 Task: Find connections with filter location Forst with filter topic #startupwith filter profile language French with filter current company ICE with filter school The Technological Institute of Textiles & Sciences with filter industry Retail Office Equipment with filter service category Bankruptcy Law with filter keywords title Director of Inside Sales
Action: Mouse moved to (596, 80)
Screenshot: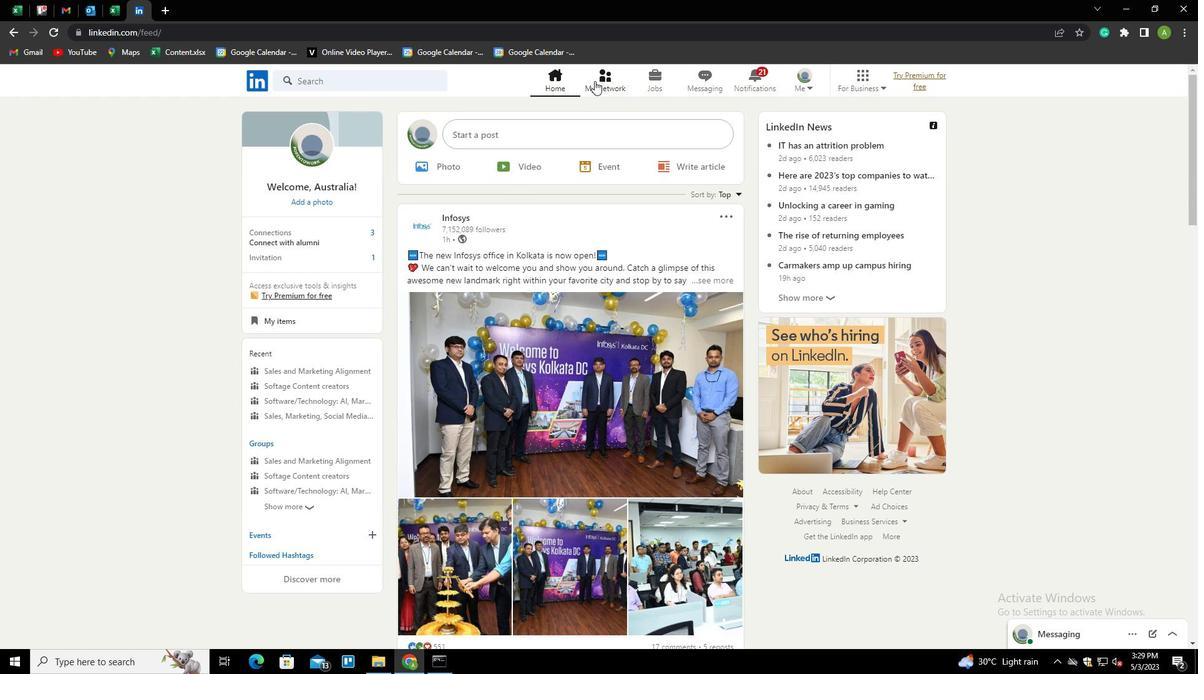
Action: Mouse pressed left at (596, 80)
Screenshot: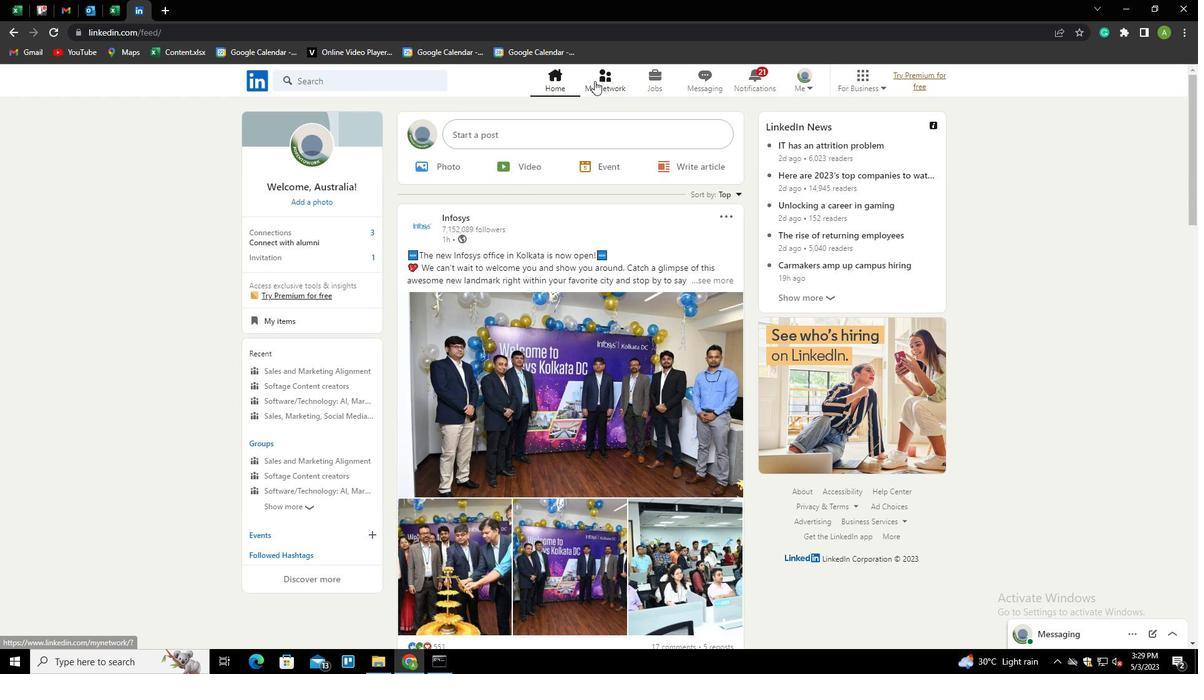
Action: Mouse moved to (332, 142)
Screenshot: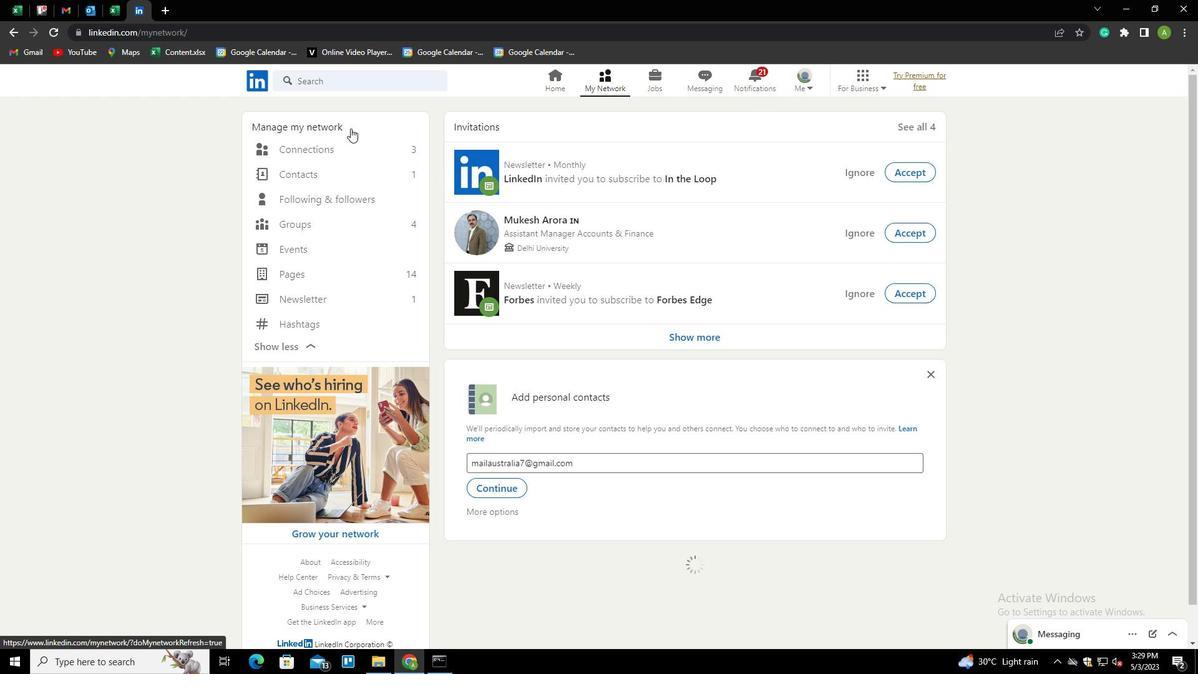 
Action: Mouse pressed left at (332, 142)
Screenshot: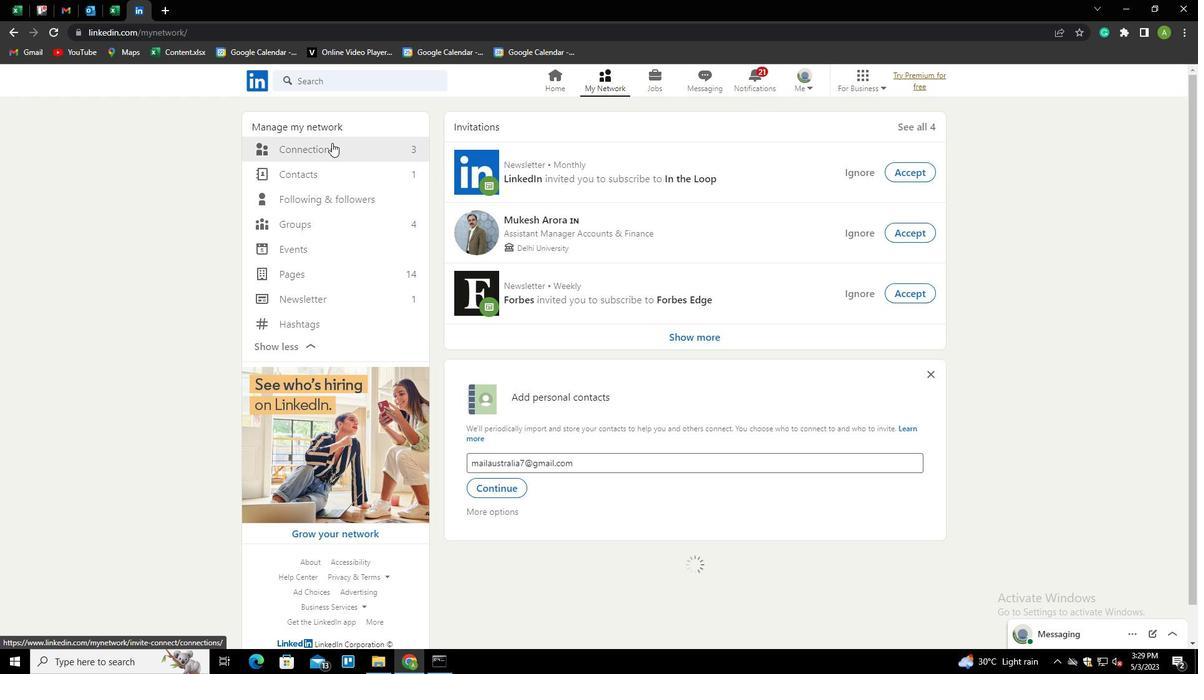 
Action: Mouse moved to (675, 150)
Screenshot: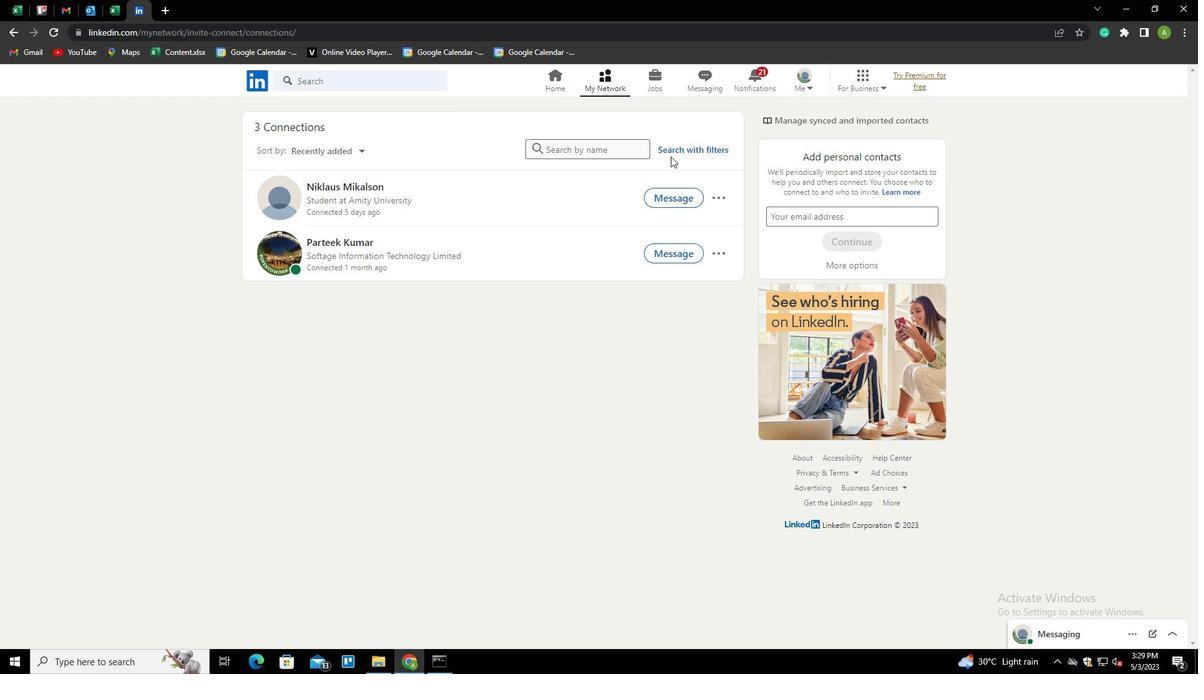 
Action: Mouse pressed left at (675, 150)
Screenshot: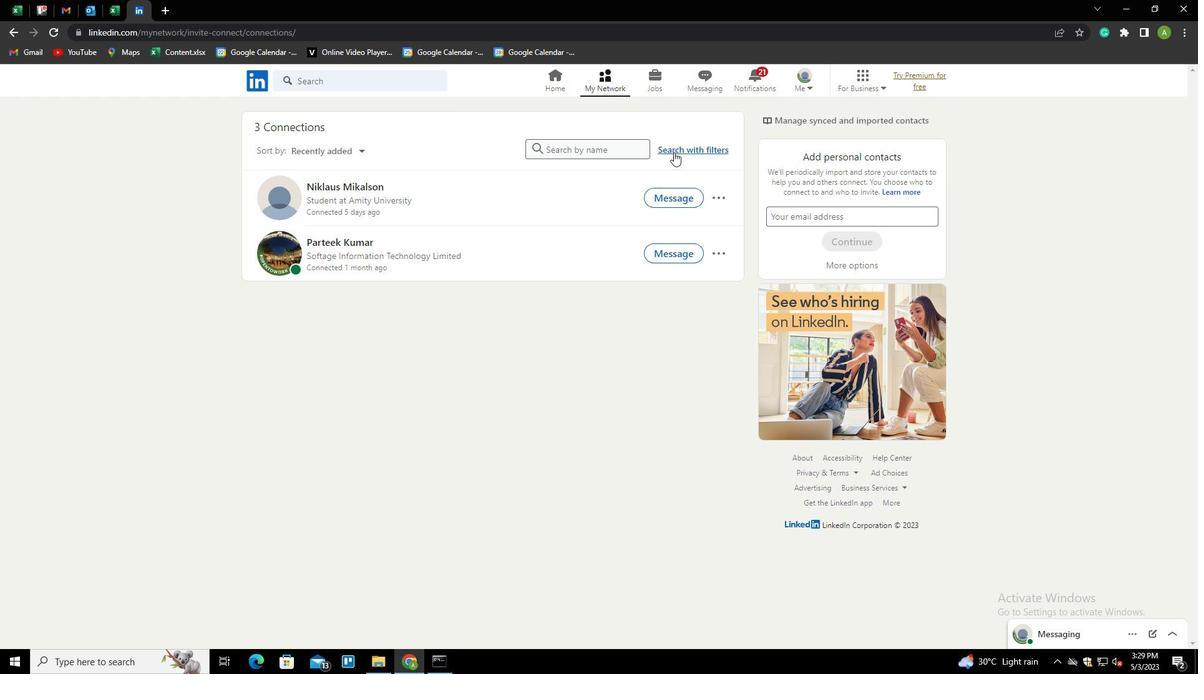 
Action: Mouse moved to (641, 113)
Screenshot: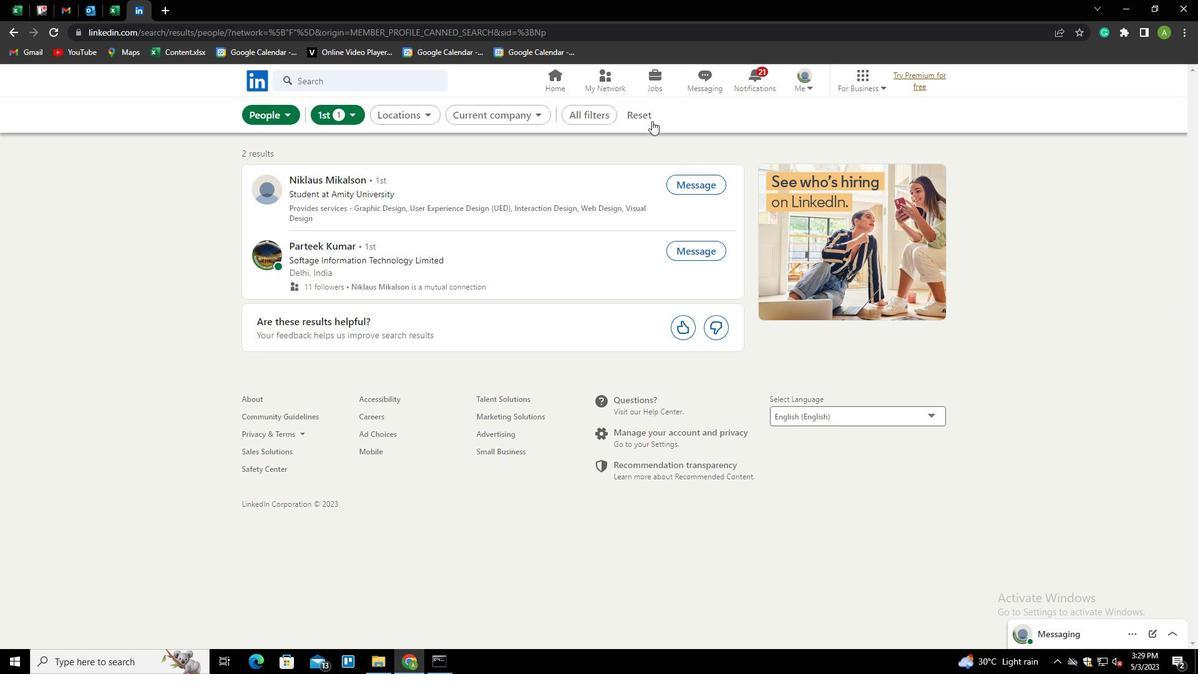 
Action: Mouse pressed left at (641, 113)
Screenshot: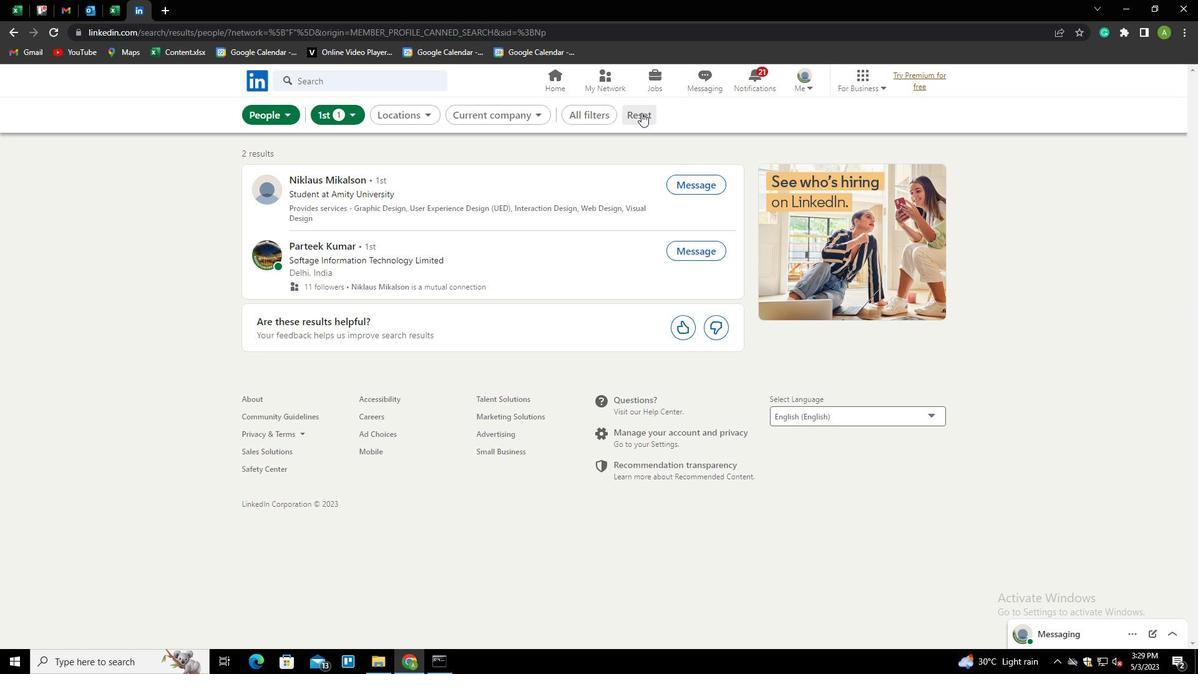 
Action: Mouse moved to (638, 114)
Screenshot: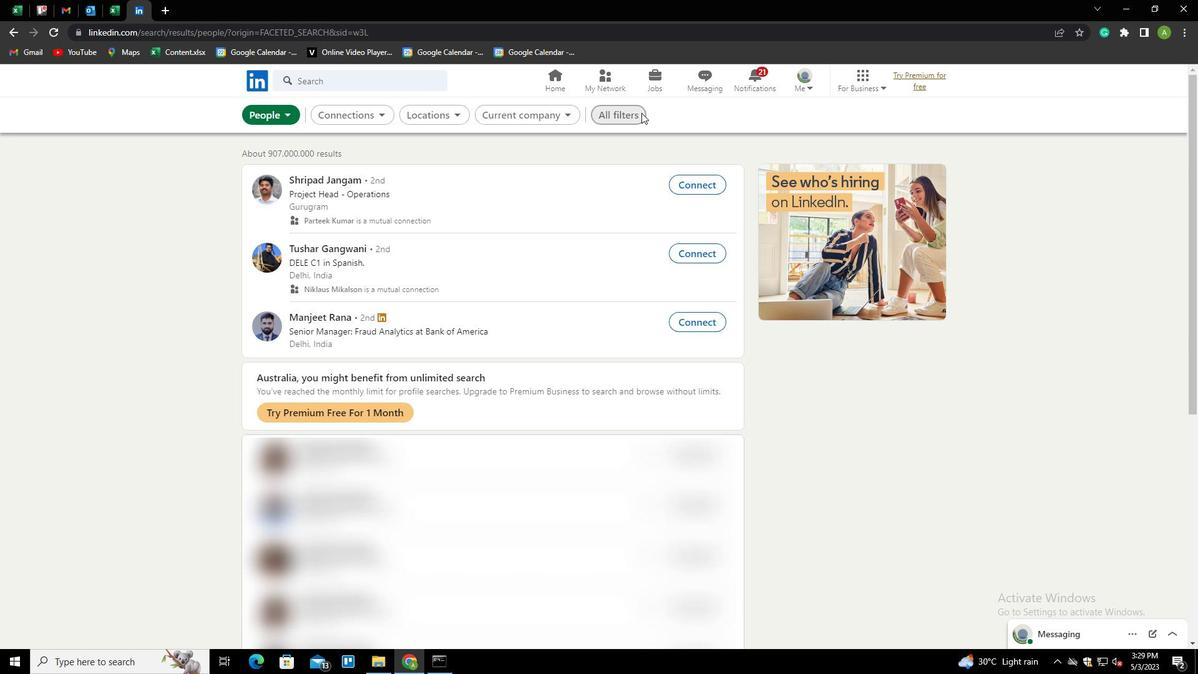 
Action: Mouse pressed left at (638, 114)
Screenshot: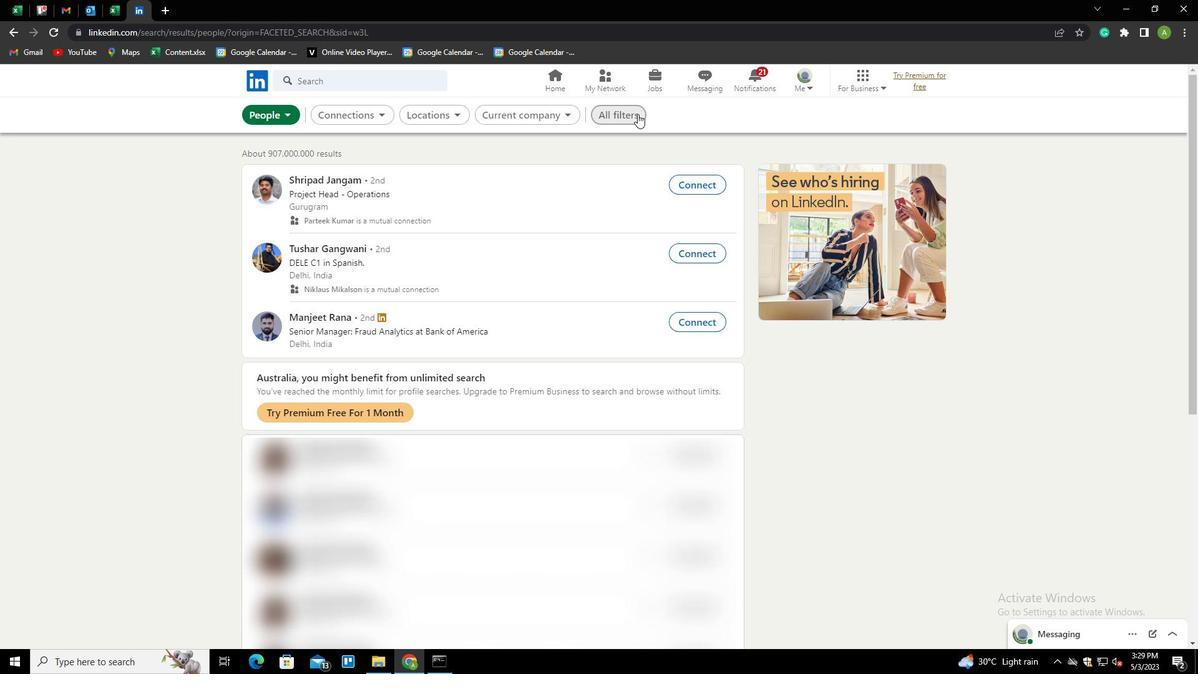 
Action: Mouse moved to (932, 295)
Screenshot: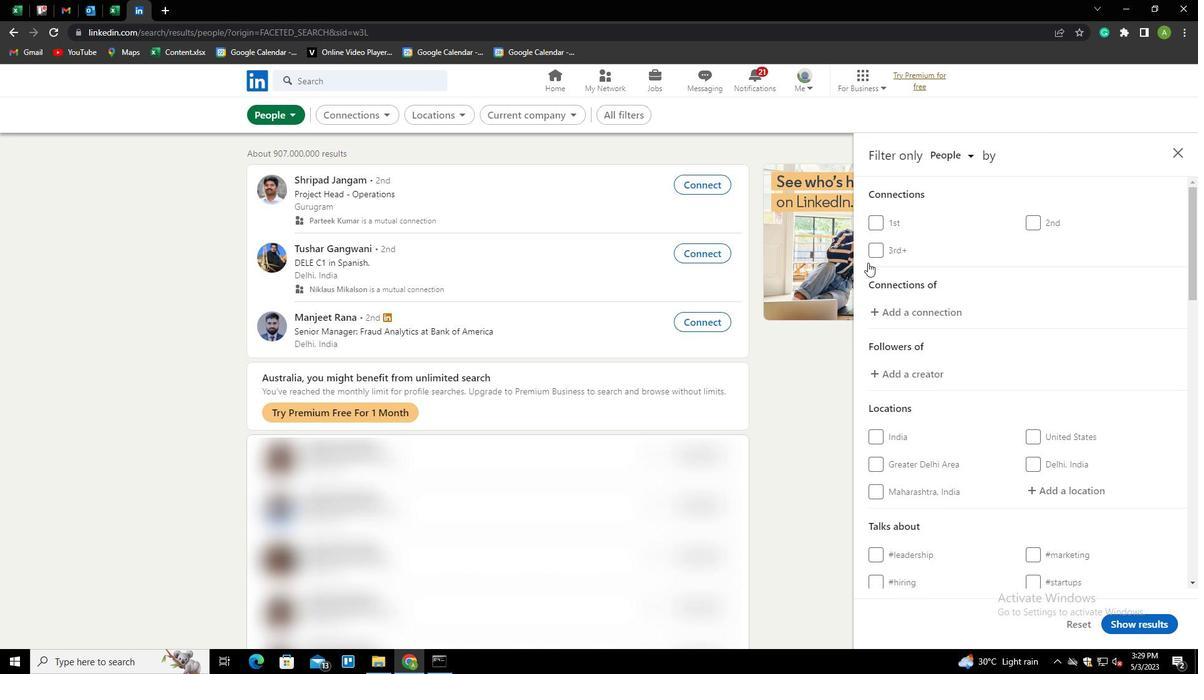 
Action: Mouse scrolled (932, 295) with delta (0, 0)
Screenshot: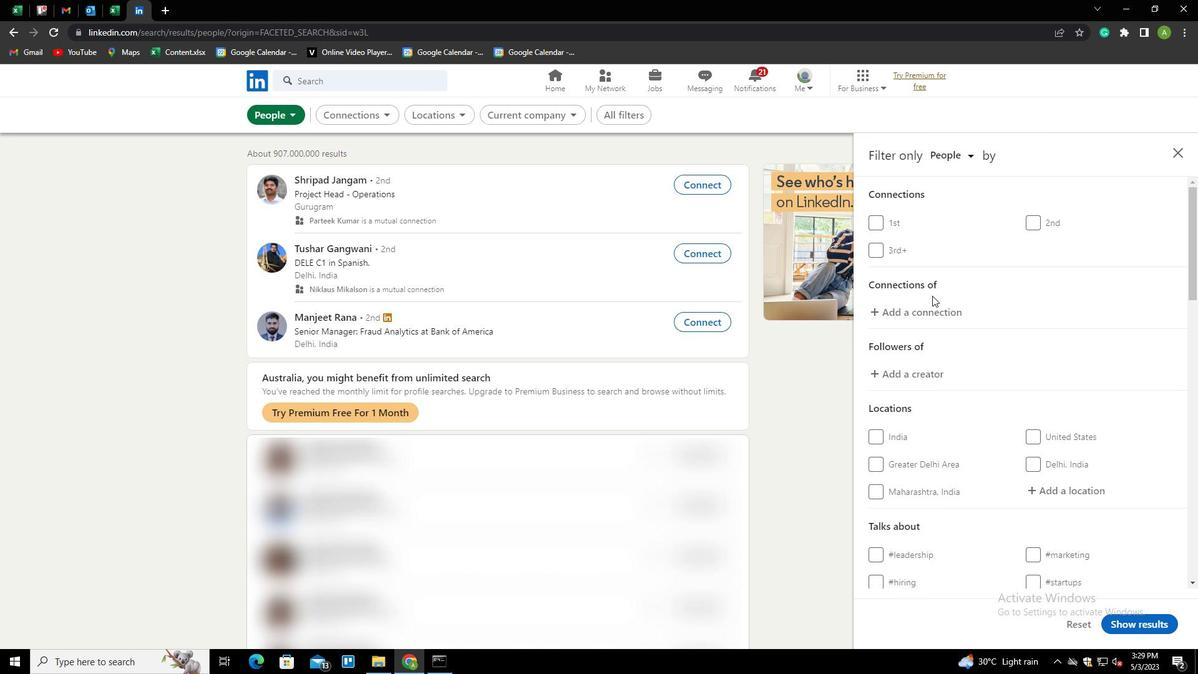 
Action: Mouse scrolled (932, 295) with delta (0, 0)
Screenshot: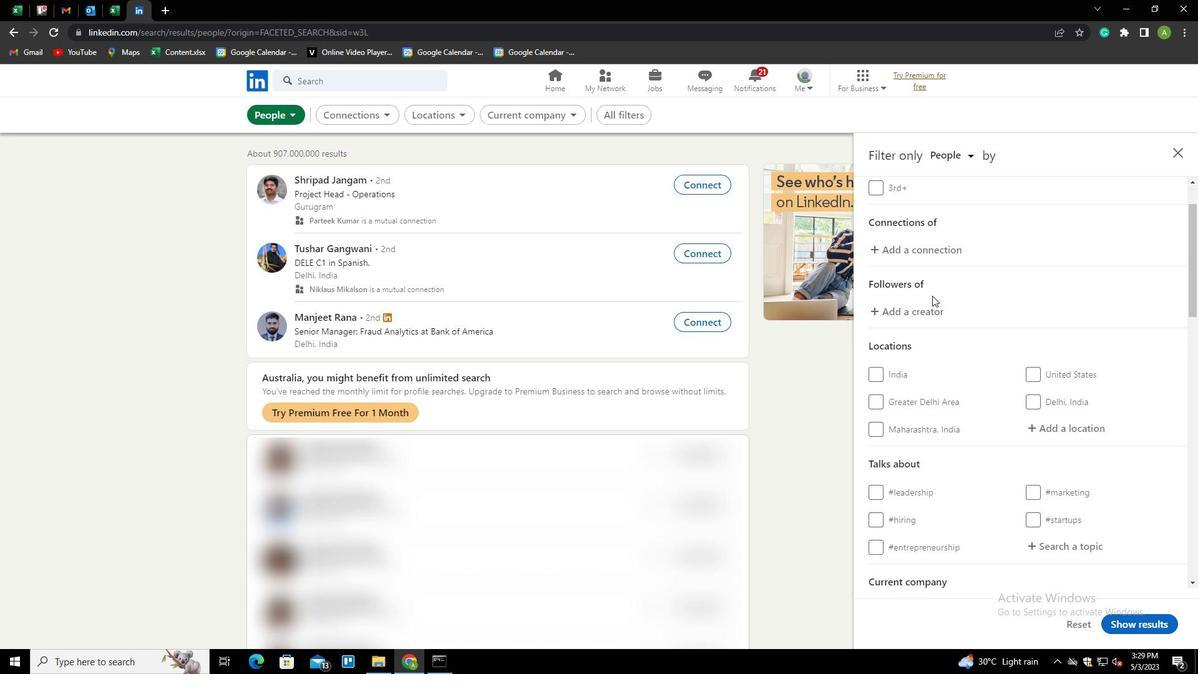
Action: Mouse scrolled (932, 295) with delta (0, 0)
Screenshot: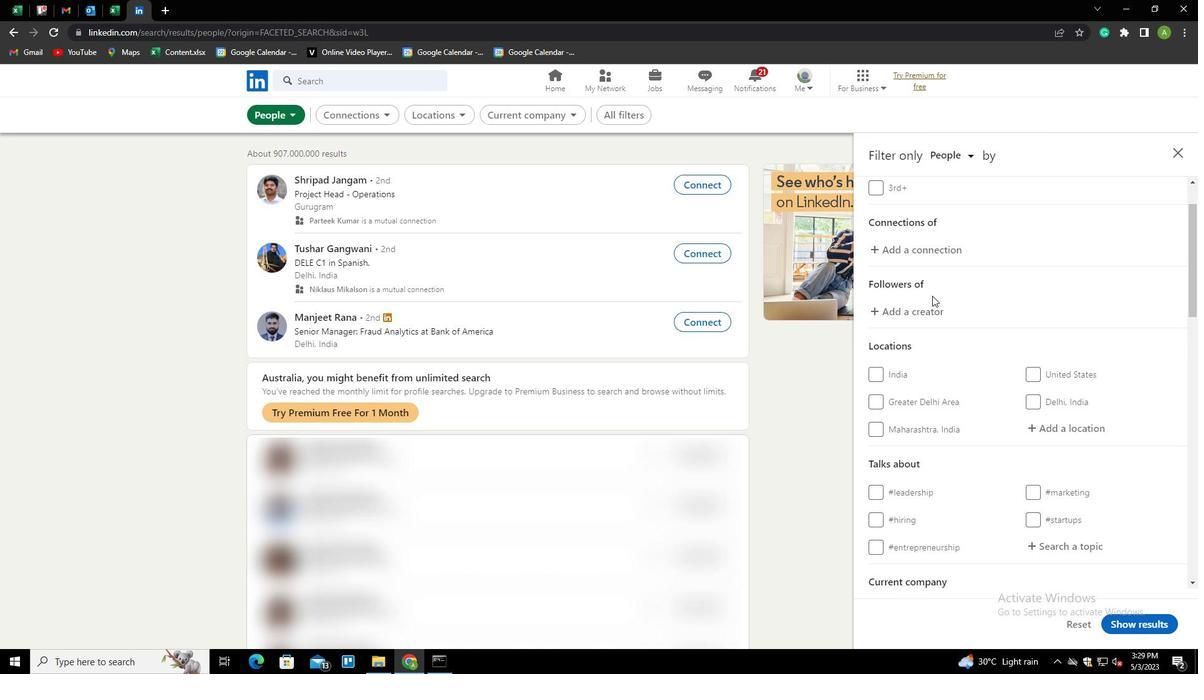 
Action: Mouse moved to (1035, 296)
Screenshot: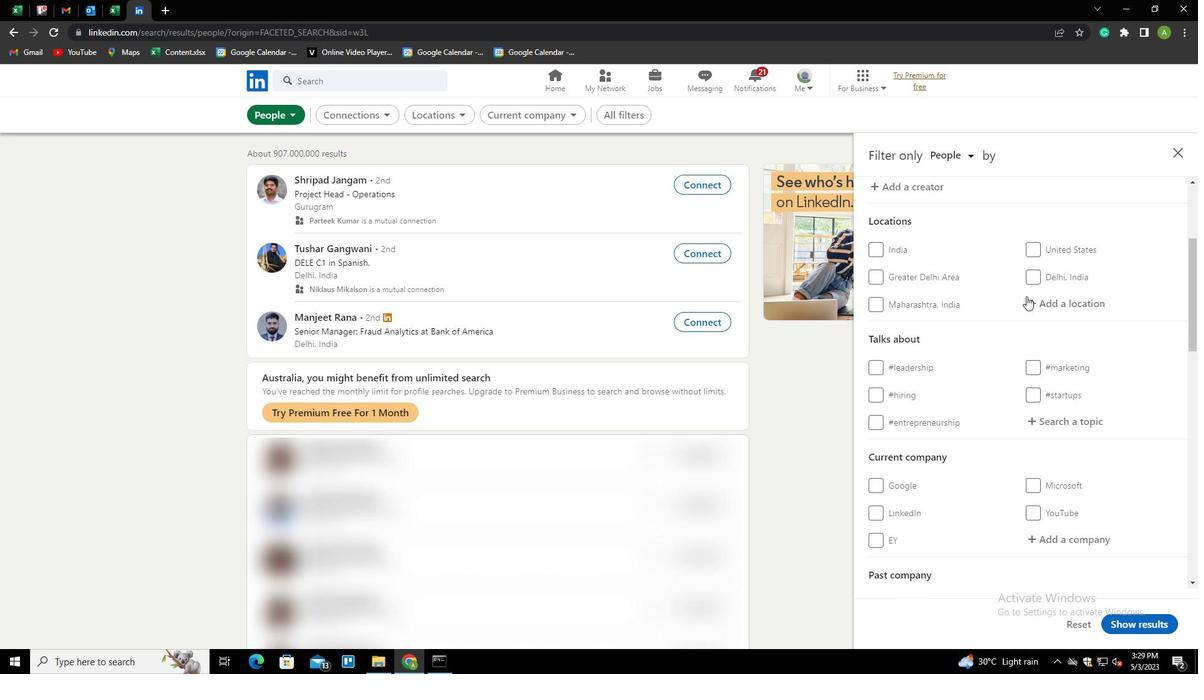 
Action: Mouse pressed left at (1035, 296)
Screenshot: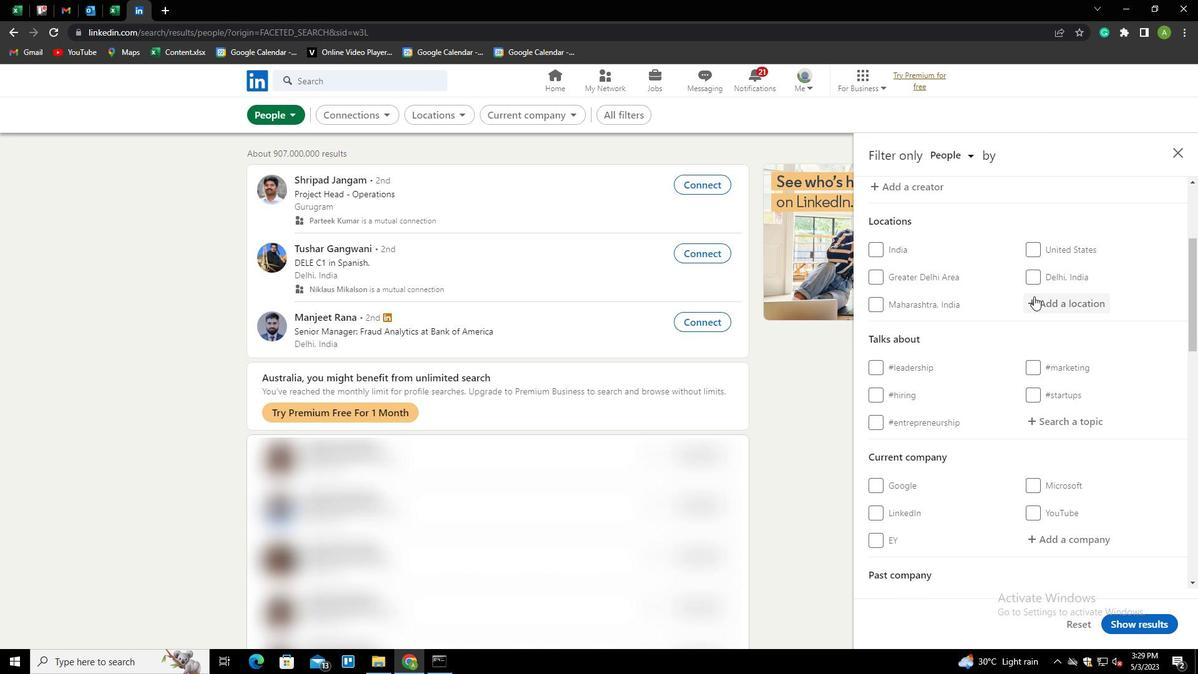 
Action: Key pressed <Key.shift>F
Screenshot: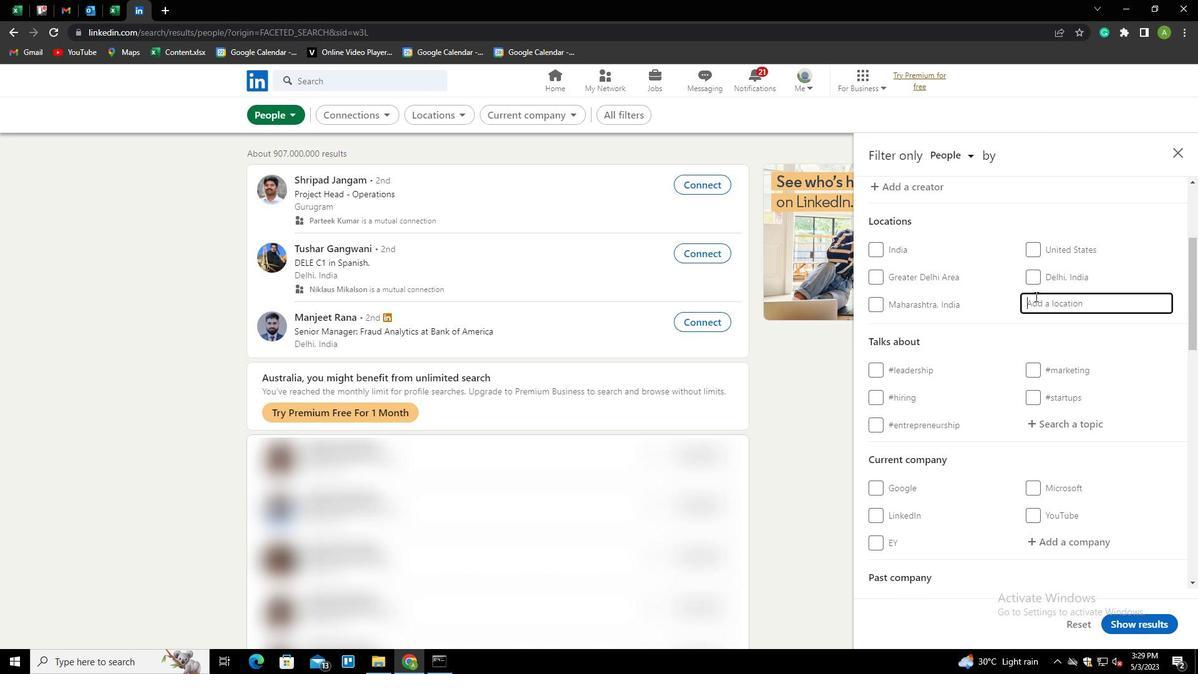 
Action: Mouse moved to (865, 187)
Screenshot: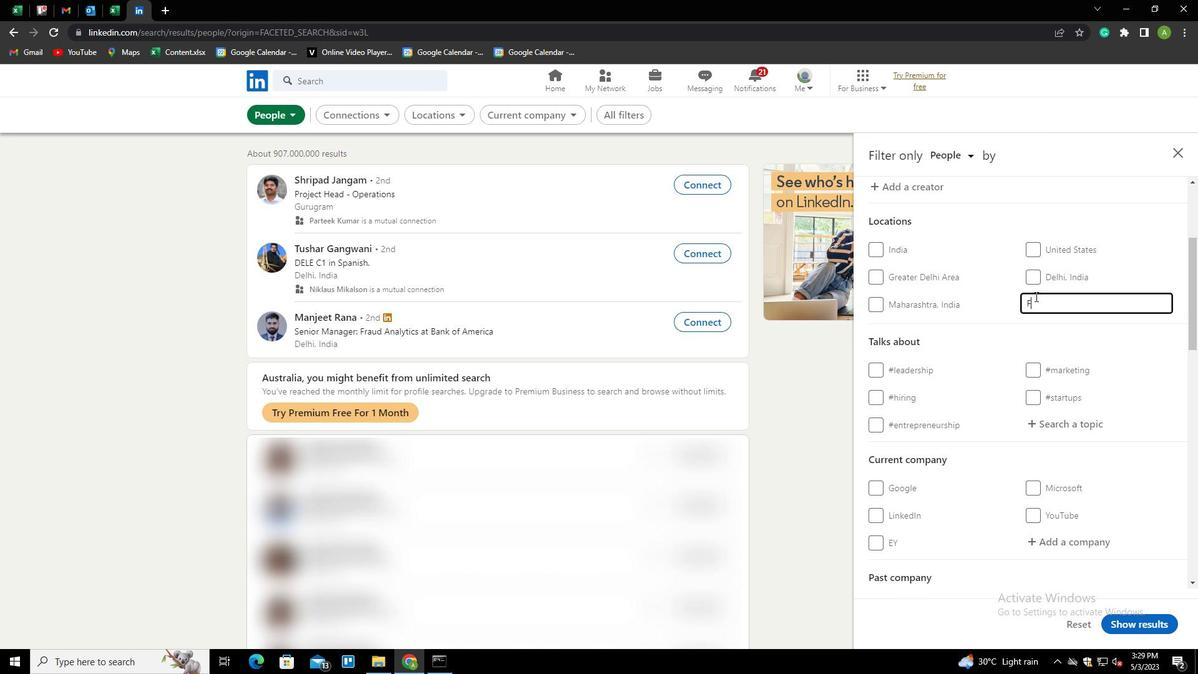 
Action: Key pressed ORST<Key.down><Key.down><Key.enter>
Screenshot: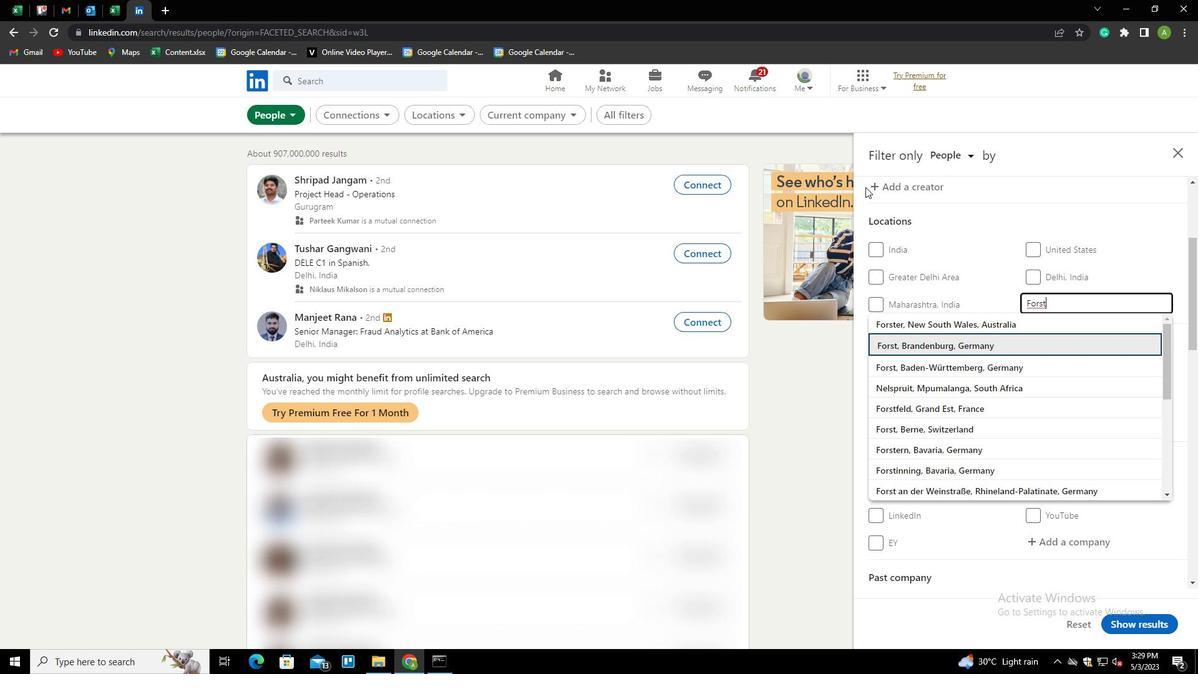
Action: Mouse moved to (1095, 305)
Screenshot: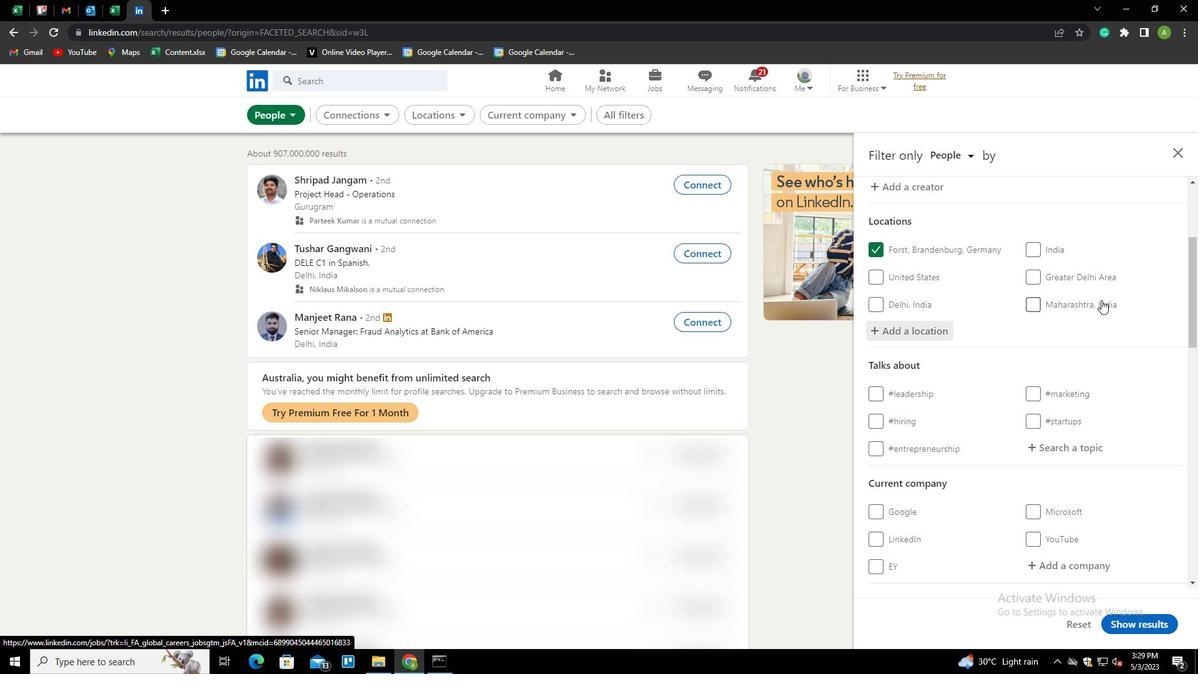 
Action: Mouse scrolled (1095, 304) with delta (0, 0)
Screenshot: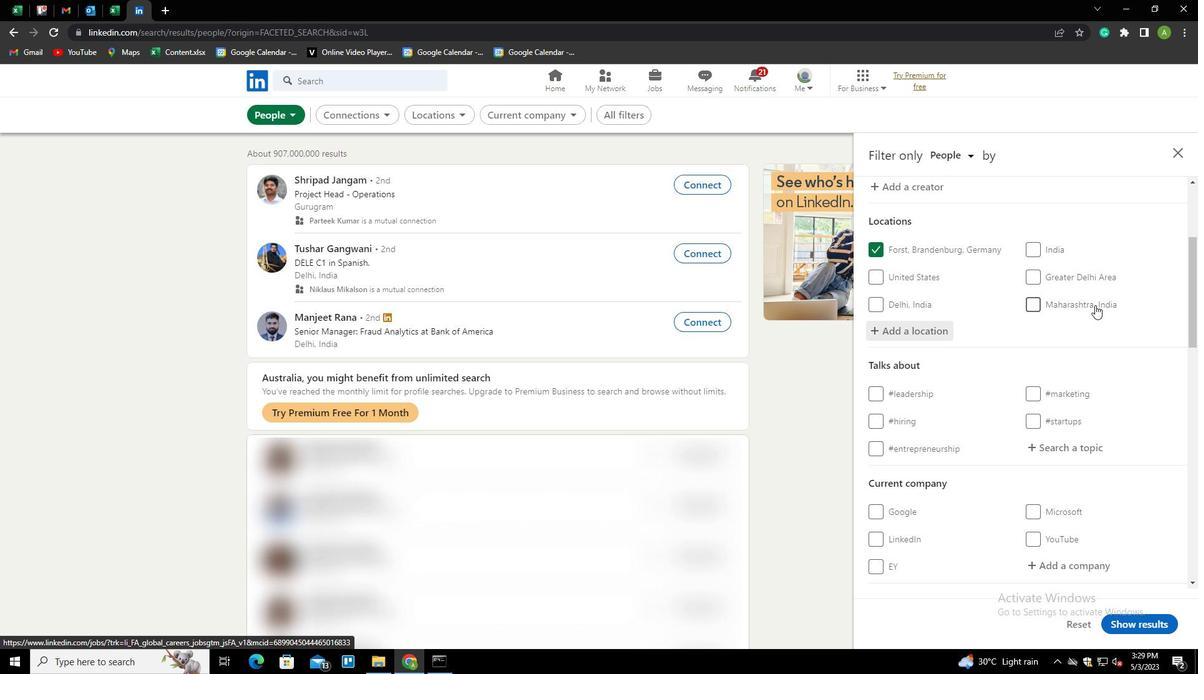 
Action: Mouse moved to (1061, 373)
Screenshot: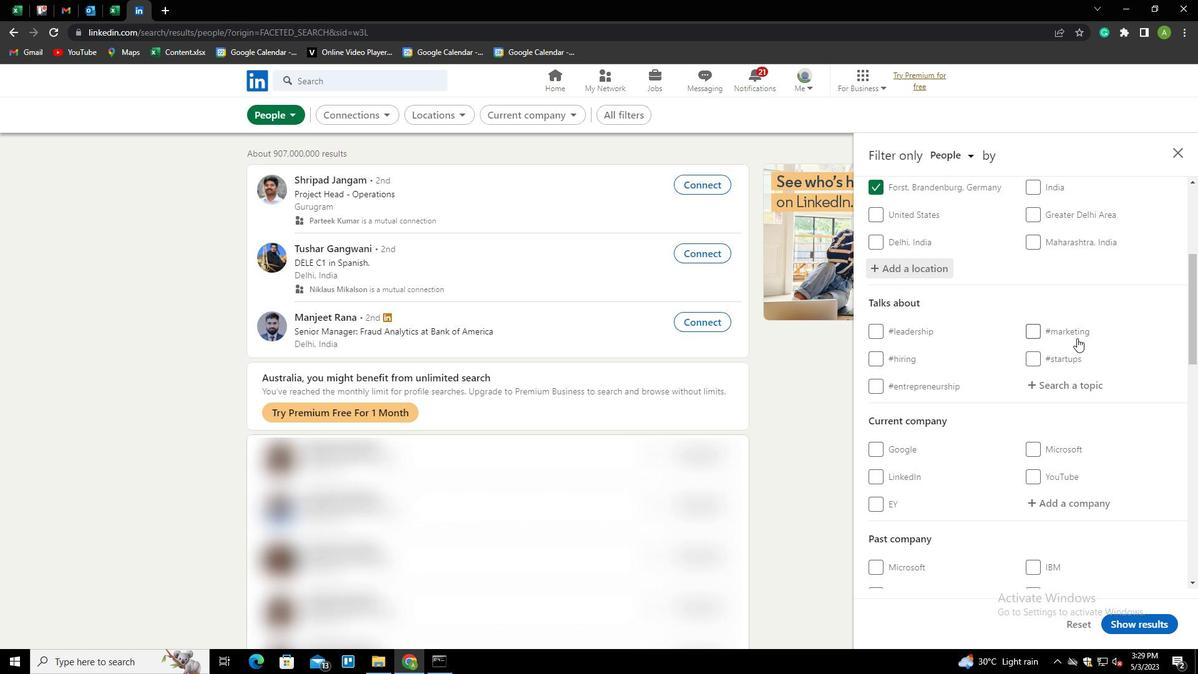 
Action: Mouse scrolled (1061, 373) with delta (0, 0)
Screenshot: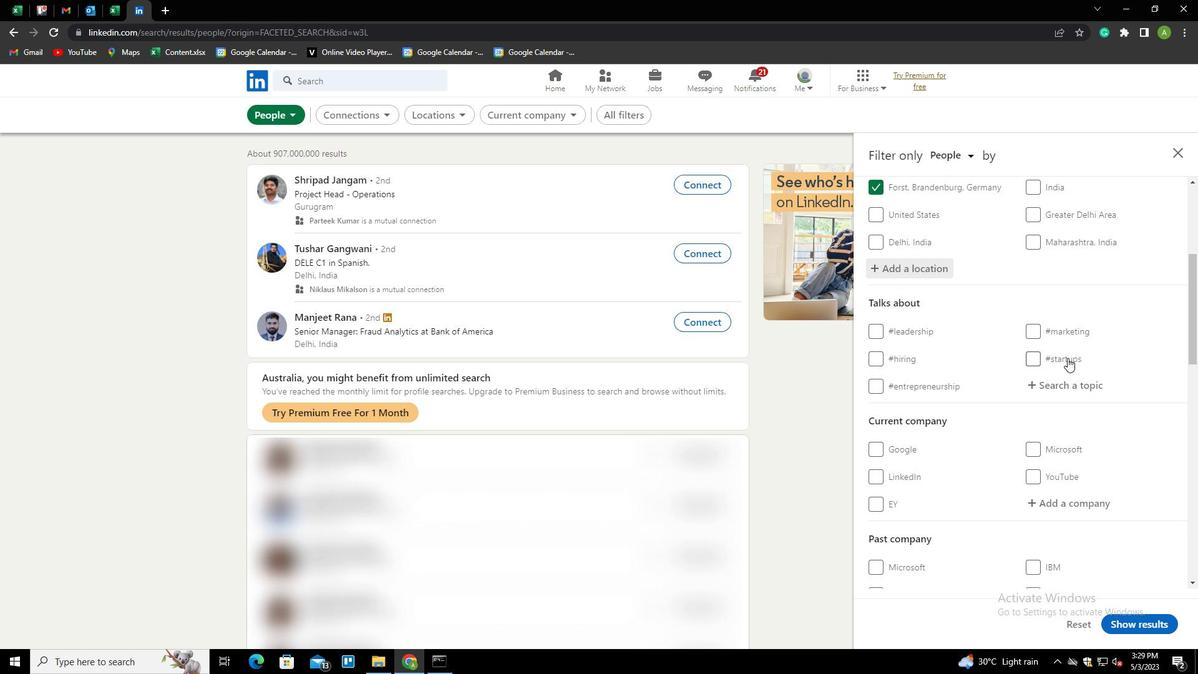 
Action: Mouse moved to (1070, 325)
Screenshot: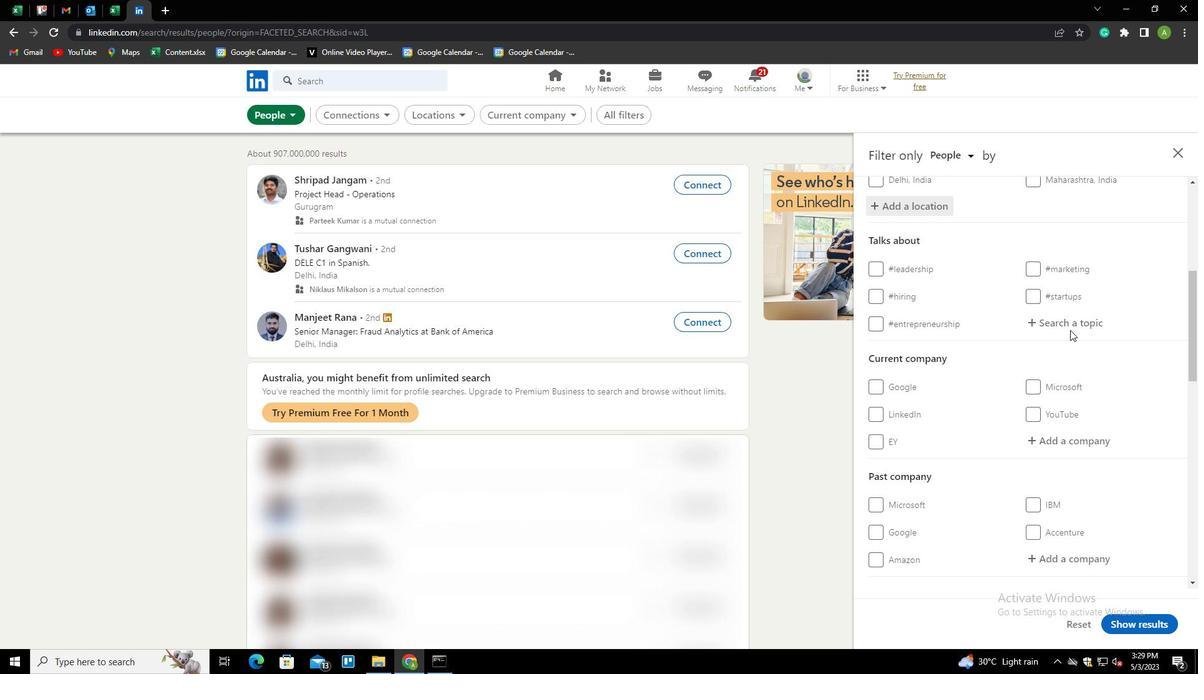 
Action: Mouse pressed left at (1070, 325)
Screenshot: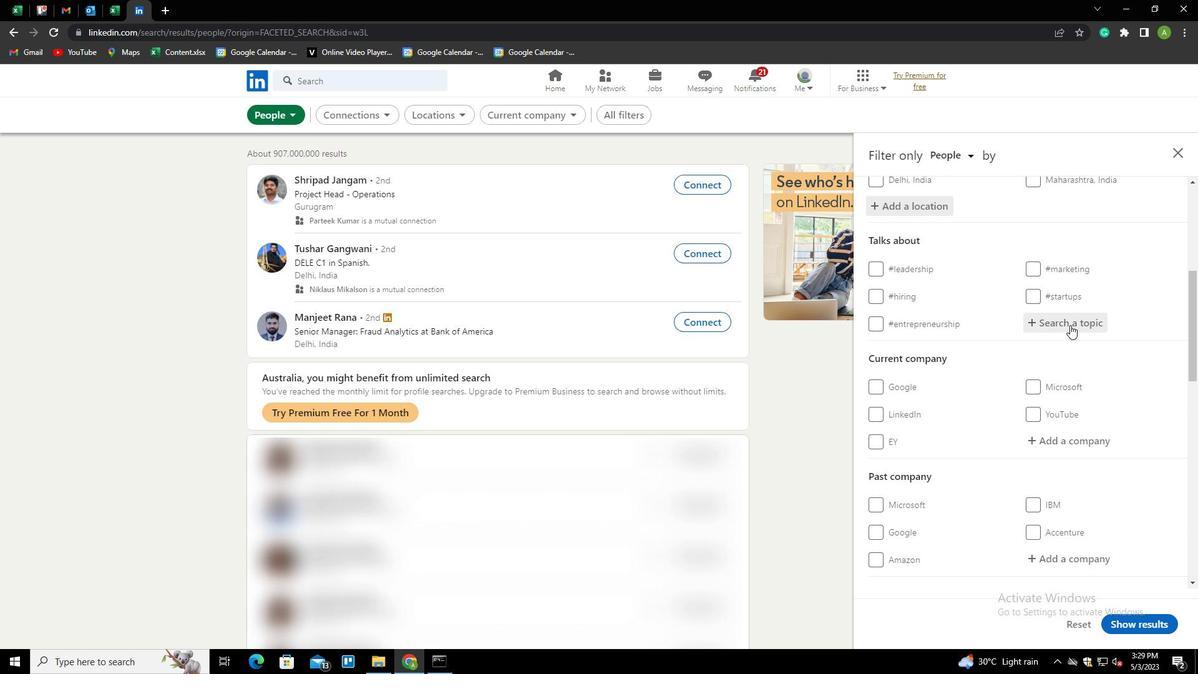 
Action: Mouse moved to (1070, 320)
Screenshot: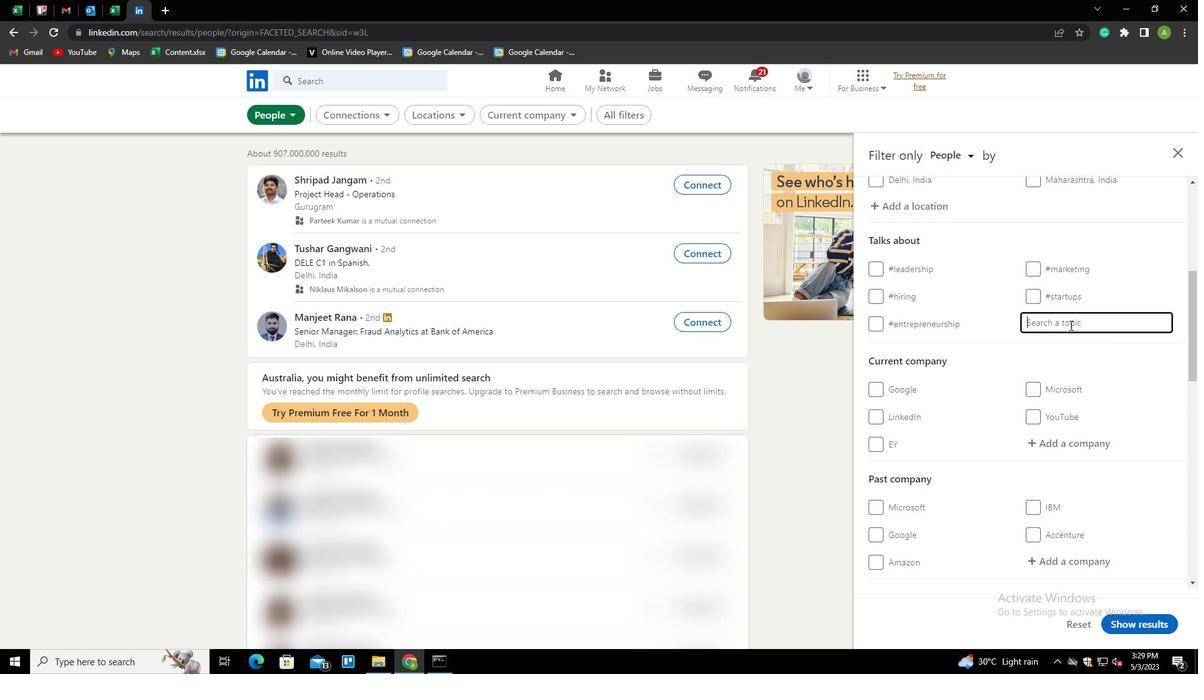 
Action: Mouse pressed left at (1070, 320)
Screenshot: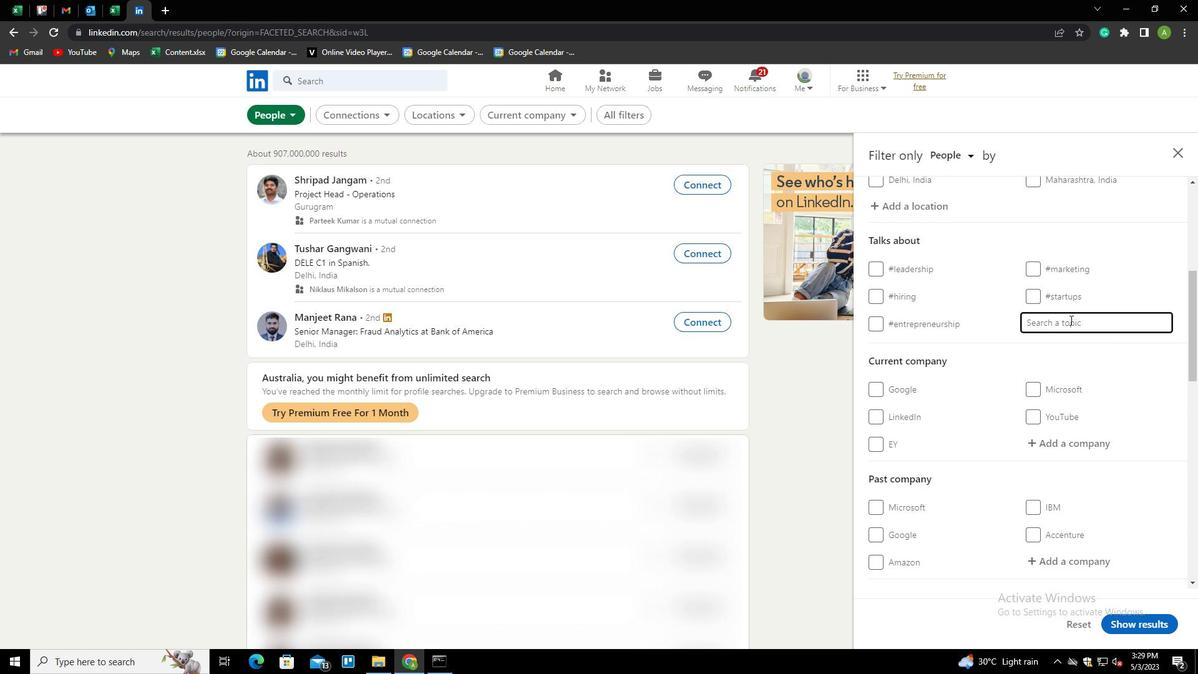 
Action: Key pressed <Key.shift><Key.shift><Key.shift><Key.shift>F<Key.backspace>STARTUP<Key.down><Key.enter>
Screenshot: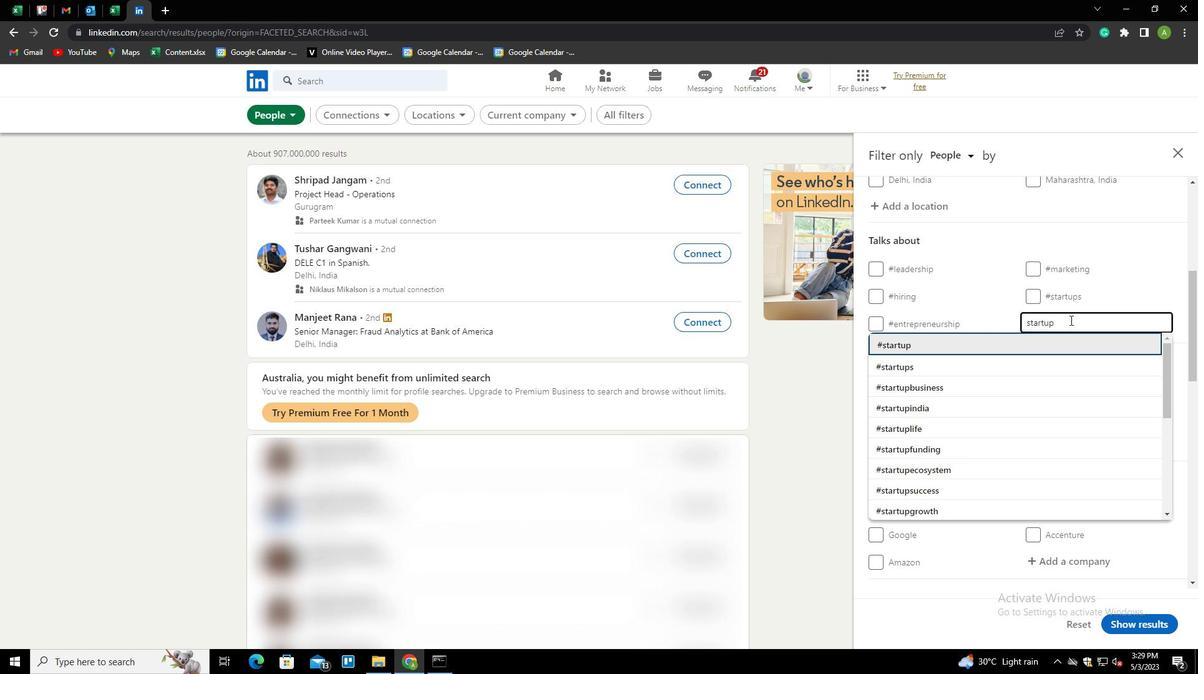 
Action: Mouse scrolled (1070, 319) with delta (0, 0)
Screenshot: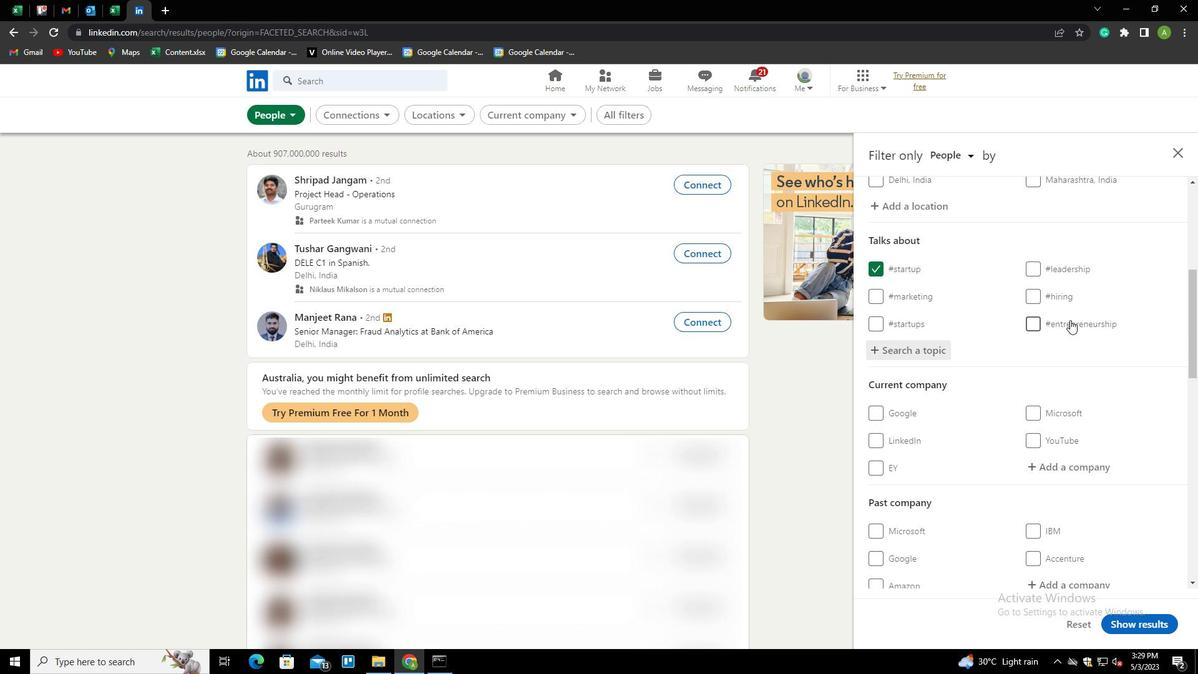 
Action: Mouse scrolled (1070, 319) with delta (0, 0)
Screenshot: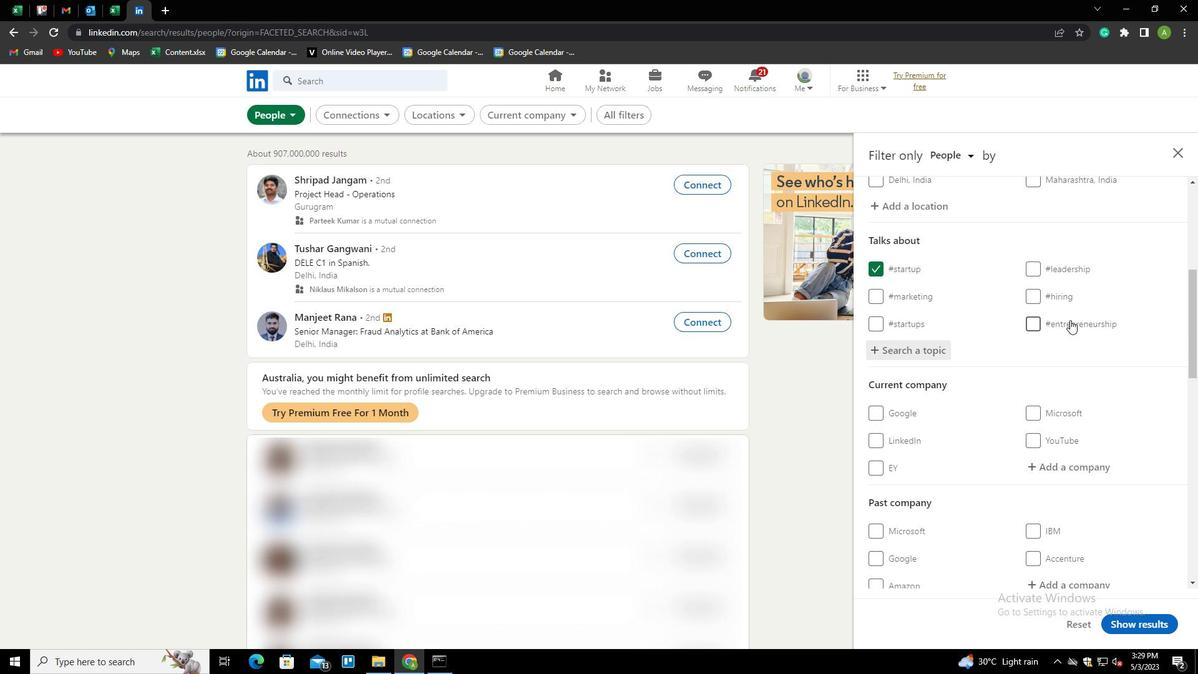 
Action: Mouse scrolled (1070, 319) with delta (0, 0)
Screenshot: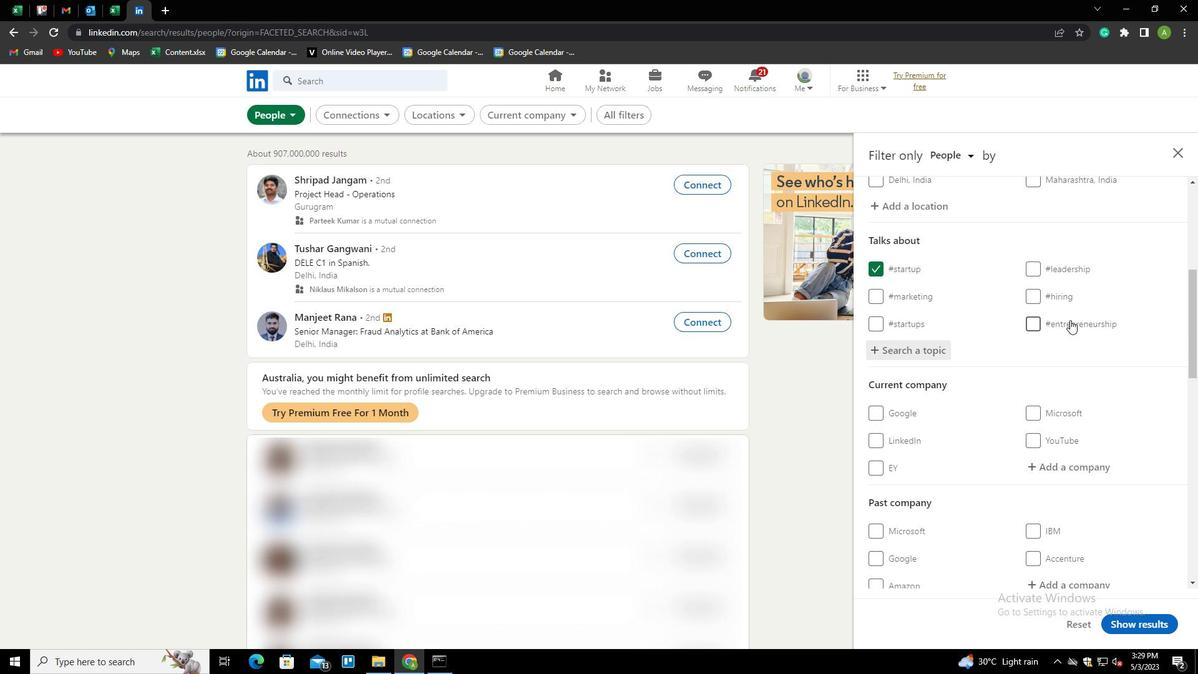 
Action: Mouse scrolled (1070, 319) with delta (0, 0)
Screenshot: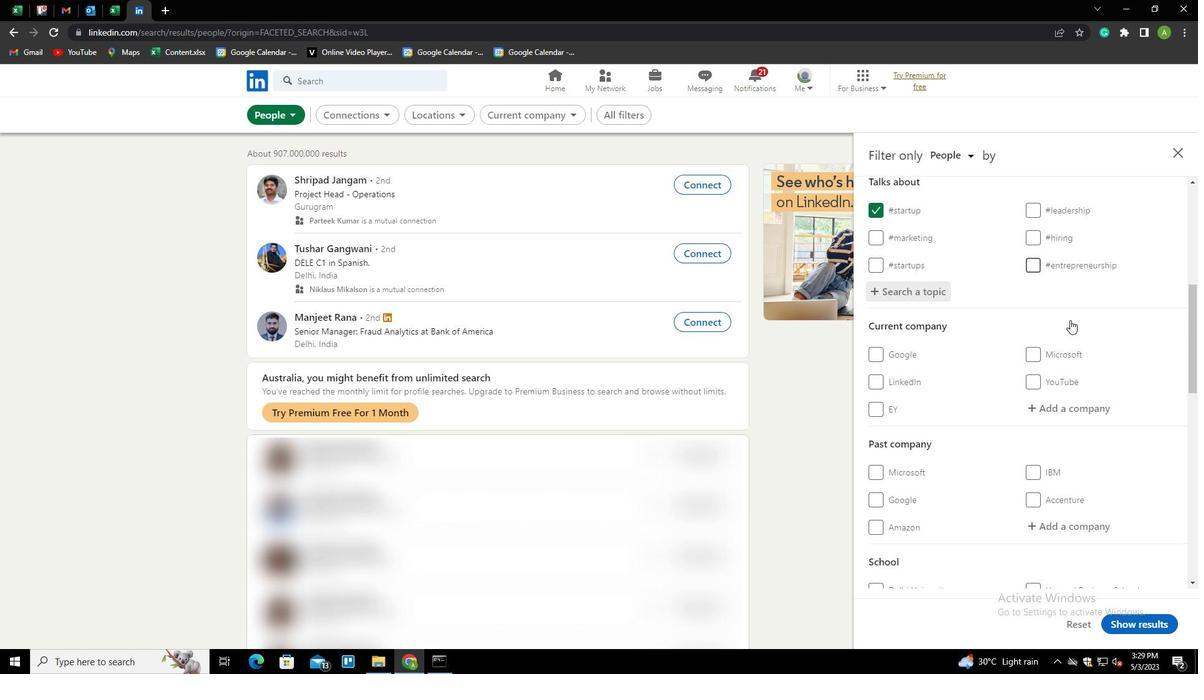 
Action: Mouse scrolled (1070, 319) with delta (0, 0)
Screenshot: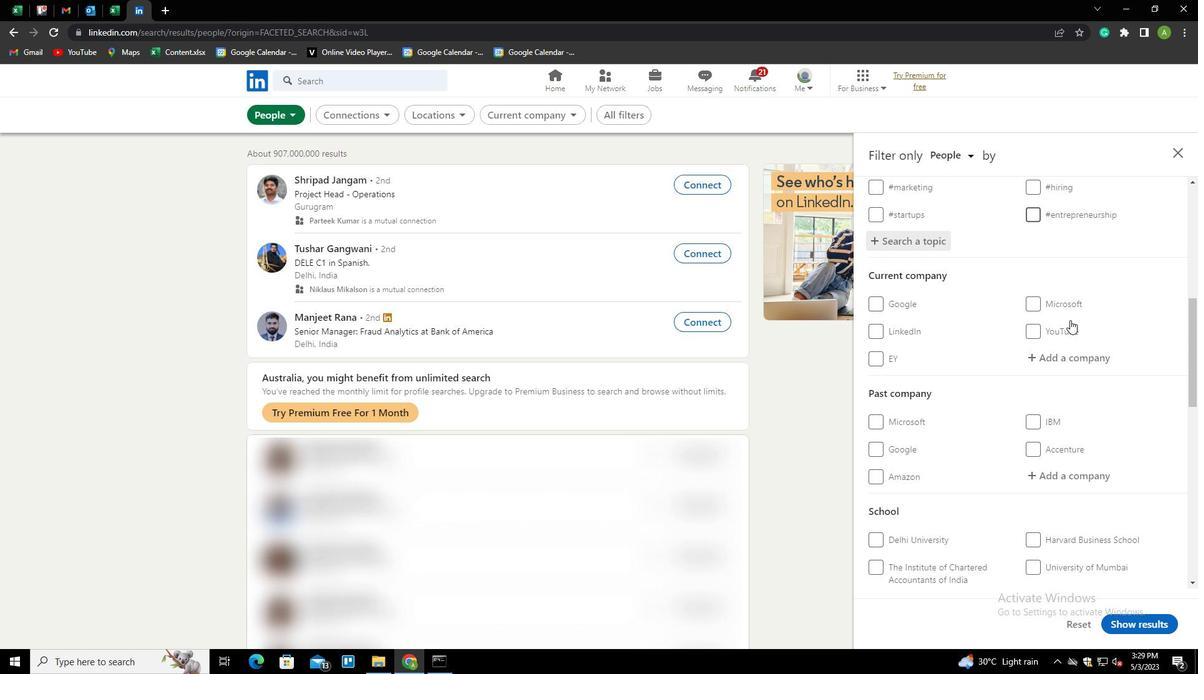 
Action: Mouse scrolled (1070, 319) with delta (0, 0)
Screenshot: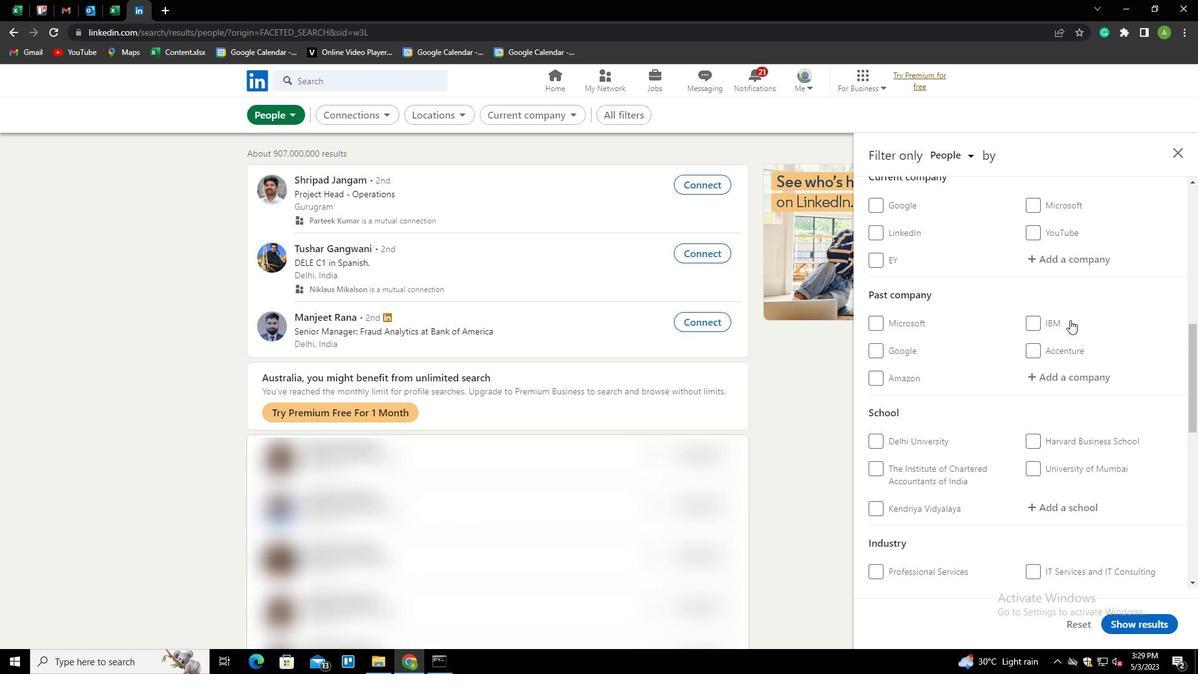 
Action: Mouse scrolled (1070, 319) with delta (0, 0)
Screenshot: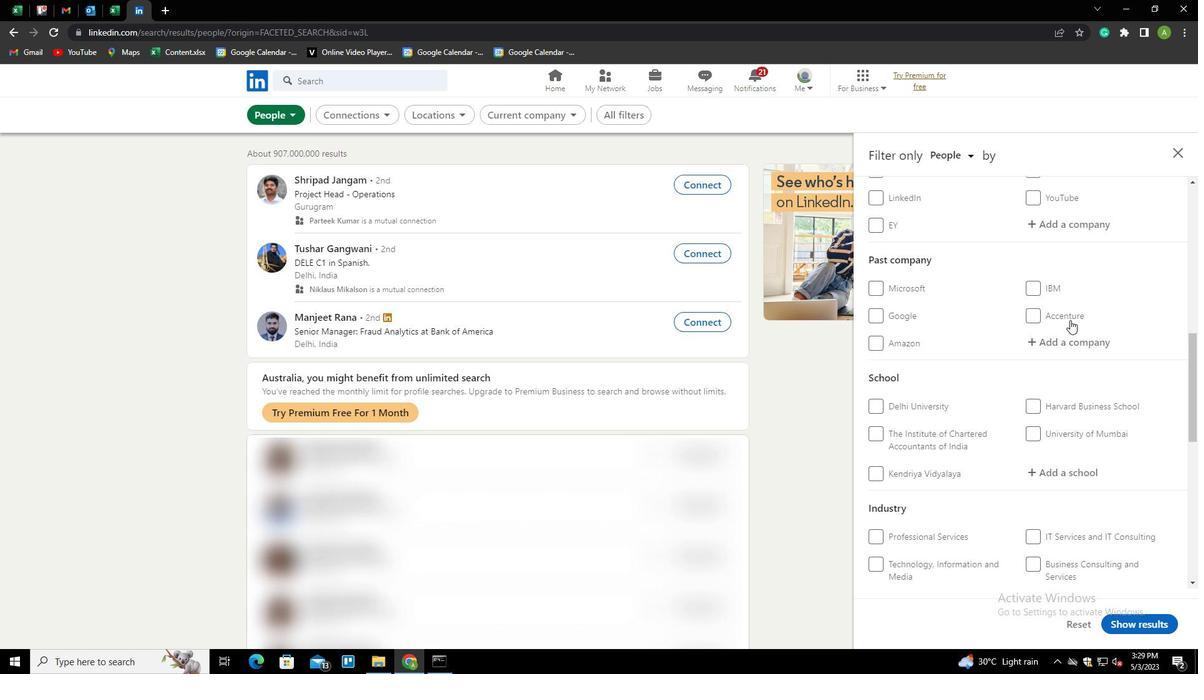 
Action: Mouse scrolled (1070, 319) with delta (0, 0)
Screenshot: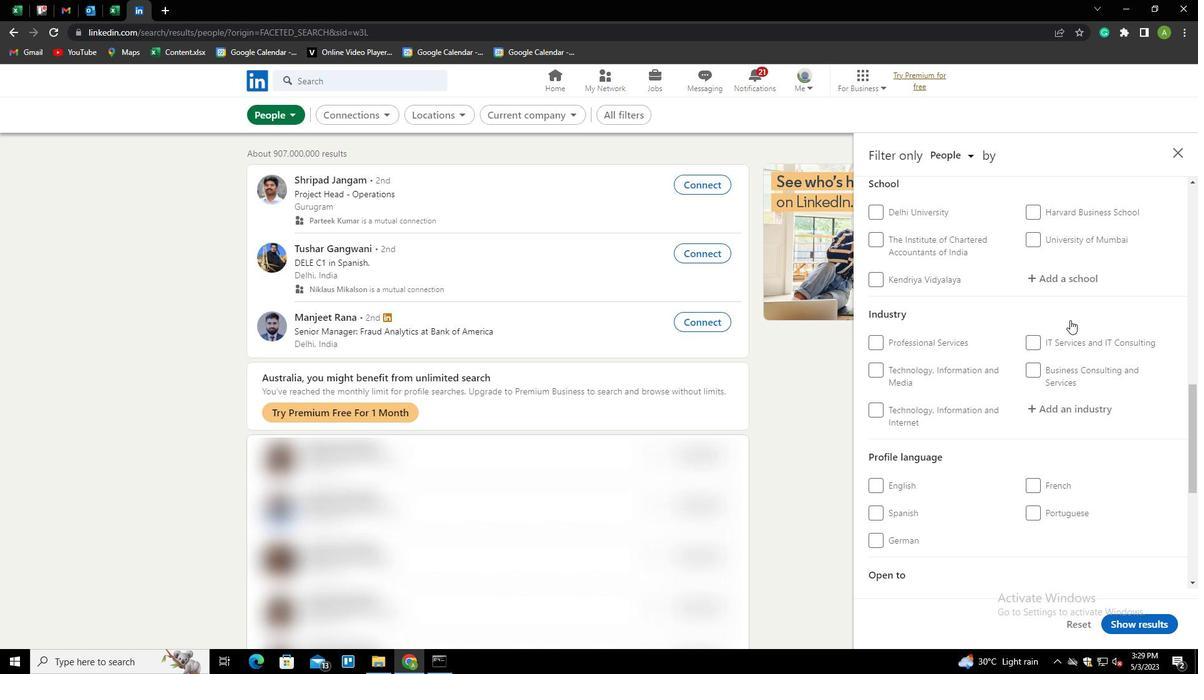 
Action: Mouse scrolled (1070, 319) with delta (0, 0)
Screenshot: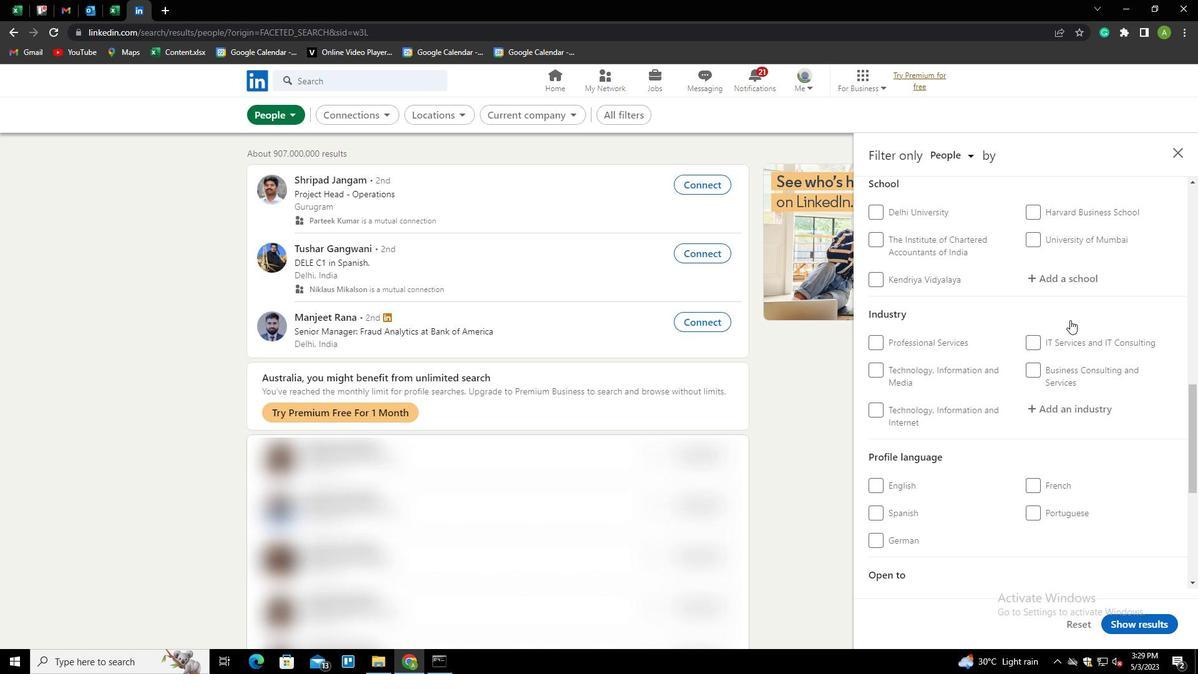 
Action: Mouse moved to (1037, 359)
Screenshot: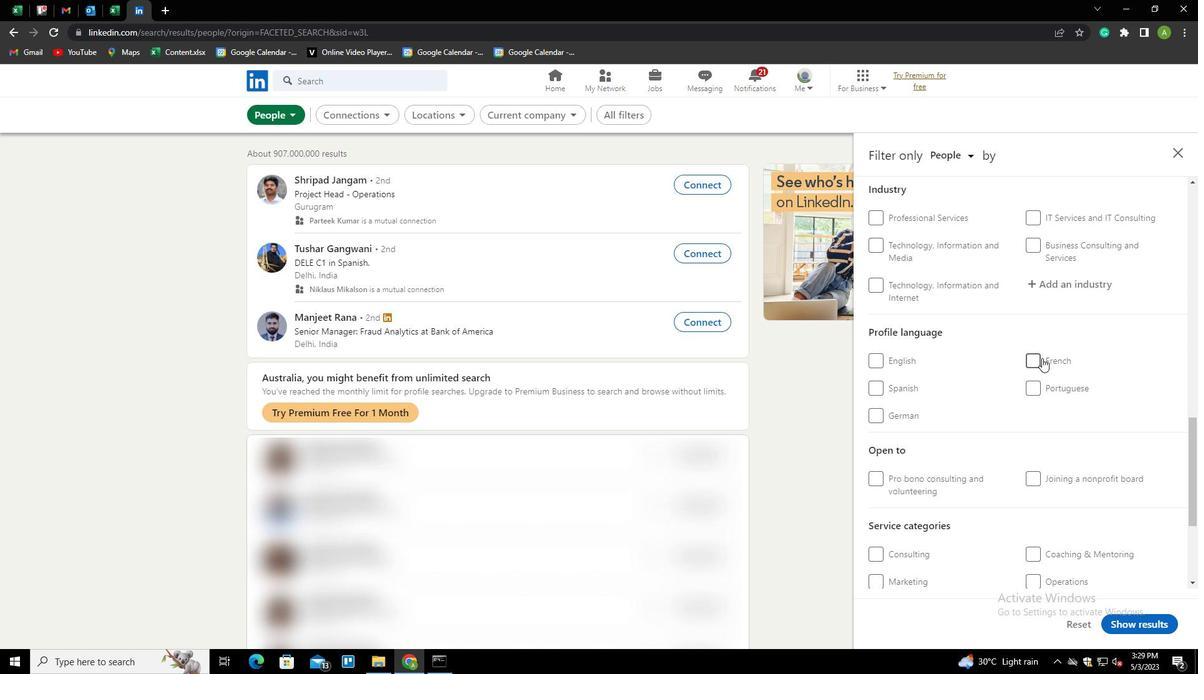 
Action: Mouse pressed left at (1037, 359)
Screenshot: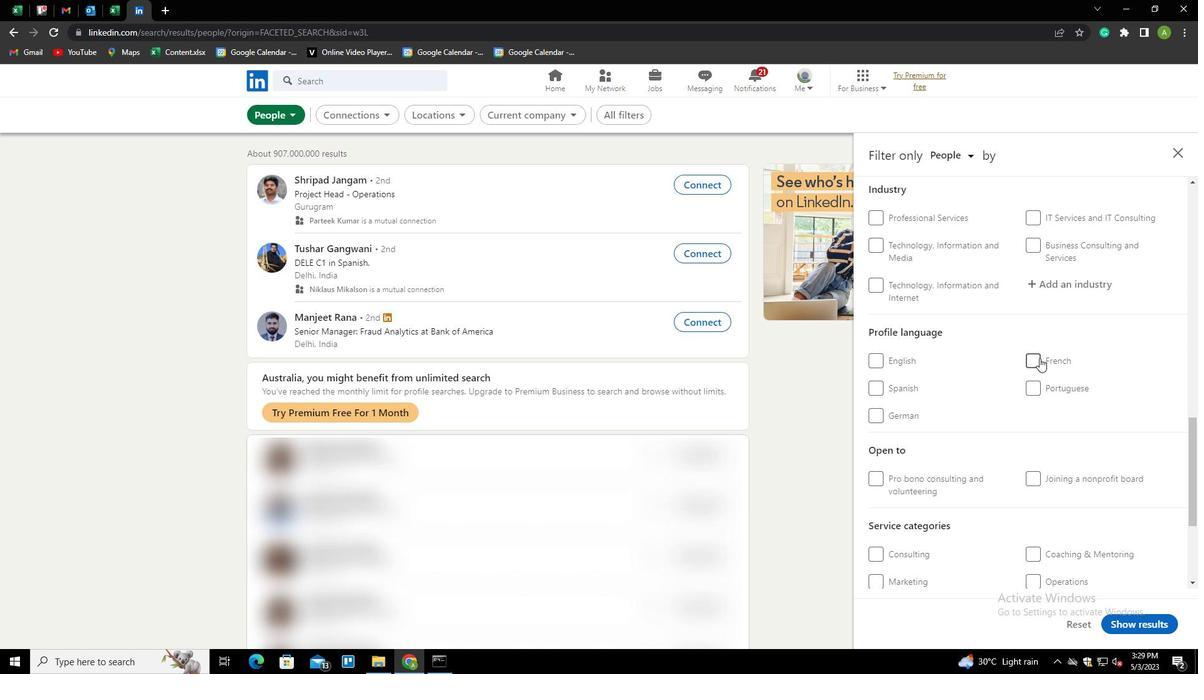 
Action: Mouse moved to (1073, 342)
Screenshot: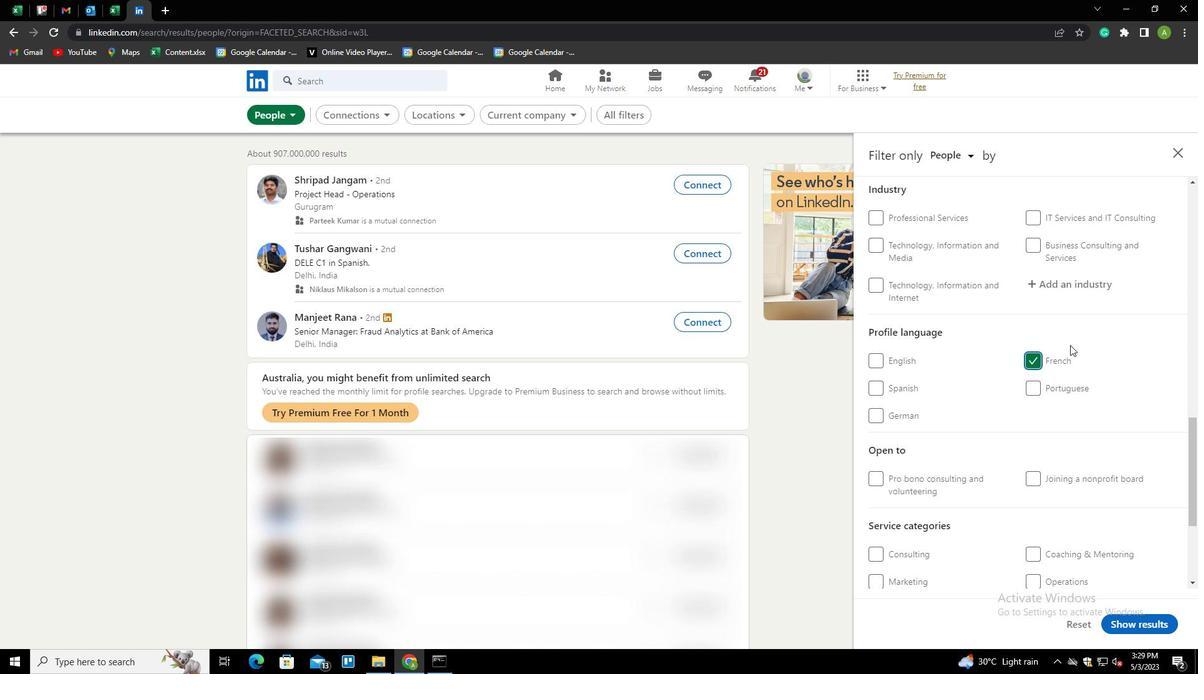 
Action: Mouse scrolled (1073, 343) with delta (0, 0)
Screenshot: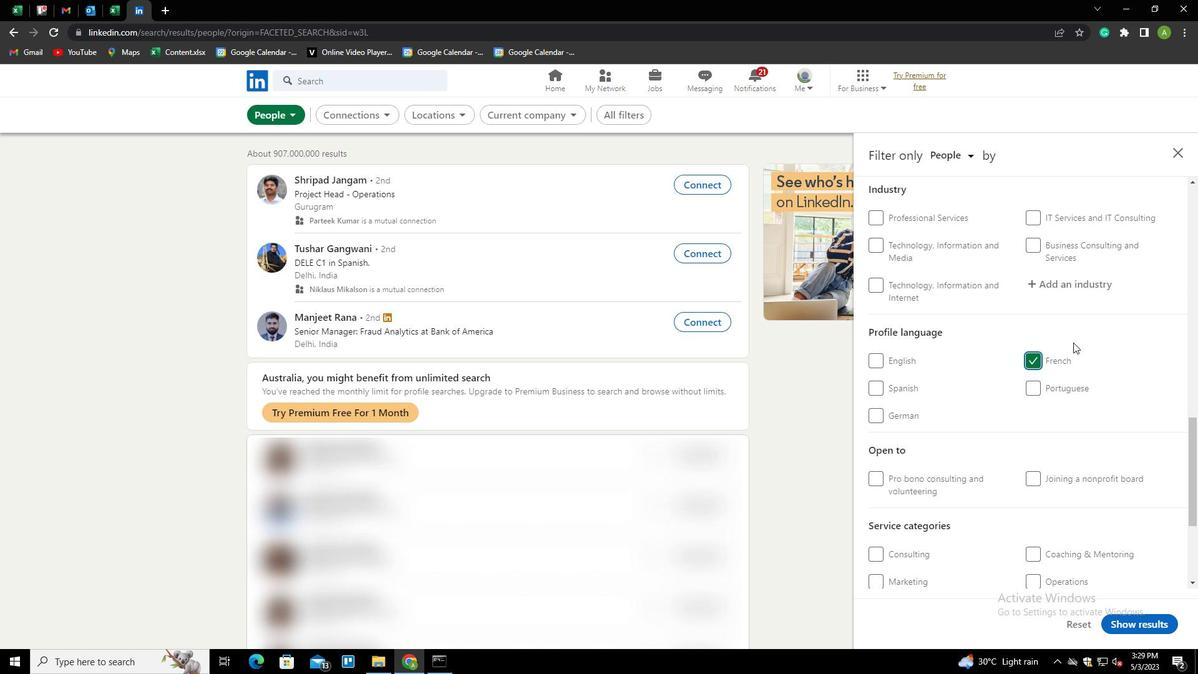 
Action: Mouse scrolled (1073, 343) with delta (0, 0)
Screenshot: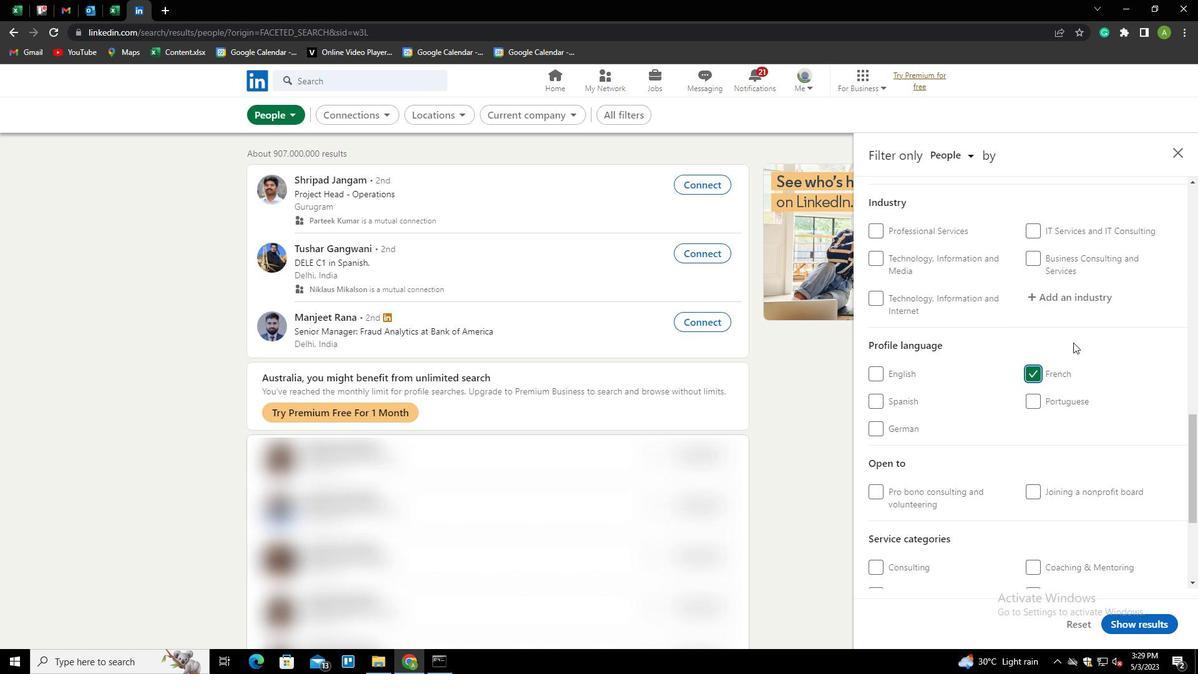 
Action: Mouse scrolled (1073, 343) with delta (0, 0)
Screenshot: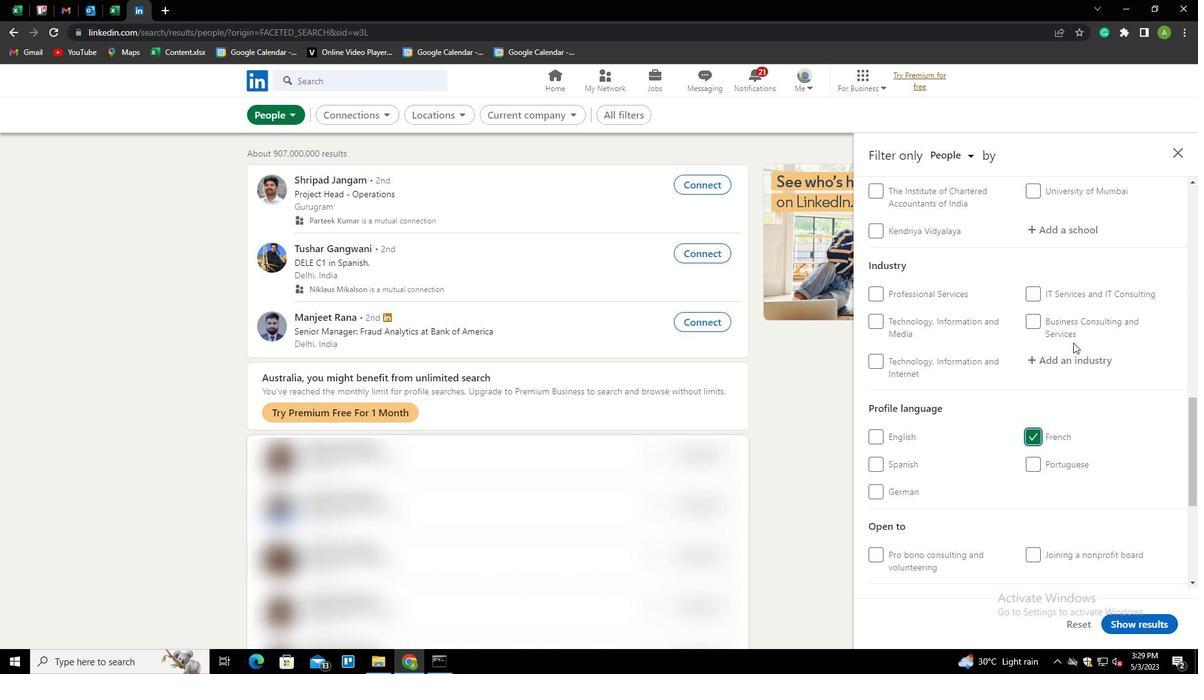
Action: Mouse scrolled (1073, 343) with delta (0, 0)
Screenshot: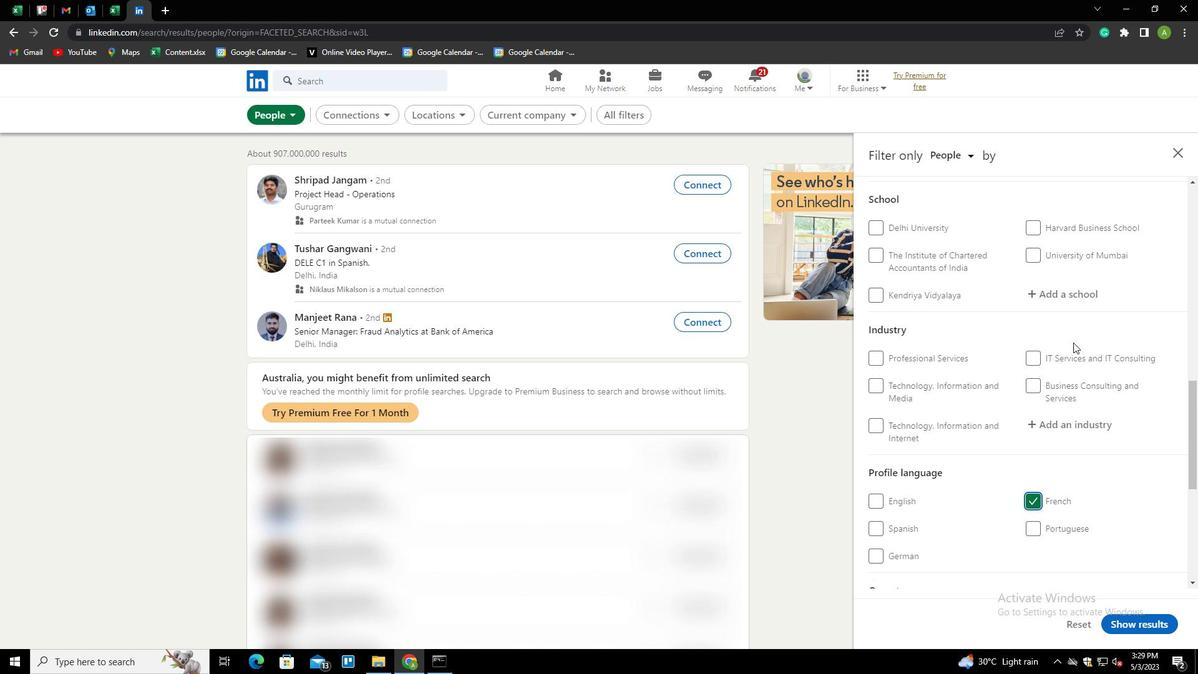 
Action: Mouse scrolled (1073, 343) with delta (0, 0)
Screenshot: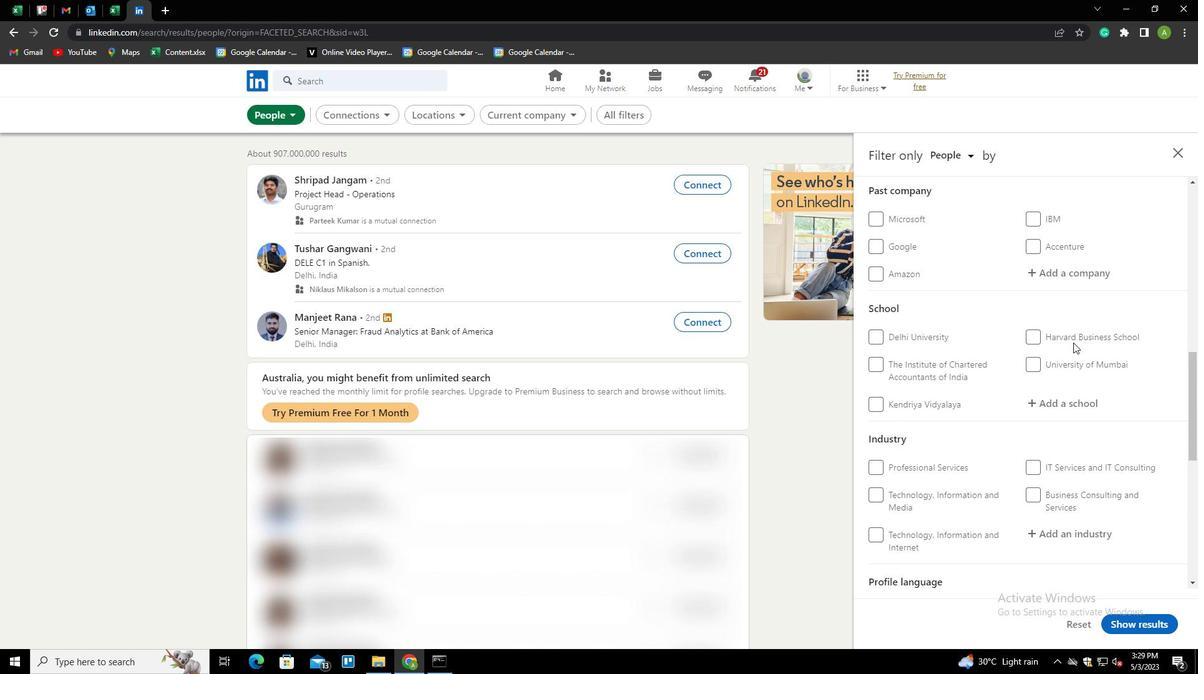 
Action: Mouse scrolled (1073, 343) with delta (0, 0)
Screenshot: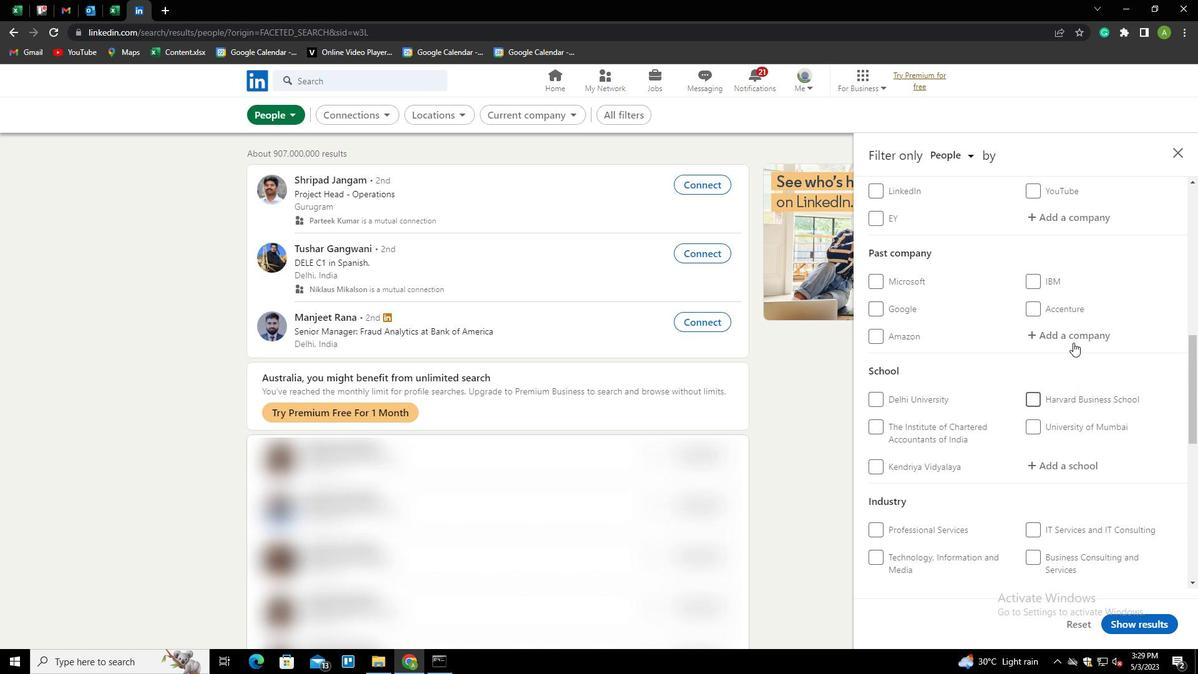 
Action: Mouse scrolled (1073, 343) with delta (0, 0)
Screenshot: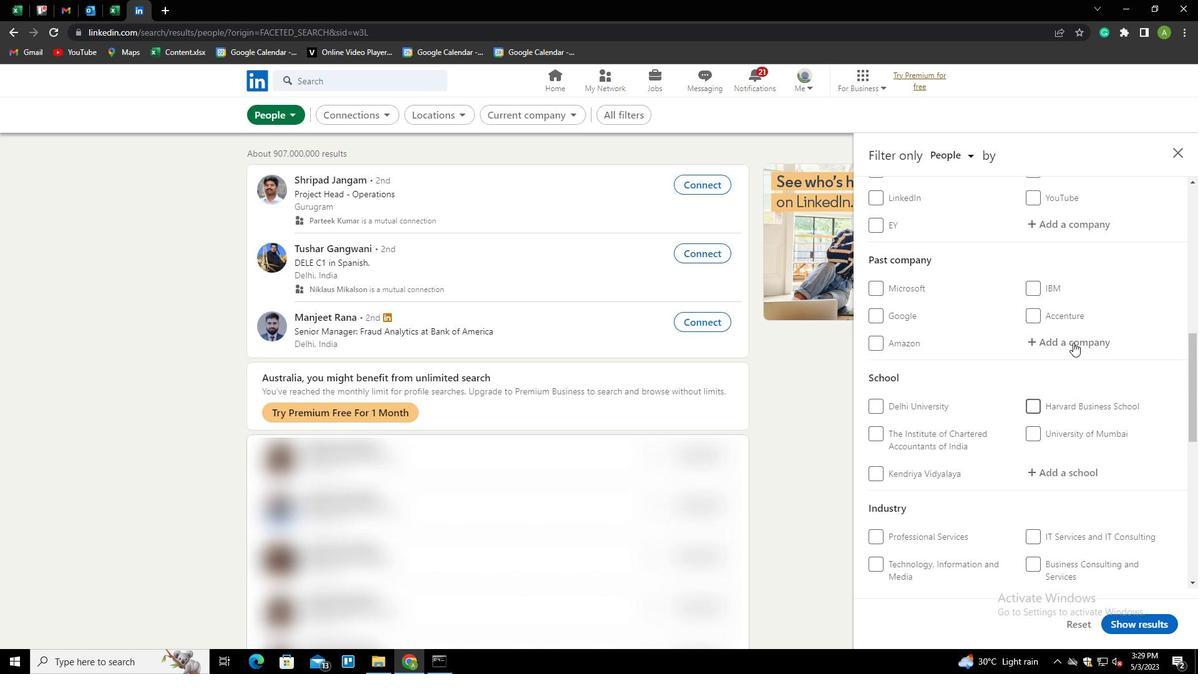 
Action: Mouse moved to (1073, 339)
Screenshot: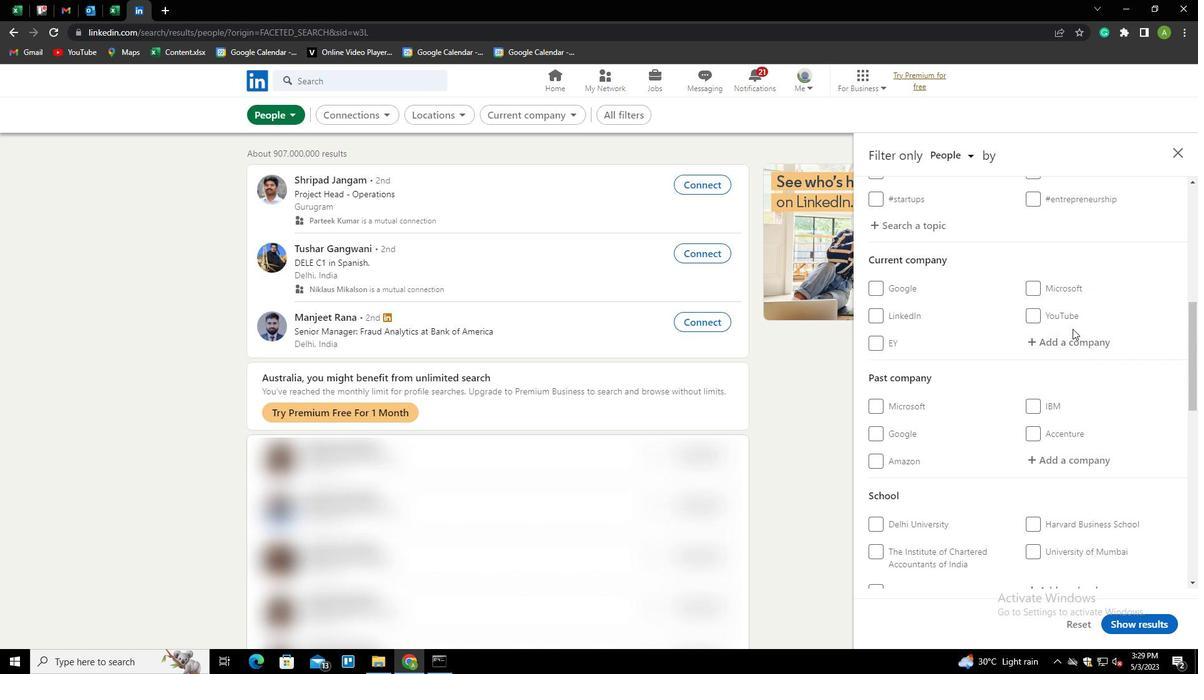 
Action: Mouse pressed left at (1073, 339)
Screenshot: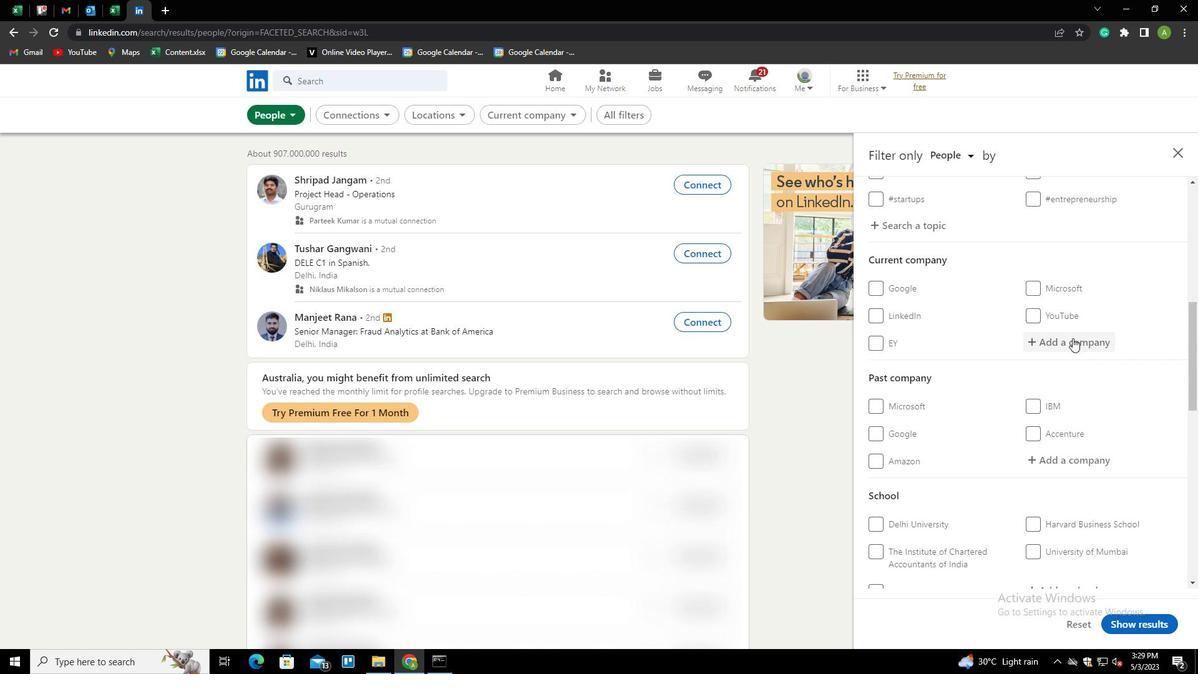 
Action: Key pressed <Key.shift>ICE<Key.space><Key.down><Key.enter>
Screenshot: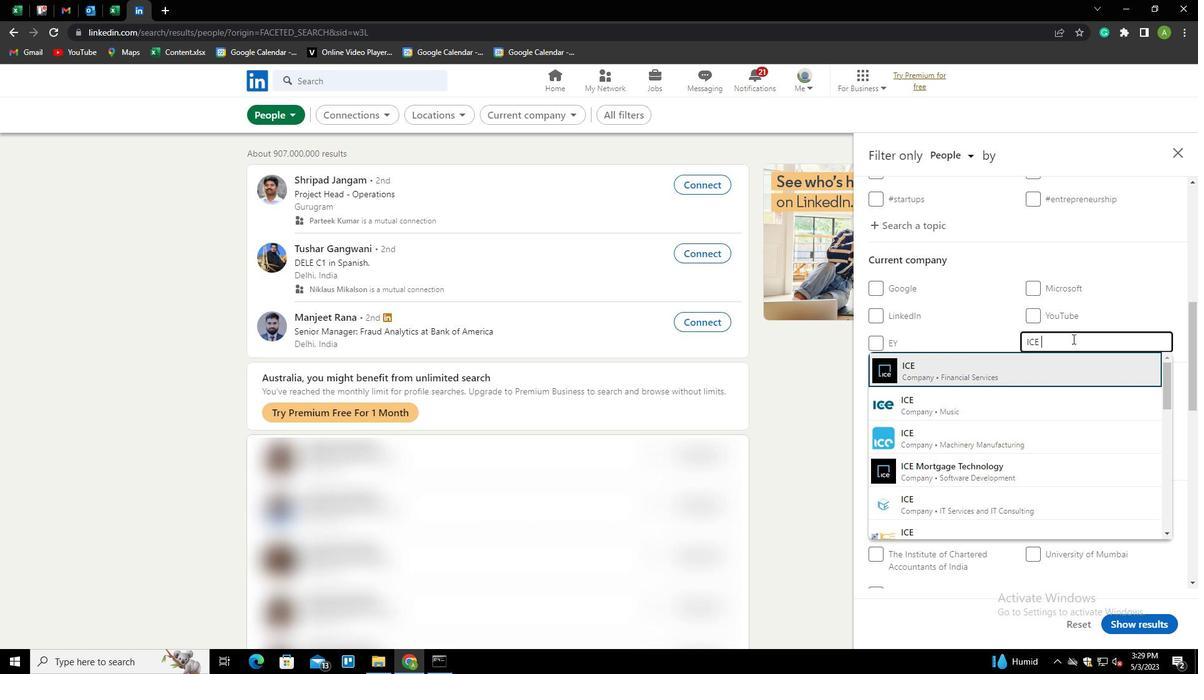 
Action: Mouse scrolled (1073, 338) with delta (0, 0)
Screenshot: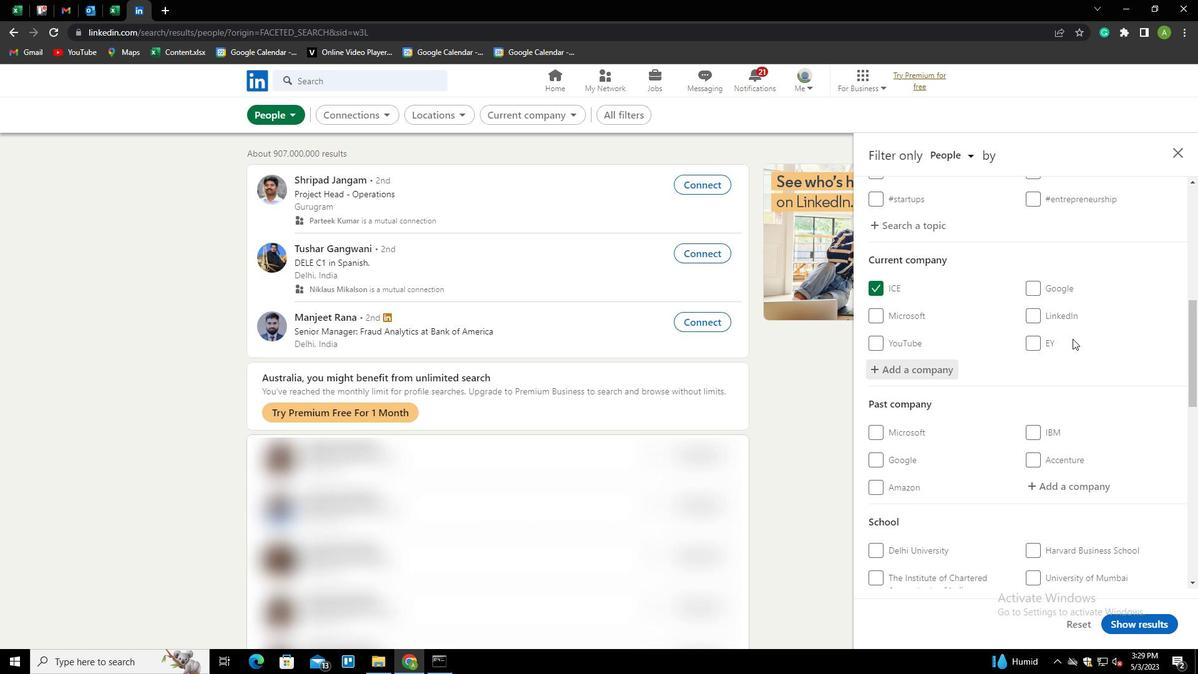 
Action: Mouse scrolled (1073, 338) with delta (0, 0)
Screenshot: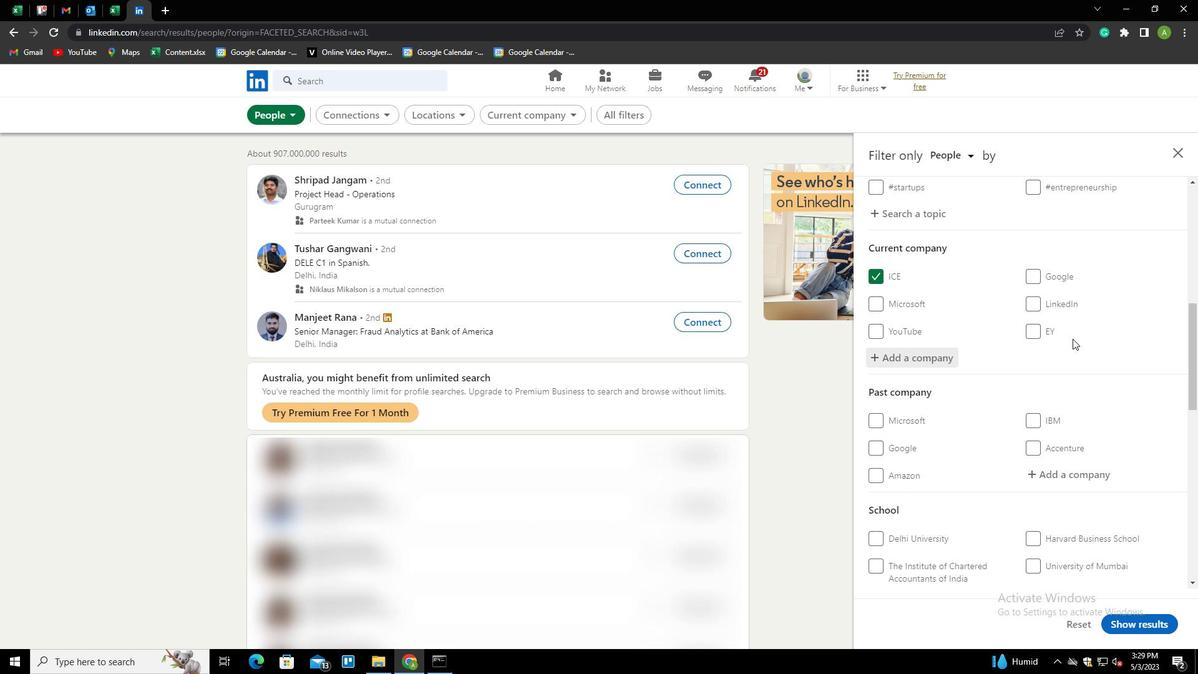 
Action: Mouse scrolled (1073, 338) with delta (0, 0)
Screenshot: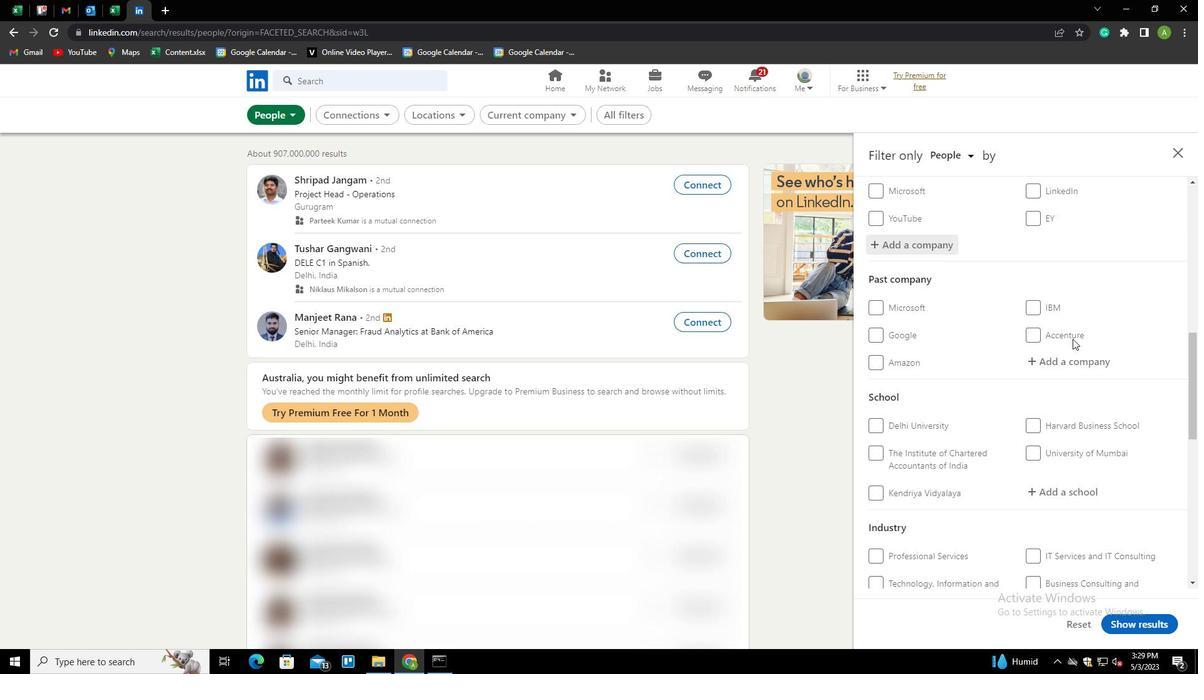 
Action: Mouse scrolled (1073, 338) with delta (0, 0)
Screenshot: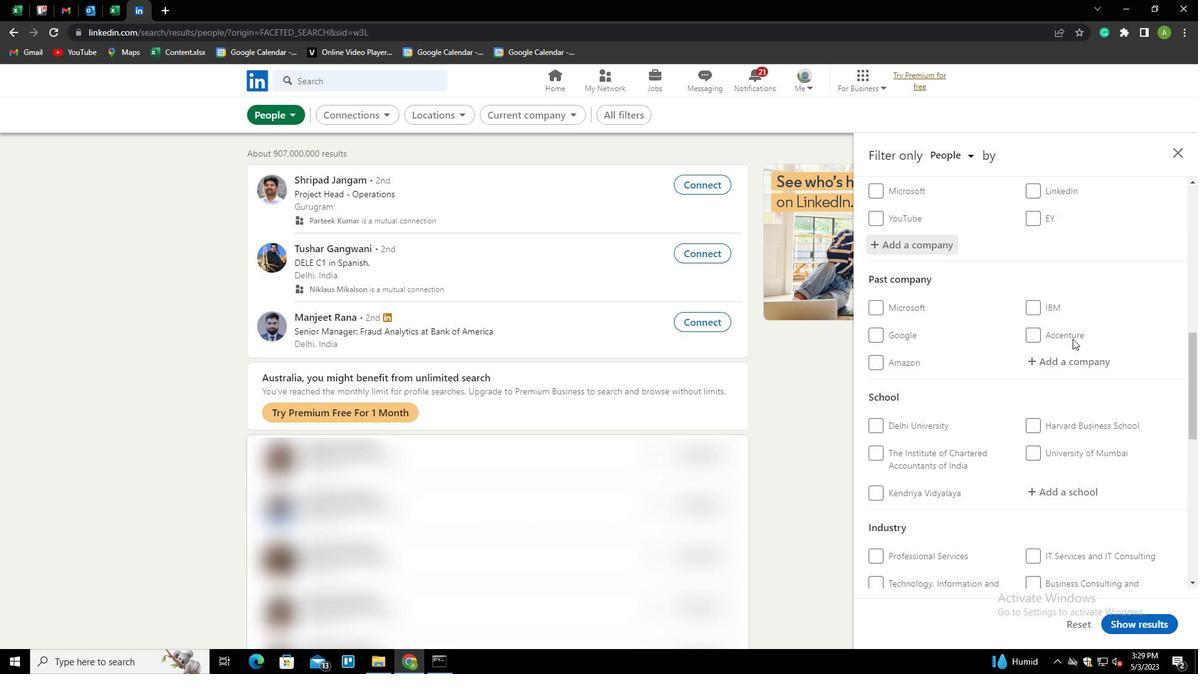 
Action: Mouse scrolled (1073, 338) with delta (0, 0)
Screenshot: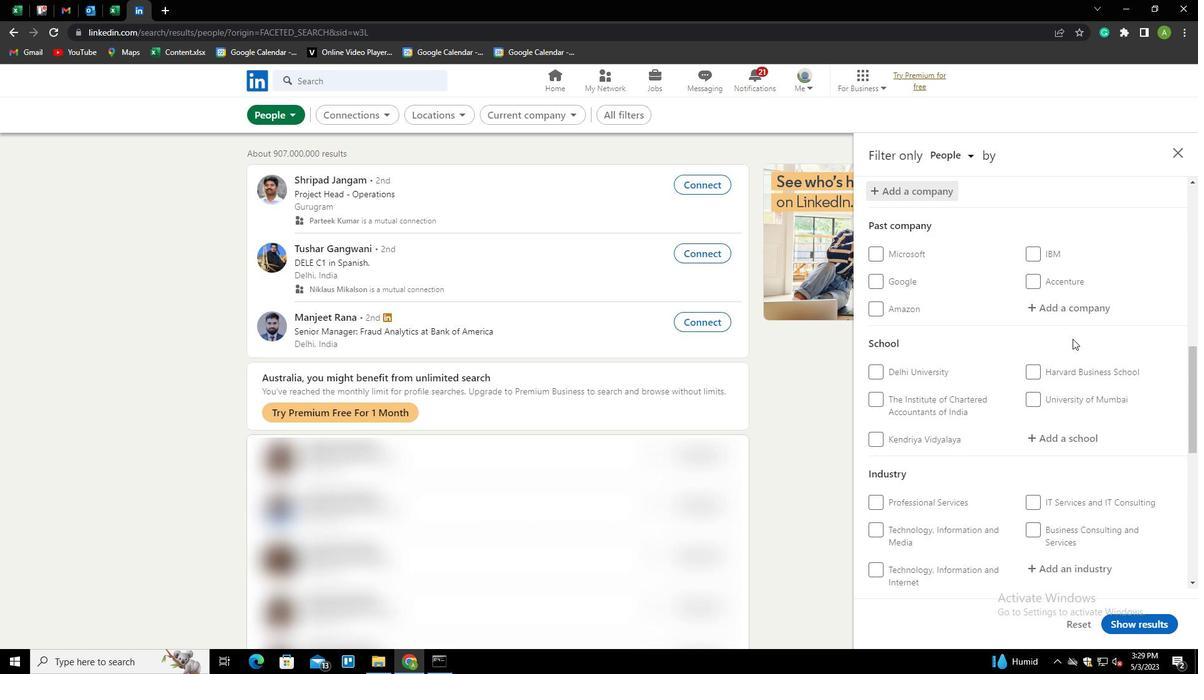 
Action: Mouse moved to (1060, 309)
Screenshot: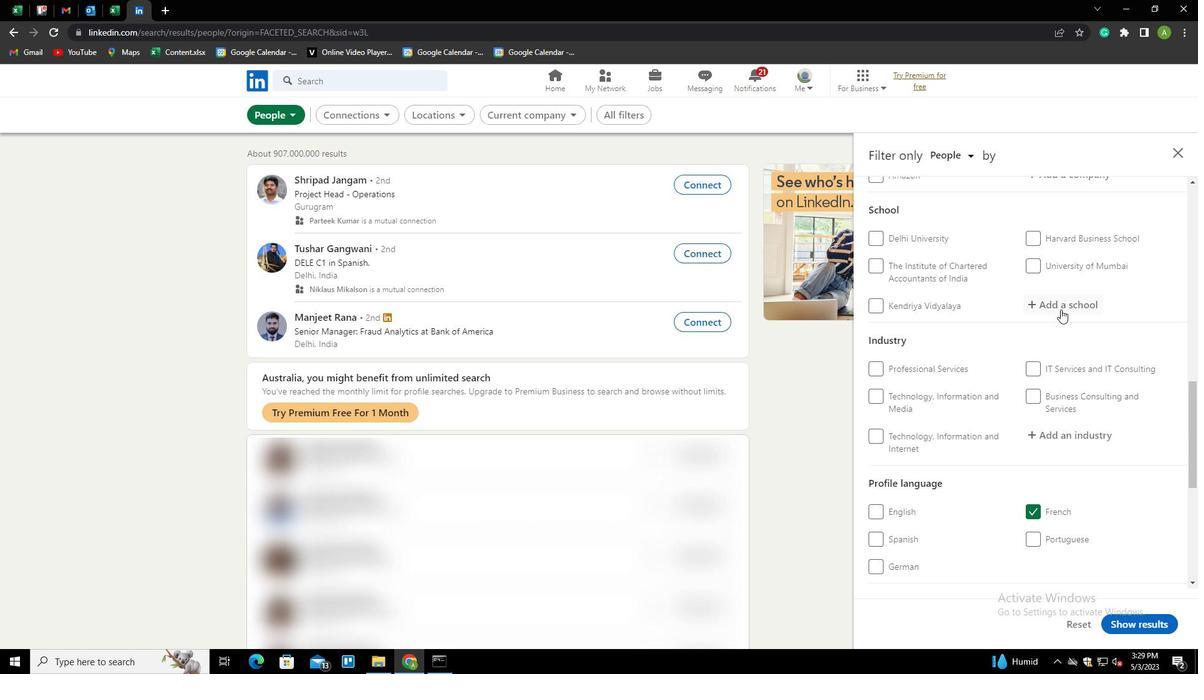 
Action: Mouse pressed left at (1060, 309)
Screenshot: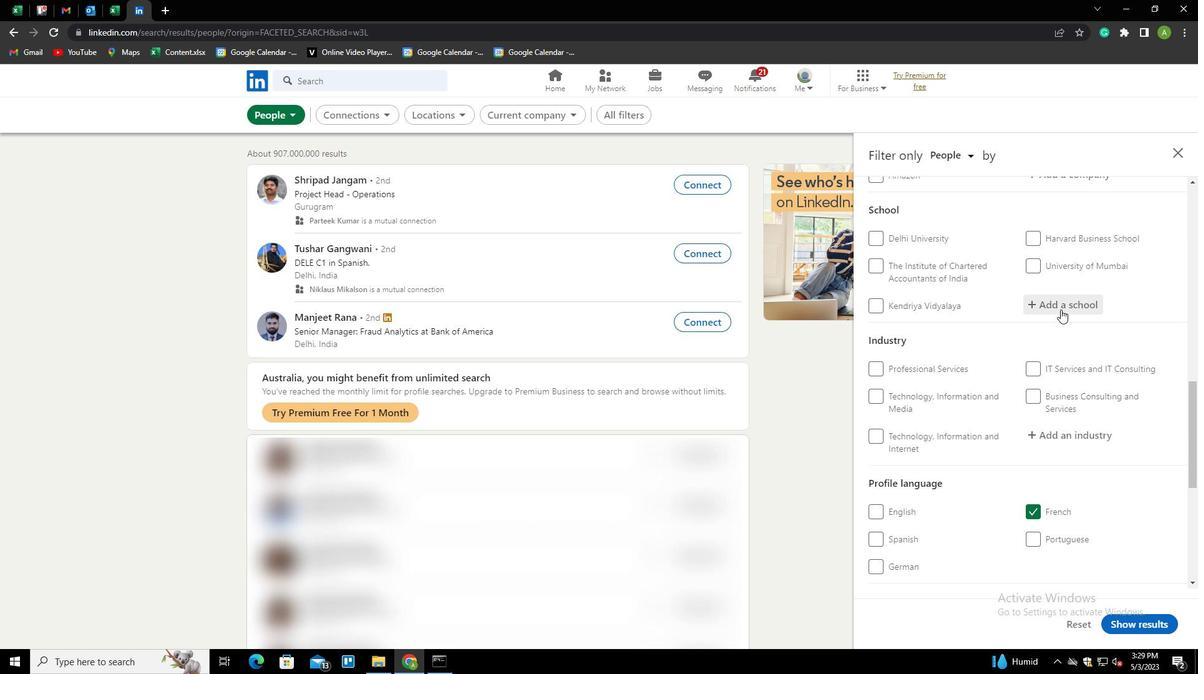 
Action: Key pressed <Key.shift>
Screenshot: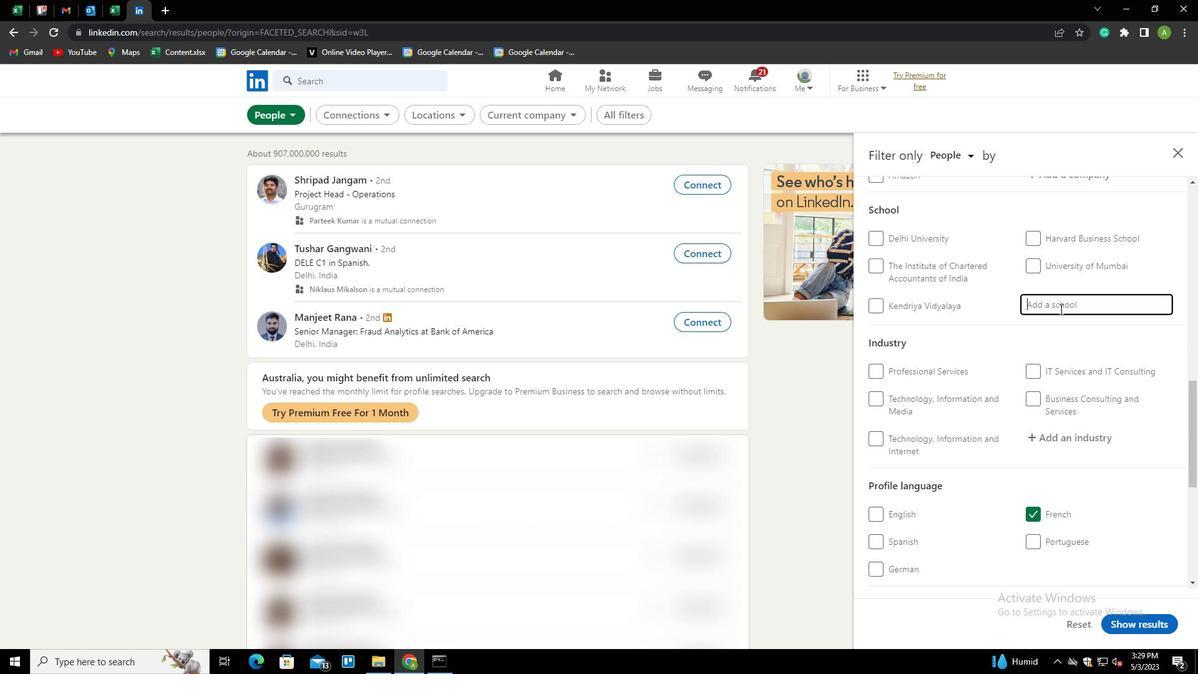 
Action: Mouse moved to (1058, 309)
Screenshot: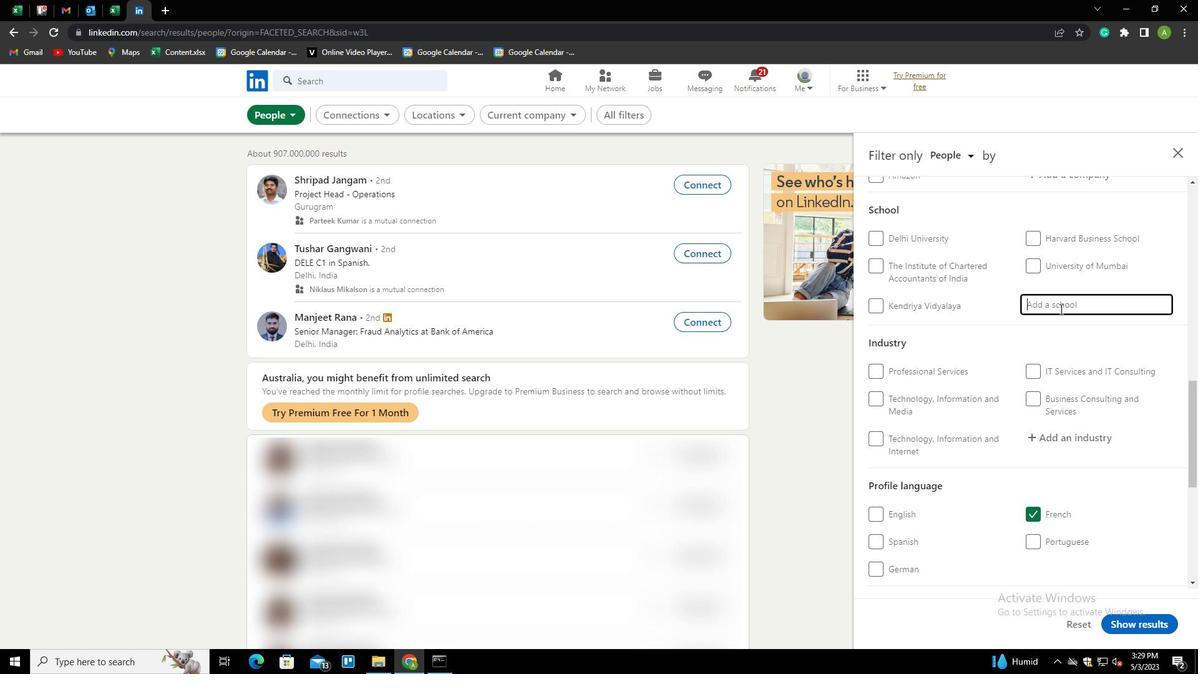 
Action: Key pressed THE<Key.space><Key.shift>TECHNOLOGICAL<Key.space><Key.shift>INSTITUTE<Key.space>OF<Key.space><Key.shift>TEXTILE<Key.down><Key.enter>
Screenshot: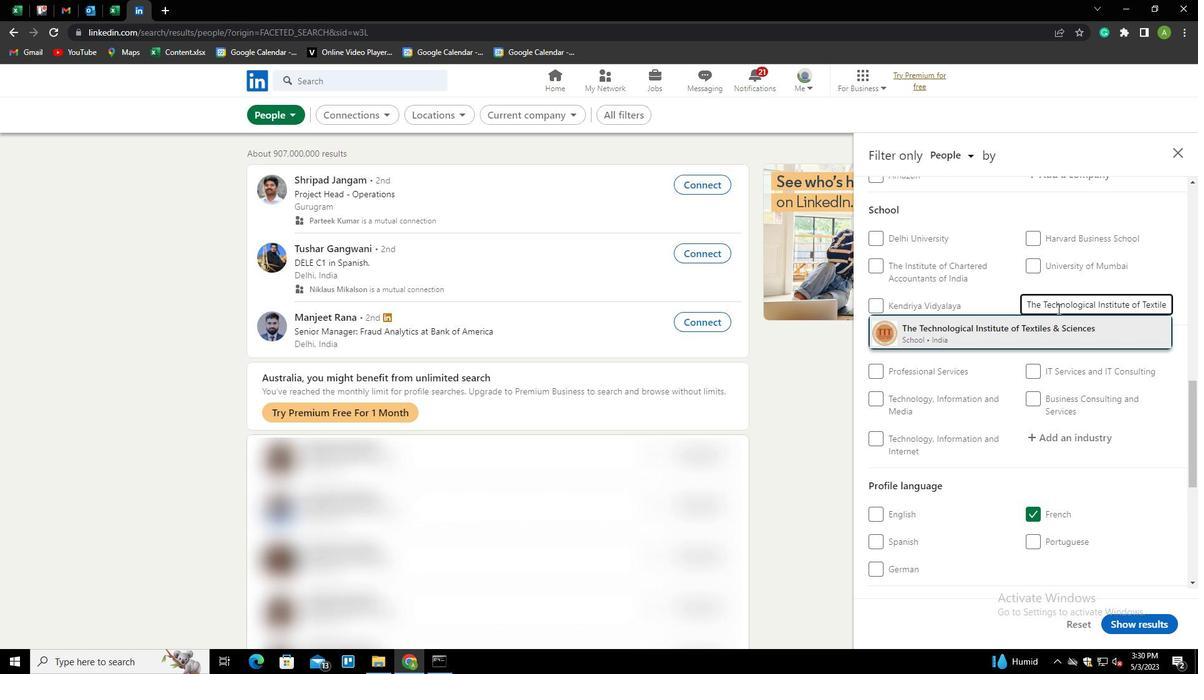 
Action: Mouse scrolled (1058, 308) with delta (0, 0)
Screenshot: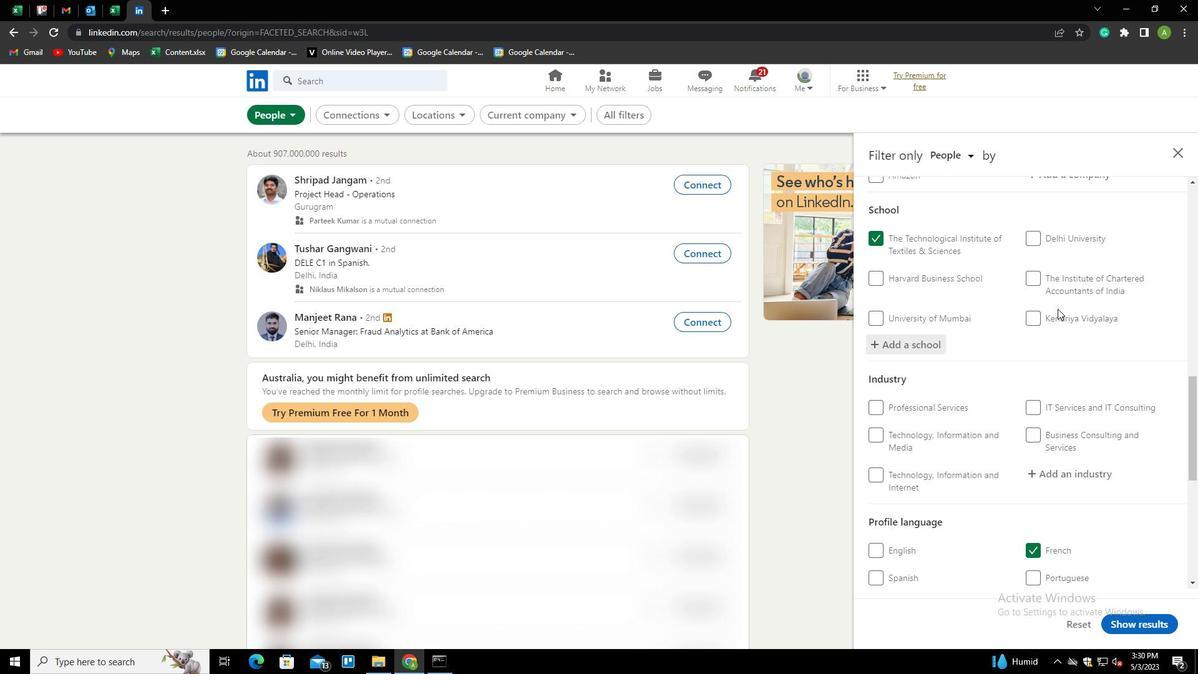 
Action: Mouse scrolled (1058, 308) with delta (0, 0)
Screenshot: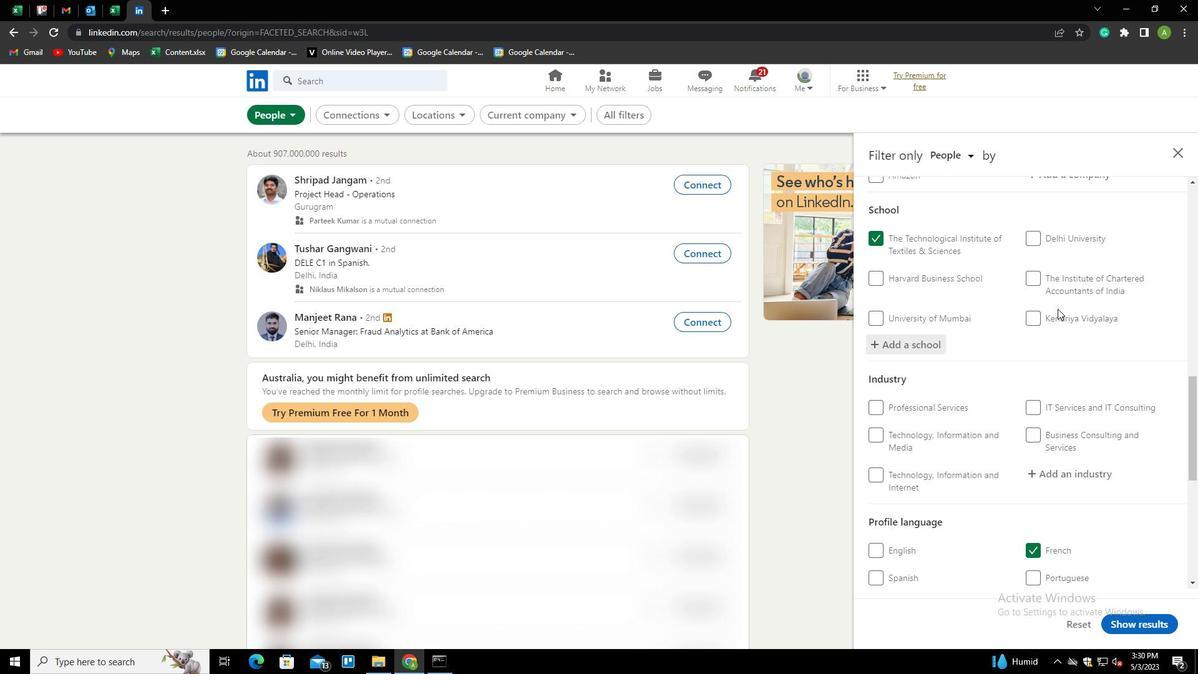 
Action: Mouse scrolled (1058, 308) with delta (0, 0)
Screenshot: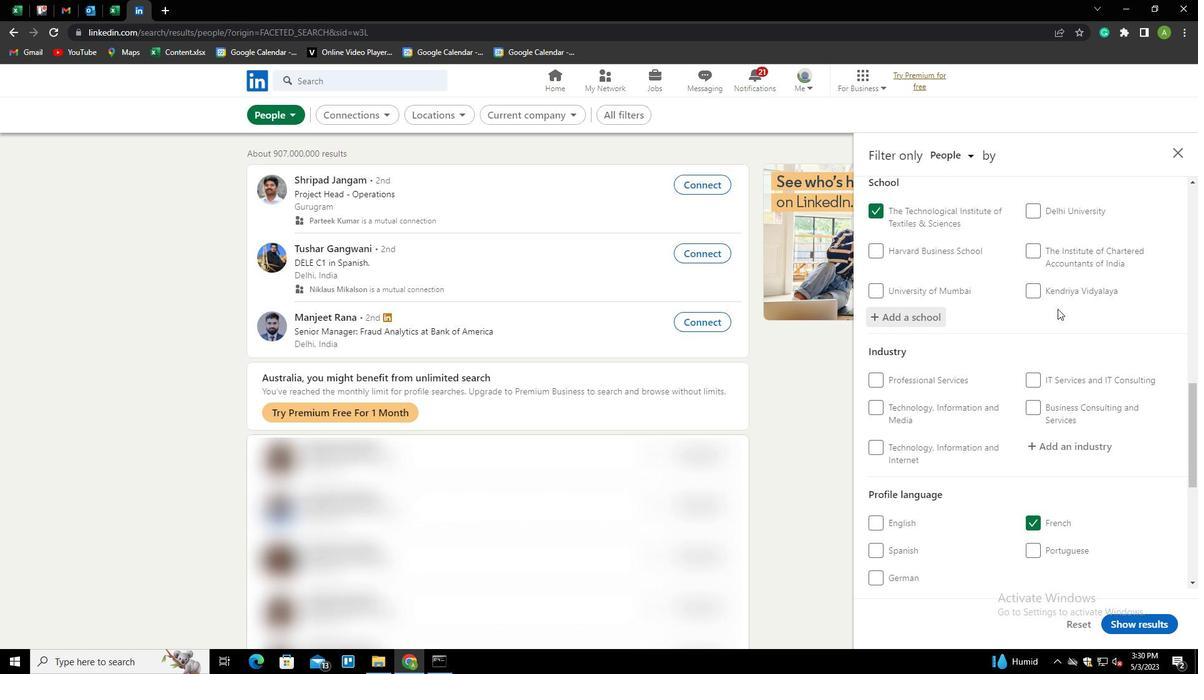 
Action: Mouse moved to (1057, 282)
Screenshot: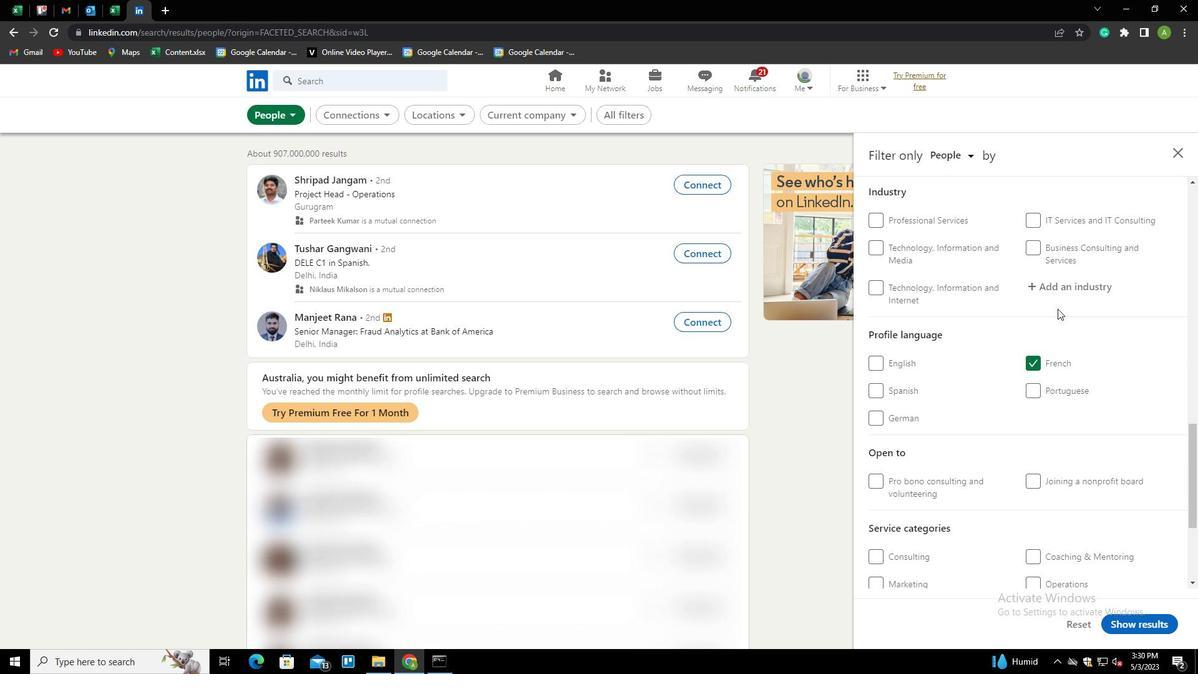 
Action: Mouse pressed left at (1057, 282)
Screenshot: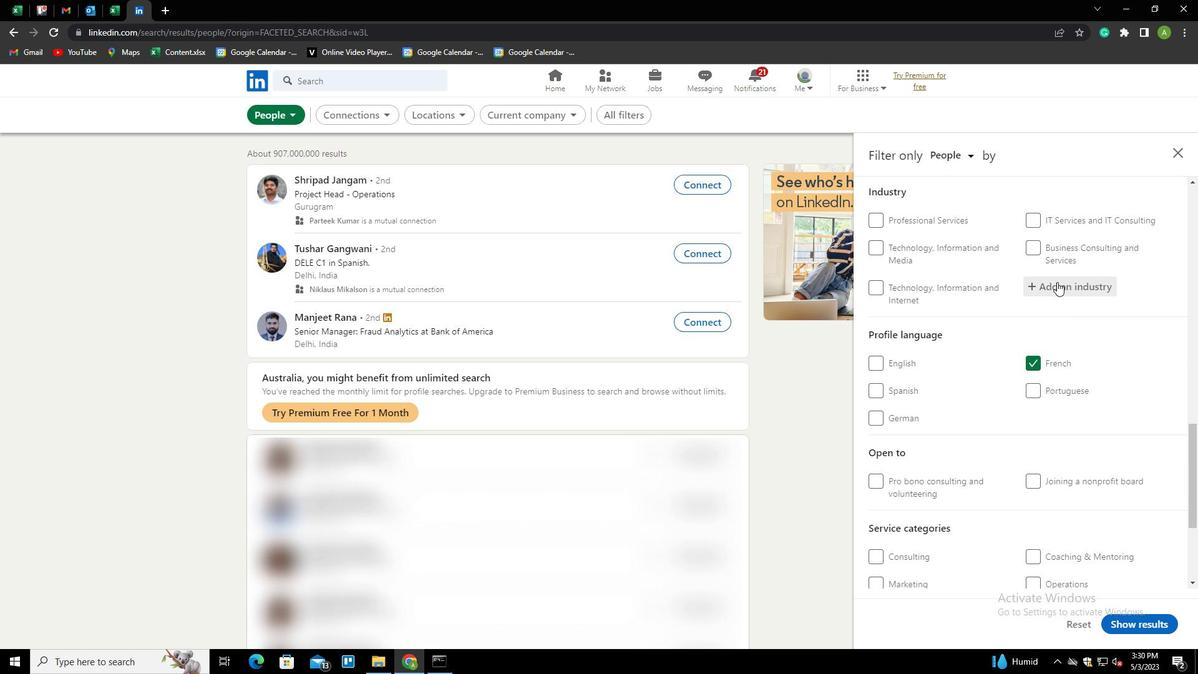 
Action: Mouse moved to (1058, 283)
Screenshot: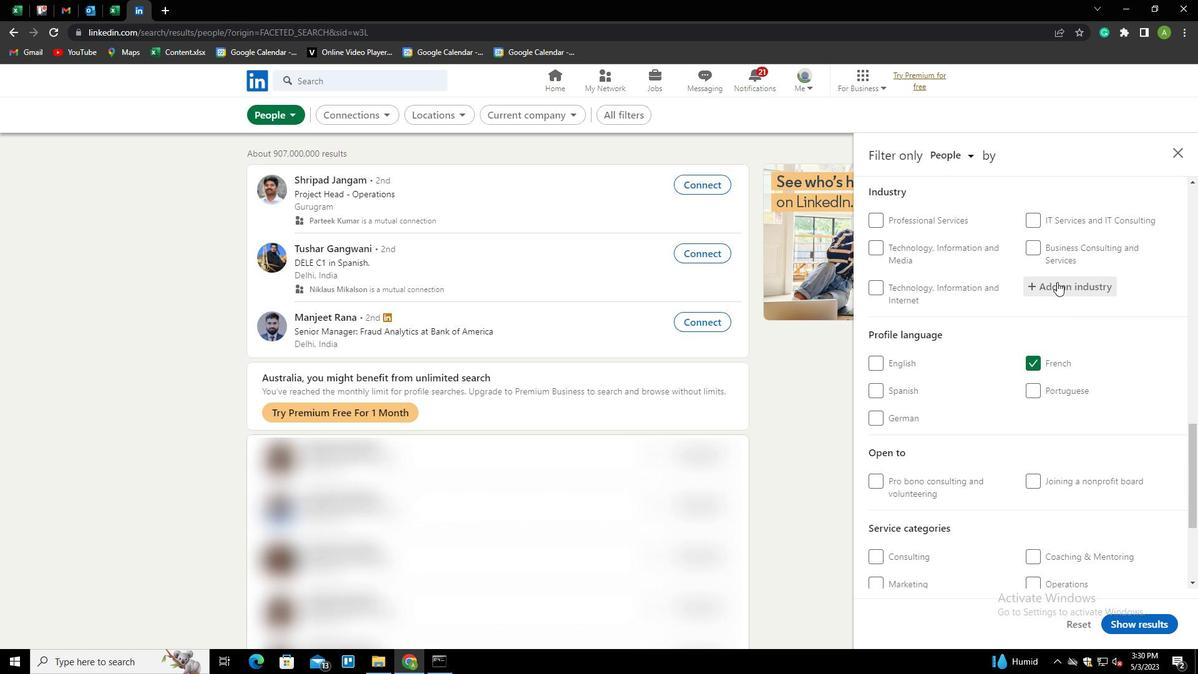 
Action: Mouse pressed left at (1058, 283)
Screenshot: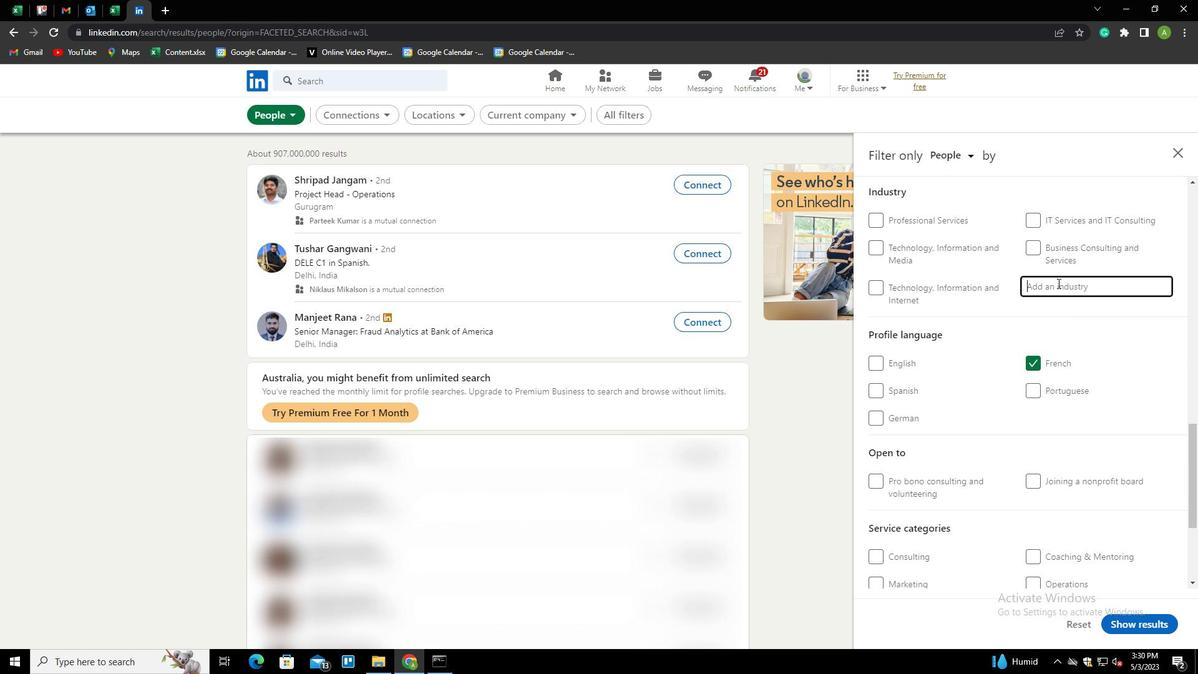 
Action: Key pressed <Key.shift><Key.shift><Key.shift><Key.shift><Key.shift><Key.shift><Key.shift><Key.shift><Key.shift><Key.shift><Key.shift><Key.shift><Key.shift><Key.shift><Key.shift><Key.shift><Key.shift><Key.shift><Key.shift><Key.shift>RETAIL
Screenshot: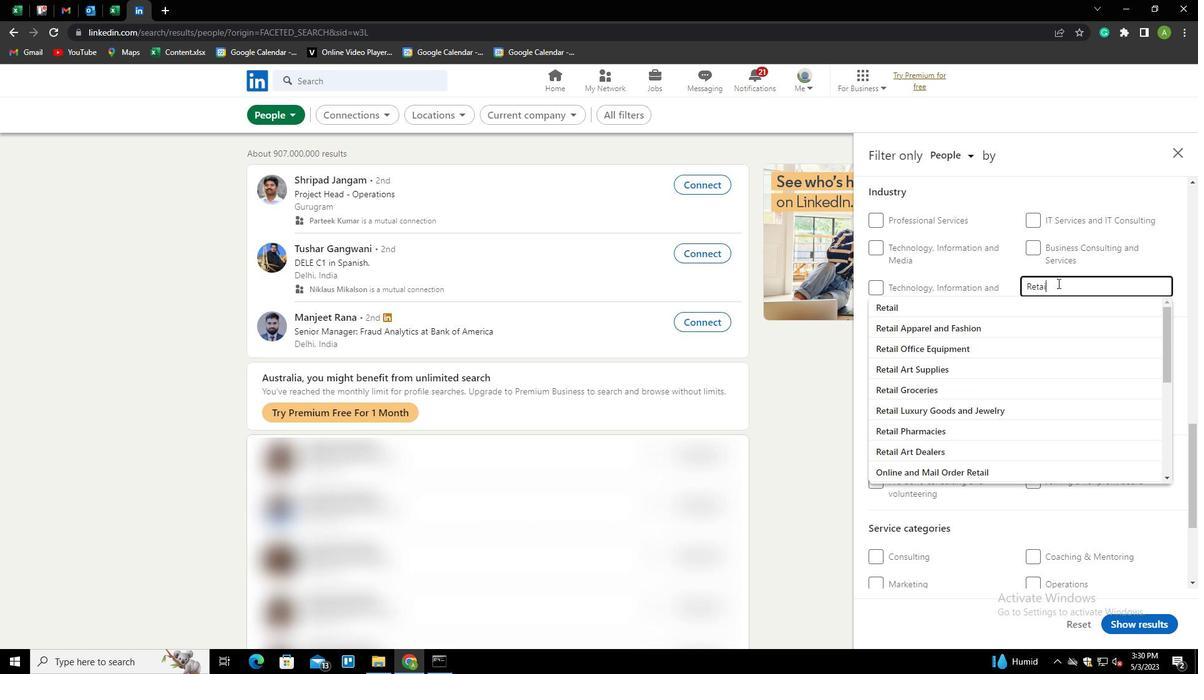
Action: Mouse moved to (1058, 283)
Screenshot: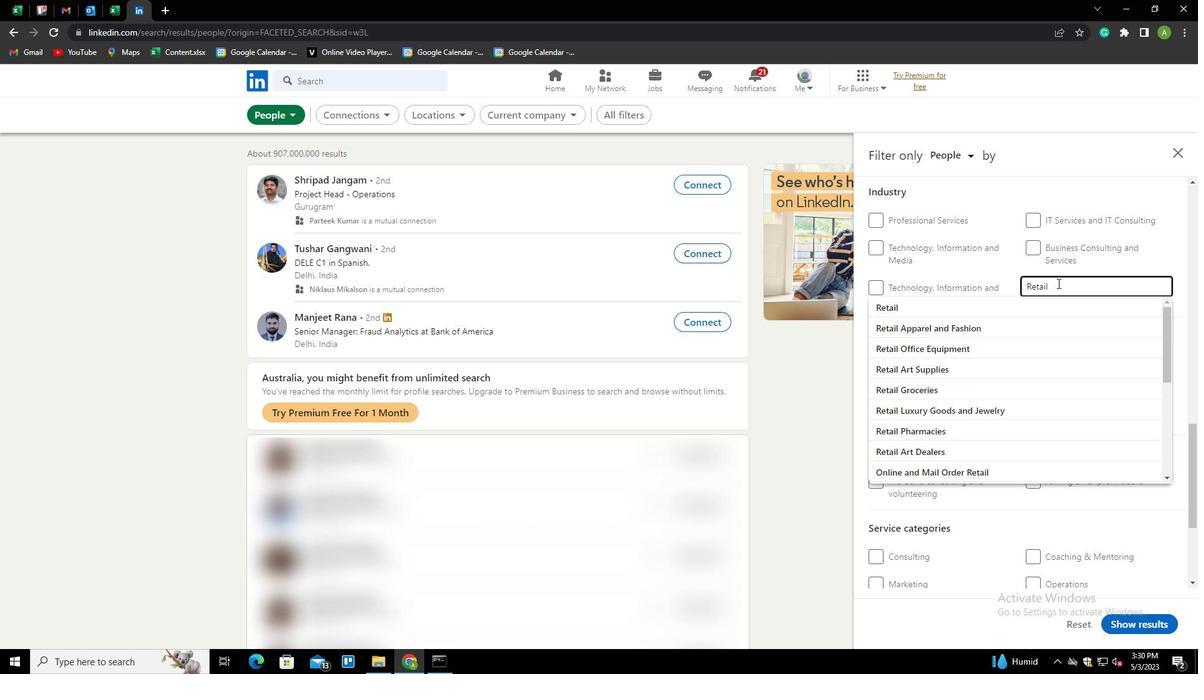 
Action: Key pressed <Key.space><Key.shift>OFFICE<Key.down><Key.enter>
Screenshot: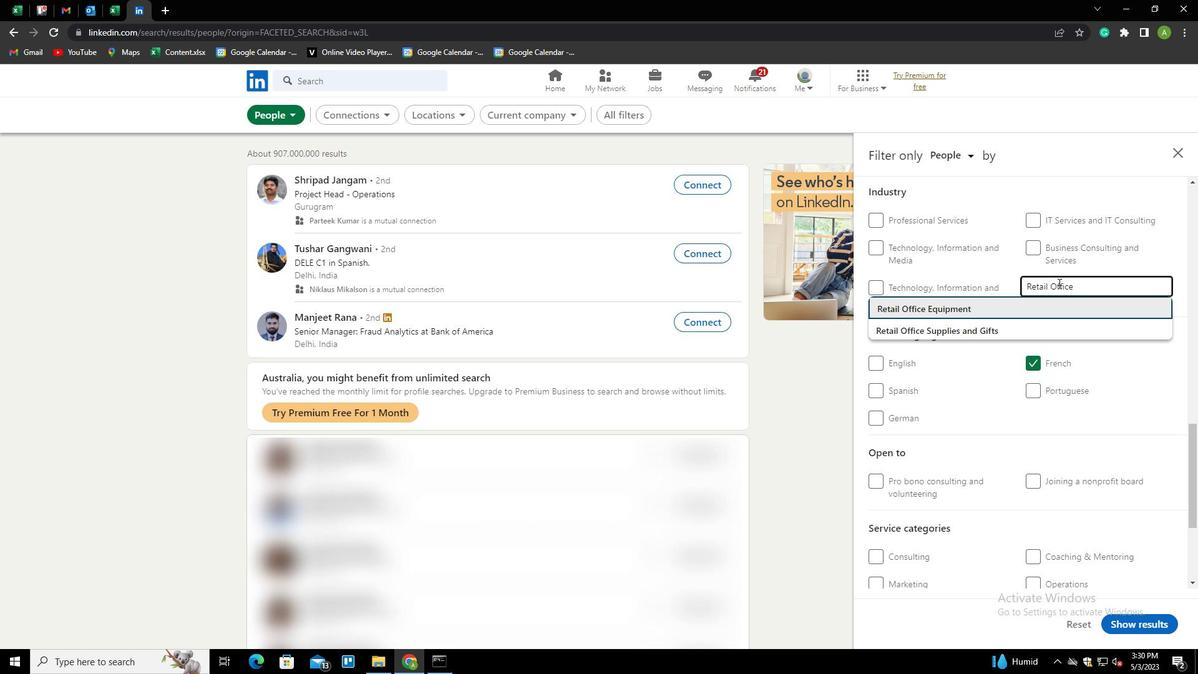 
Action: Mouse scrolled (1058, 282) with delta (0, 0)
Screenshot: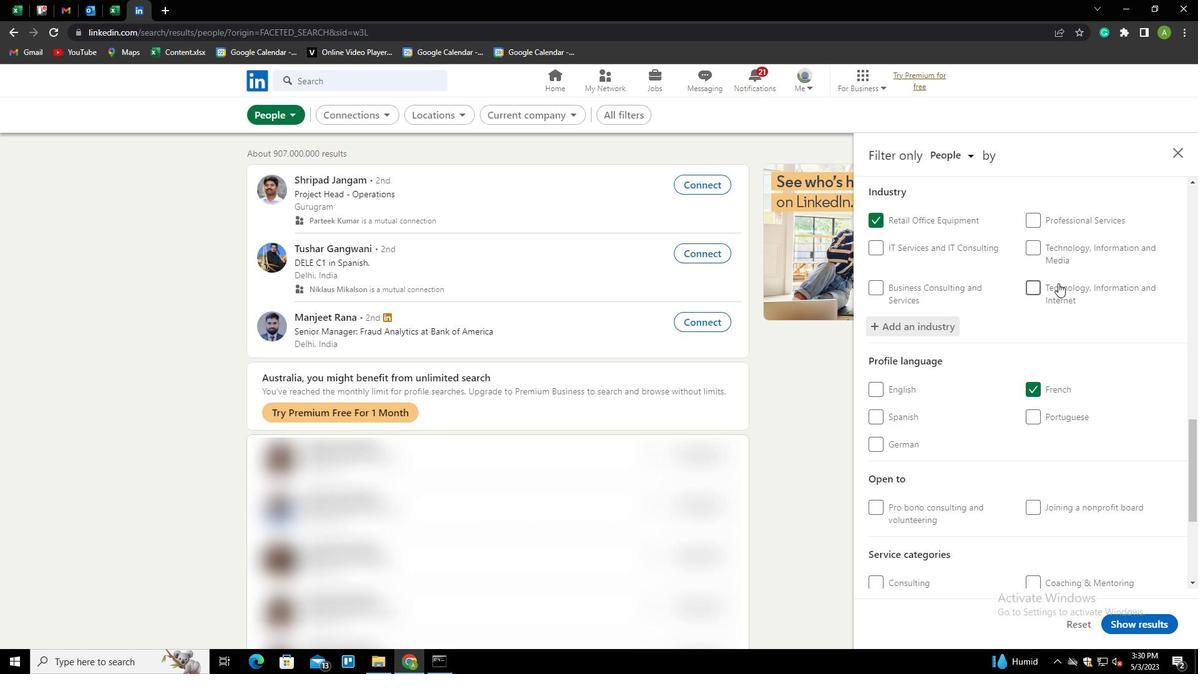 
Action: Mouse scrolled (1058, 282) with delta (0, 0)
Screenshot: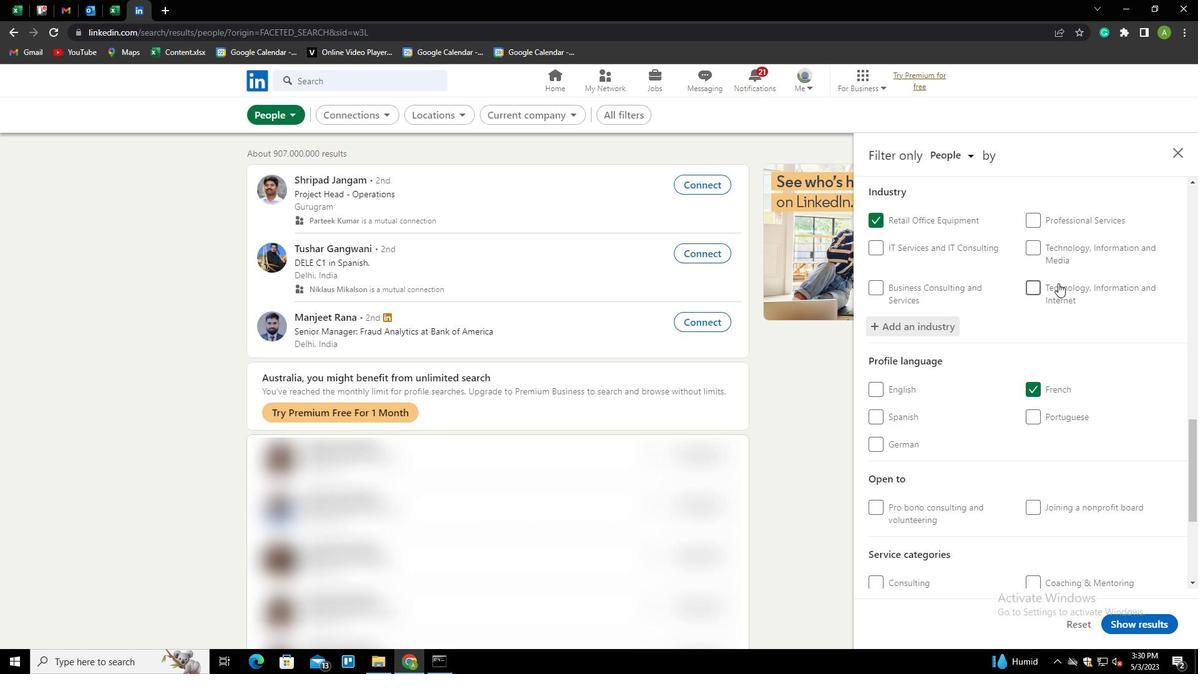 
Action: Mouse scrolled (1058, 282) with delta (0, 0)
Screenshot: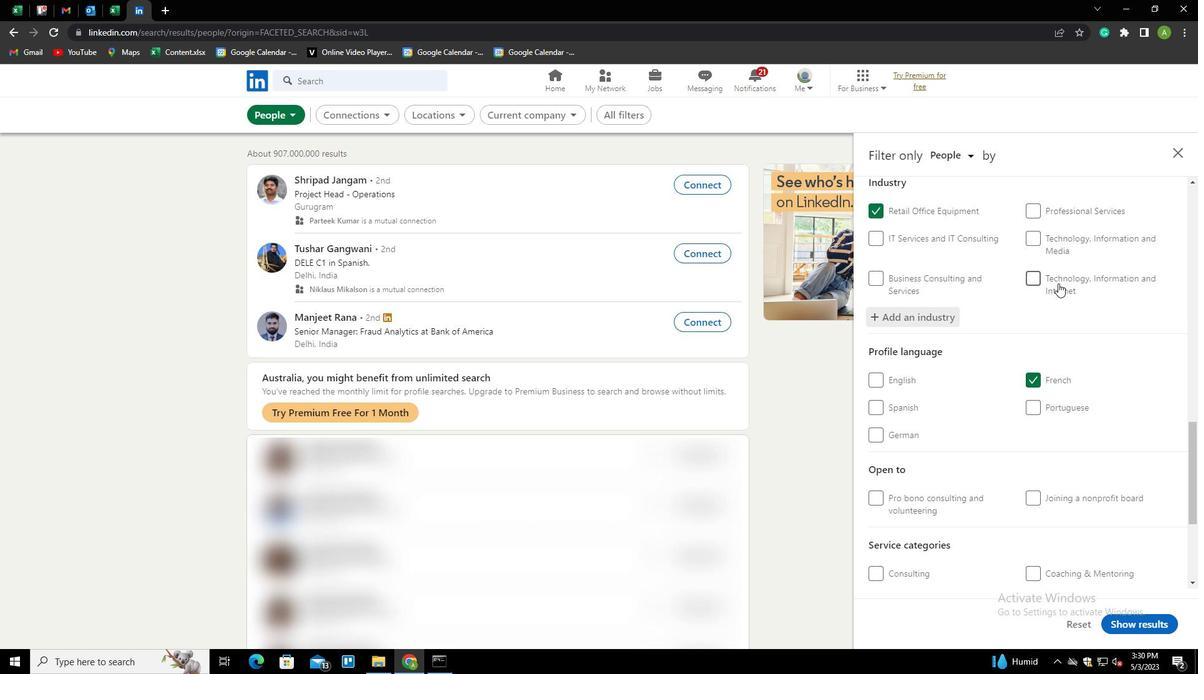 
Action: Mouse scrolled (1058, 282) with delta (0, 0)
Screenshot: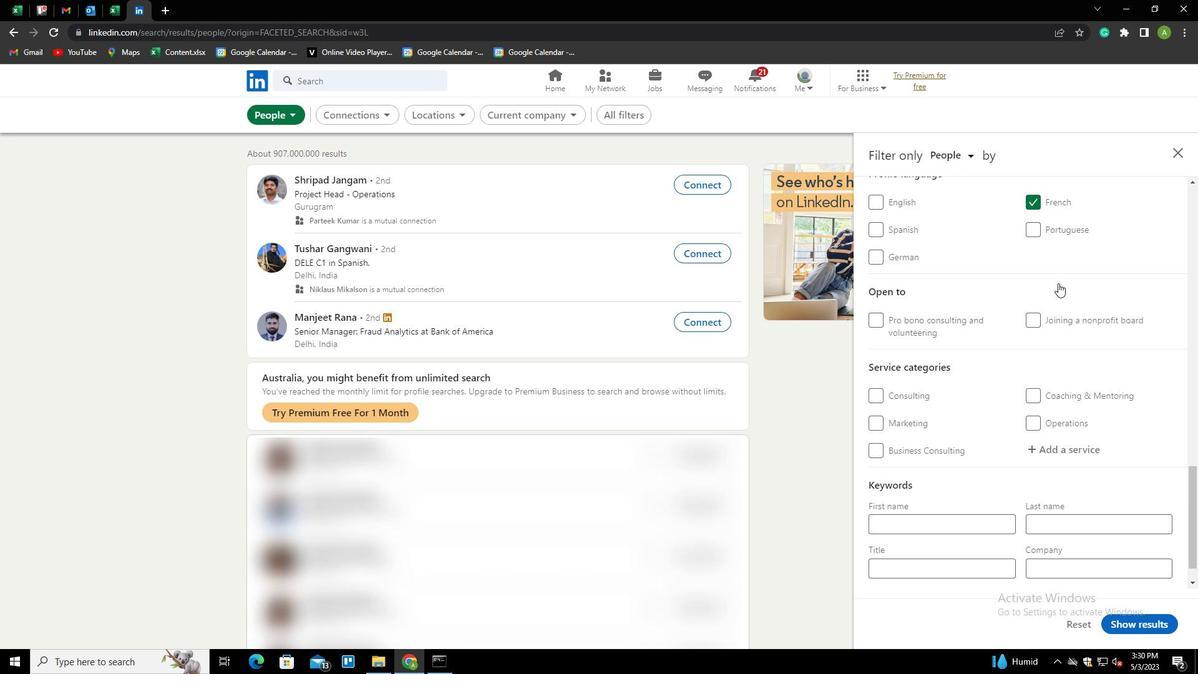 
Action: Mouse scrolled (1058, 282) with delta (0, 0)
Screenshot: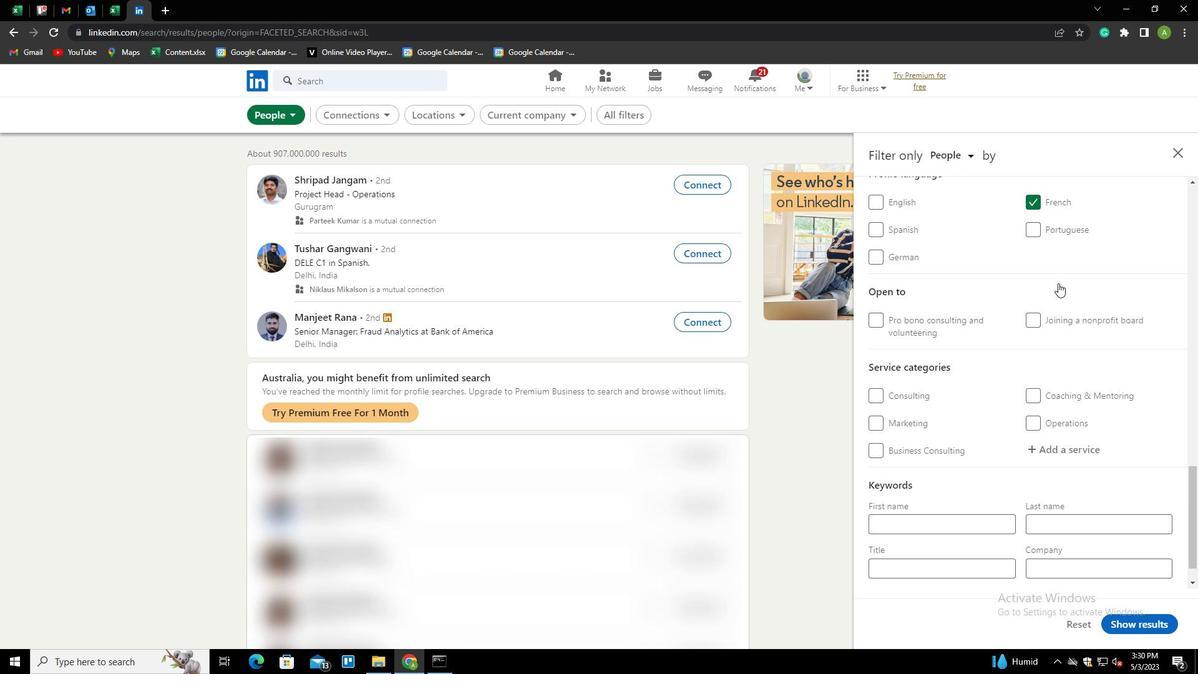 
Action: Mouse moved to (1045, 418)
Screenshot: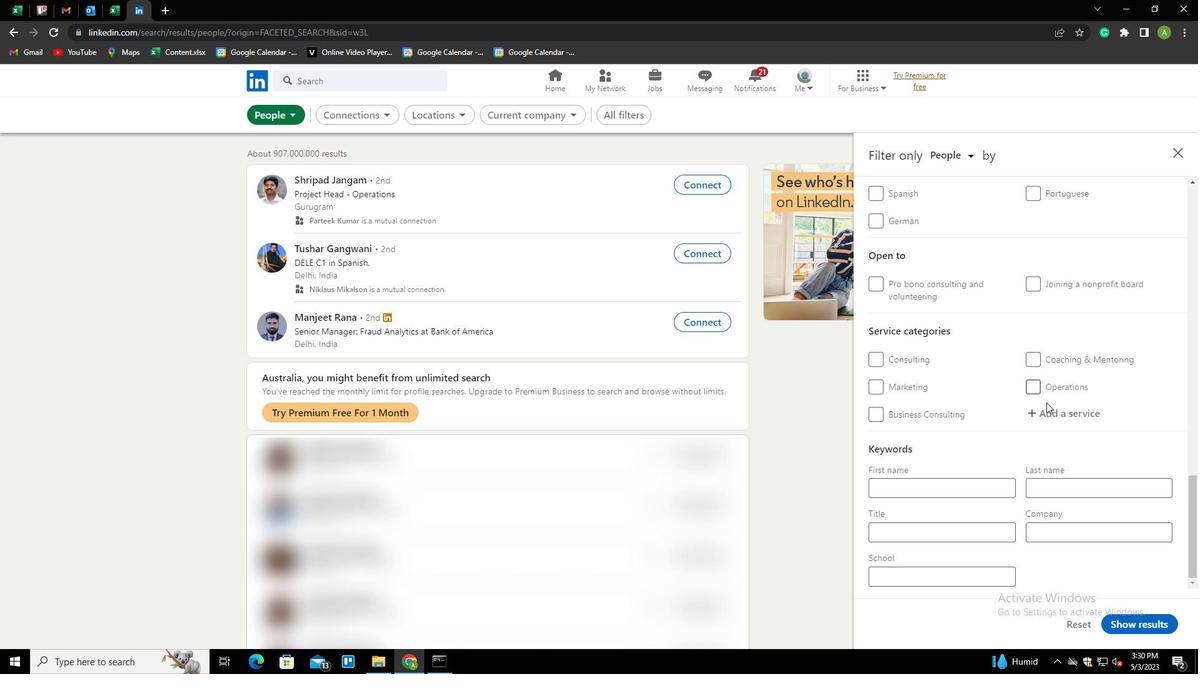 
Action: Mouse pressed left at (1045, 418)
Screenshot: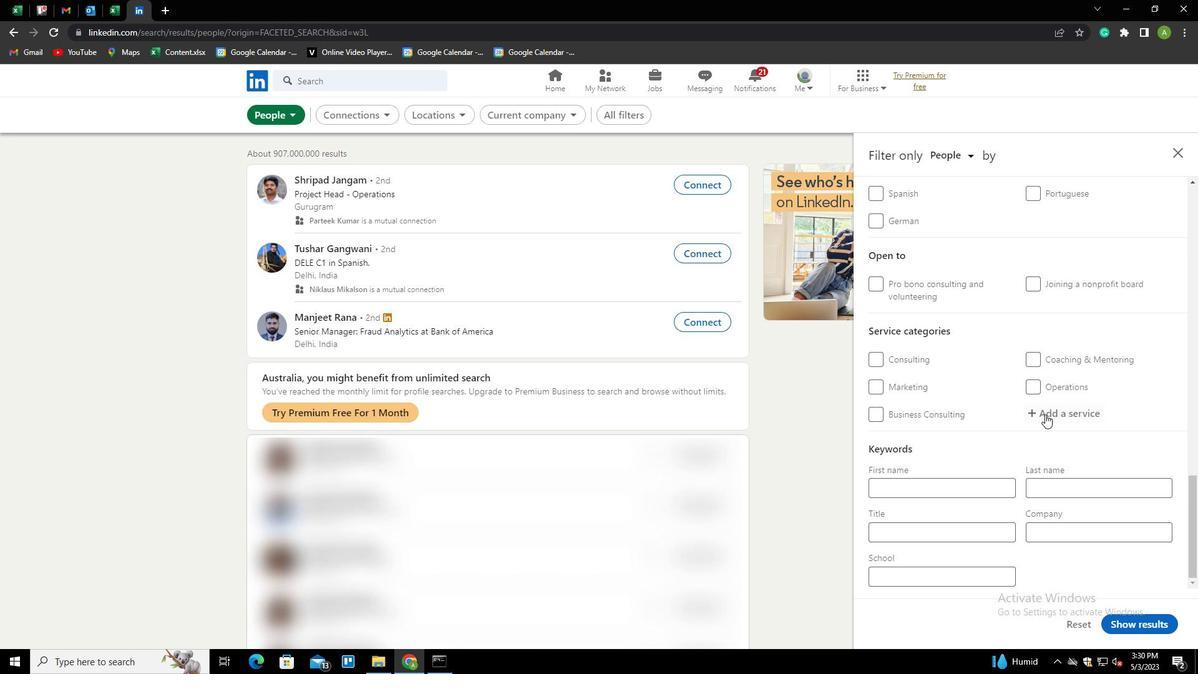 
Action: Mouse moved to (1053, 415)
Screenshot: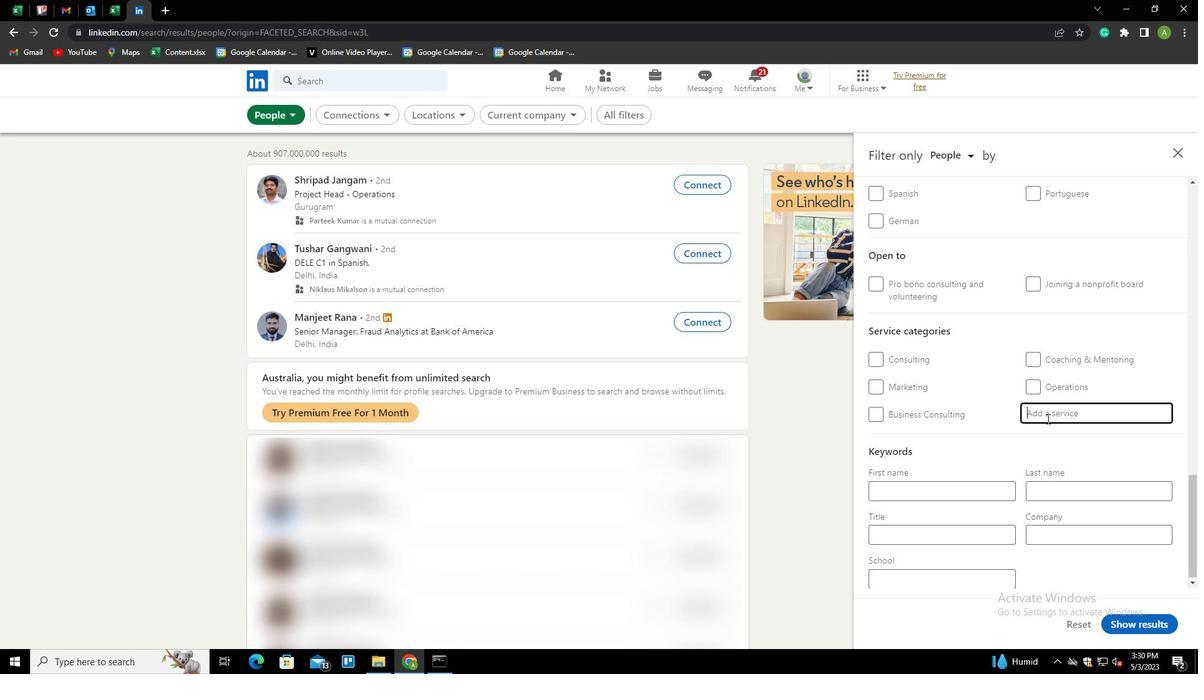 
Action: Mouse pressed left at (1053, 415)
Screenshot: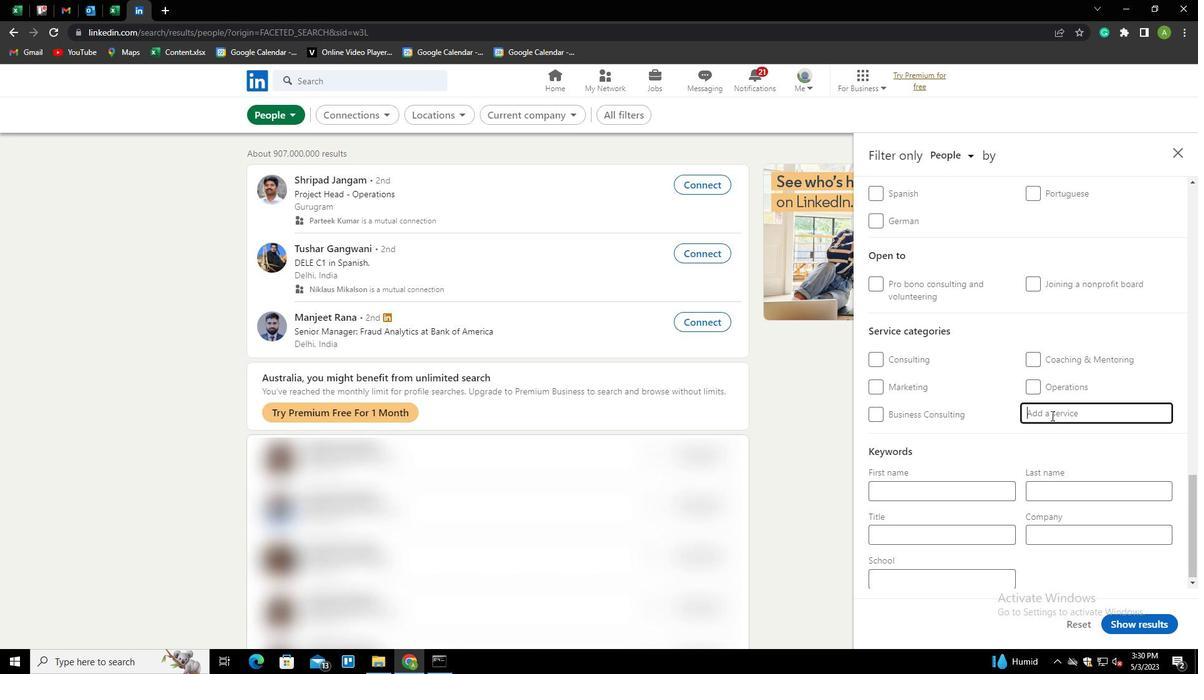 
Action: Key pressed <Key.shift><Key.shift><Key.shift><Key.shift><Key.shift><Key.shift><Key.shift>BANKK<Key.backspace>RUP<Key.down><Key.enter>
Screenshot: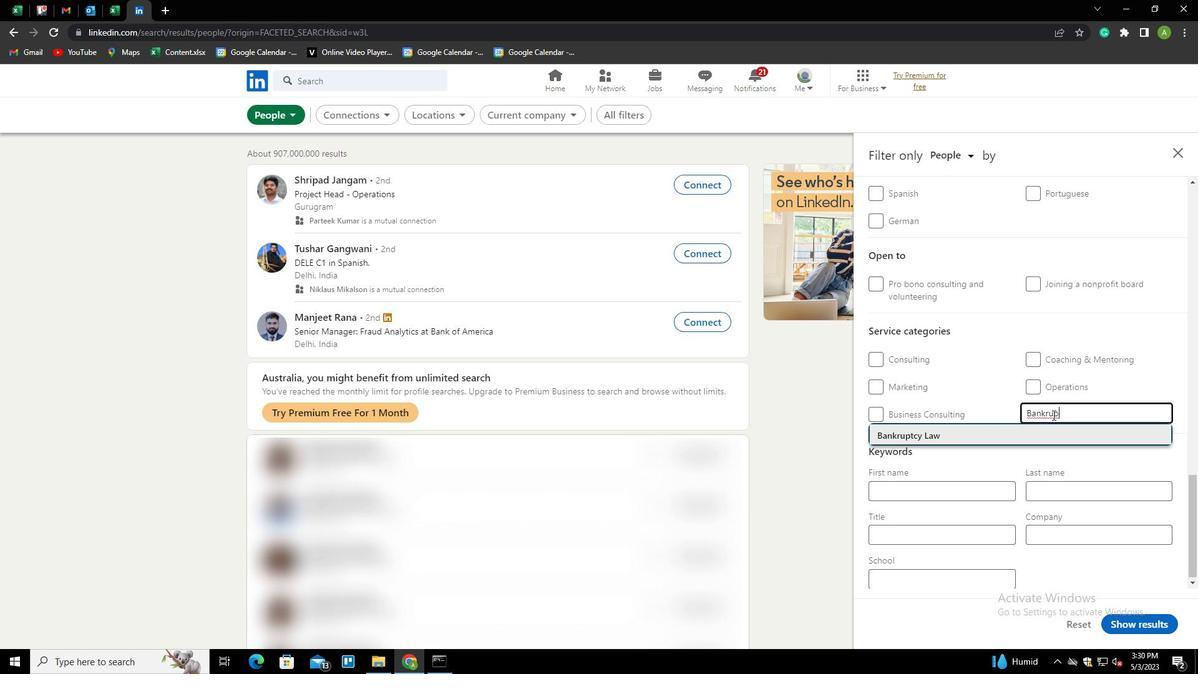 
Action: Mouse scrolled (1053, 414) with delta (0, 0)
Screenshot: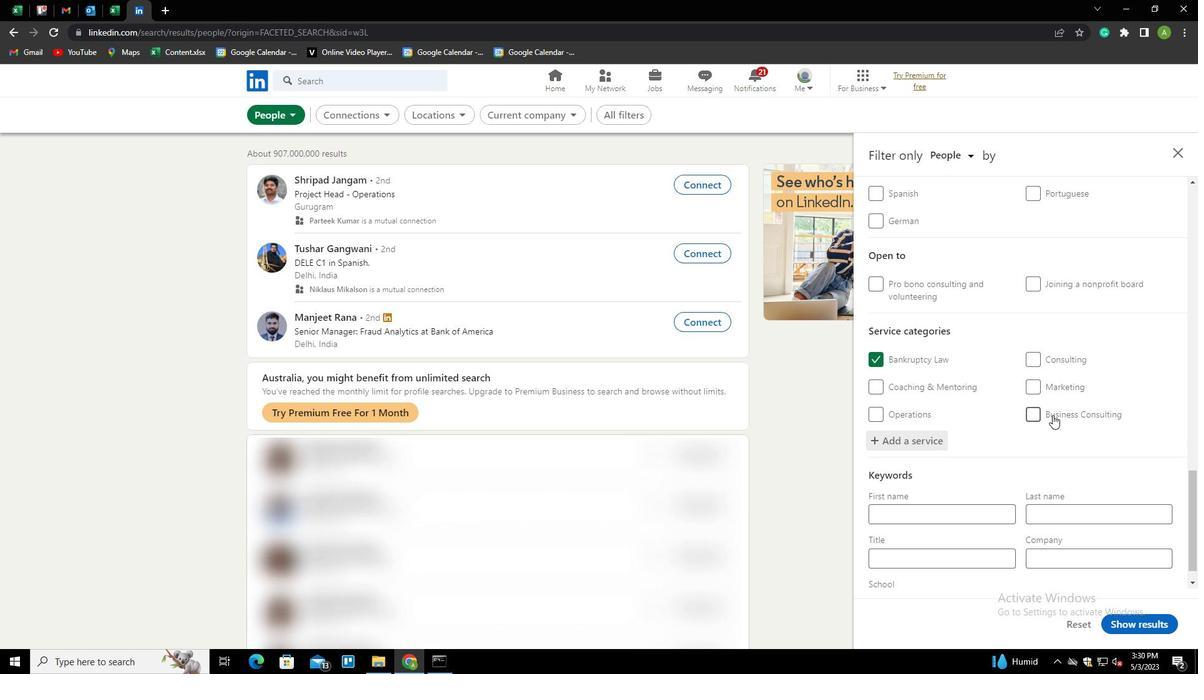 
Action: Mouse scrolled (1053, 414) with delta (0, 0)
Screenshot: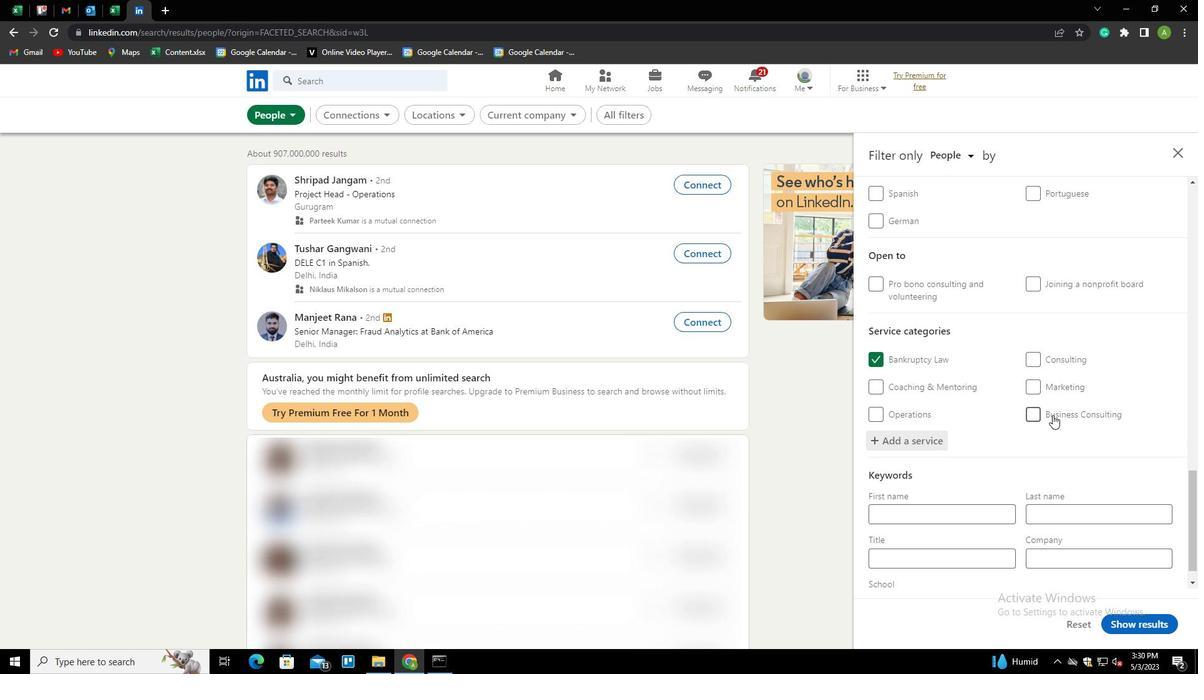
Action: Mouse scrolled (1053, 414) with delta (0, 0)
Screenshot: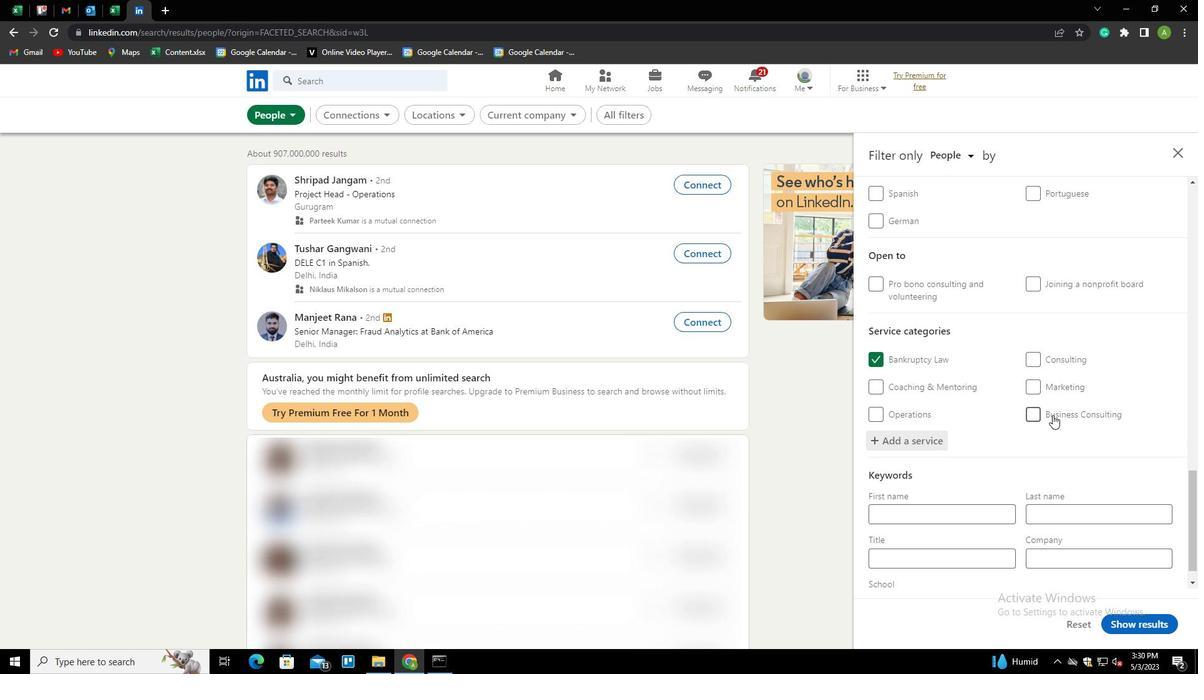 
Action: Mouse scrolled (1053, 414) with delta (0, 0)
Screenshot: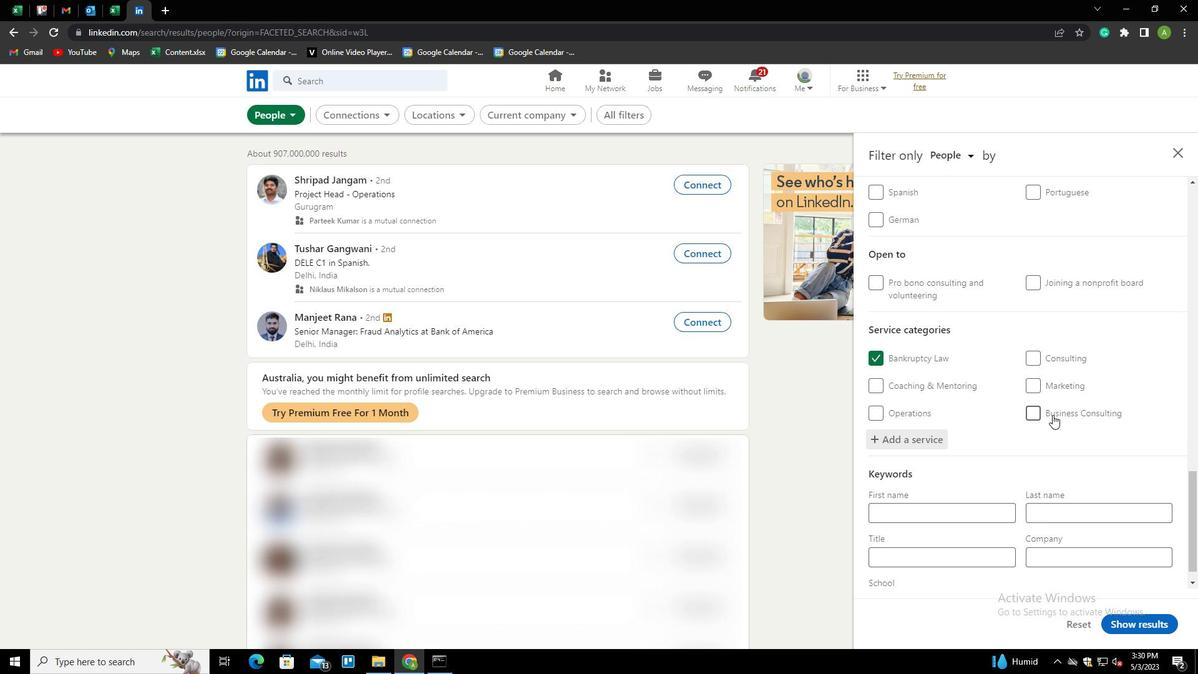 
Action: Mouse scrolled (1053, 414) with delta (0, 0)
Screenshot: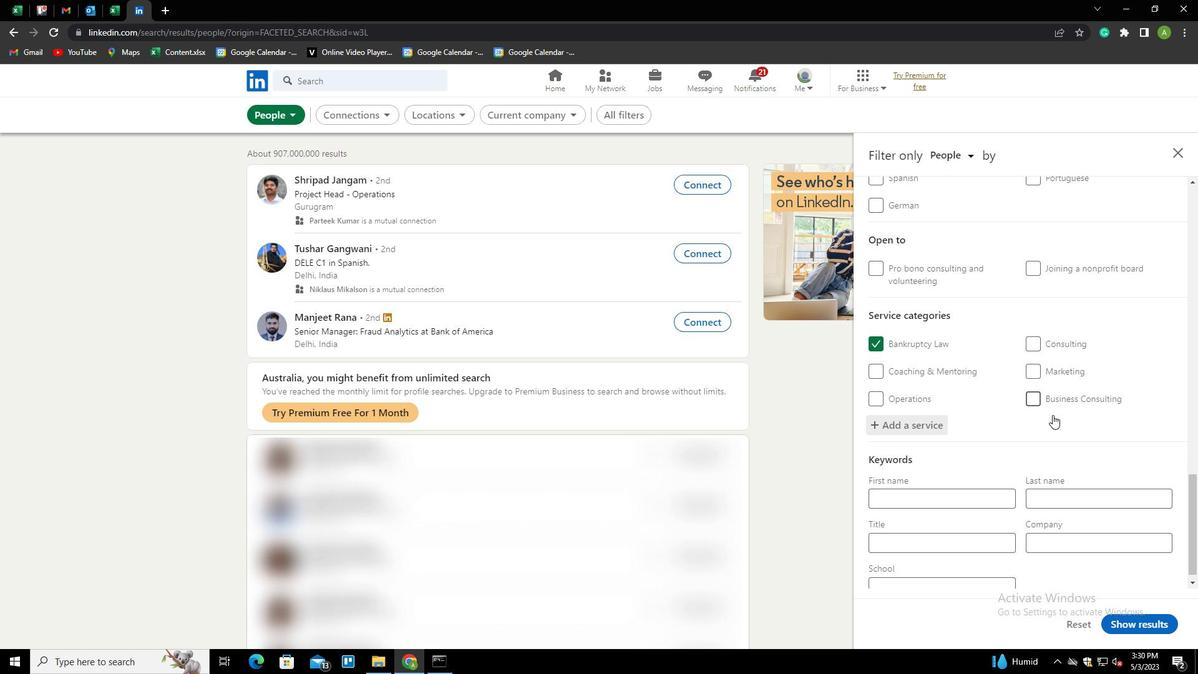 
Action: Mouse moved to (990, 533)
Screenshot: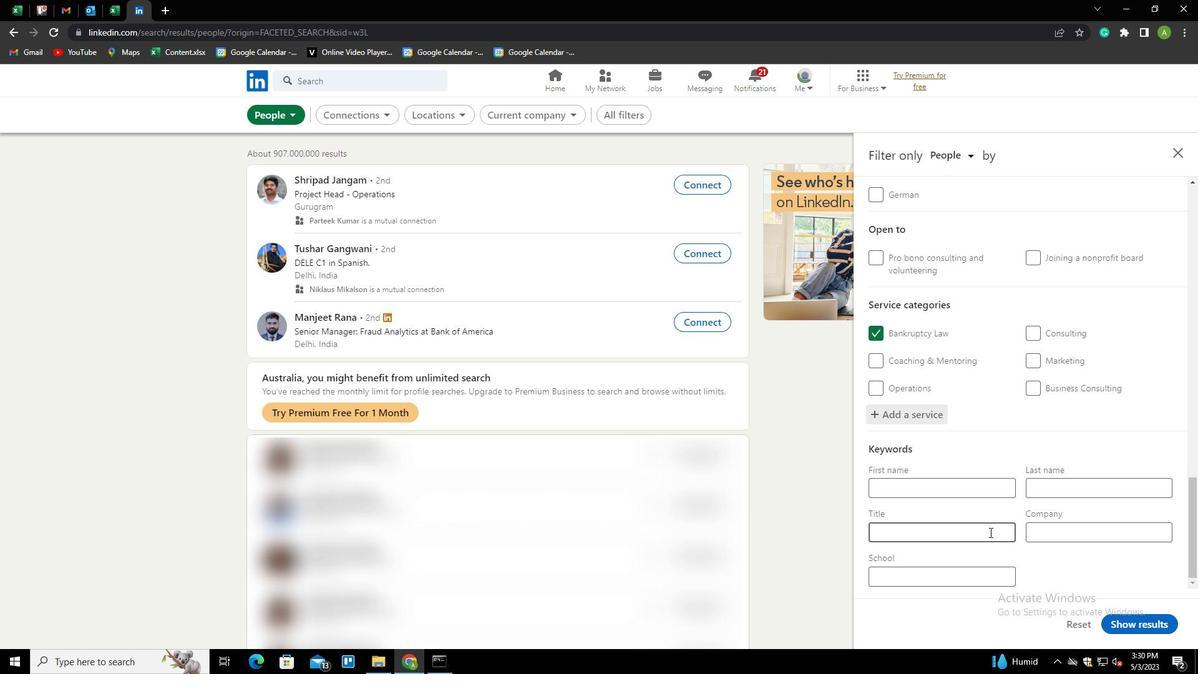
Action: Mouse pressed left at (990, 533)
Screenshot: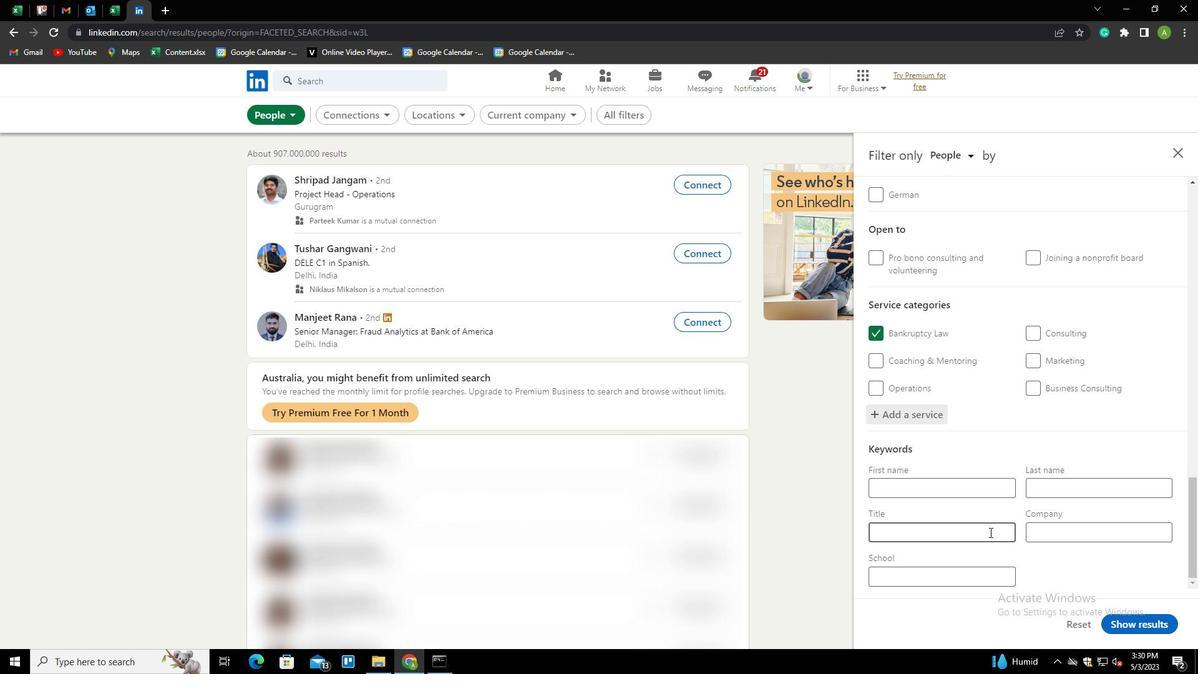 
Action: Key pressed <Key.shift>DIRECT<Key.space>OF<Key.space><Key.shift>INSIDE<Key.space><Key.shift>SALES
Screenshot: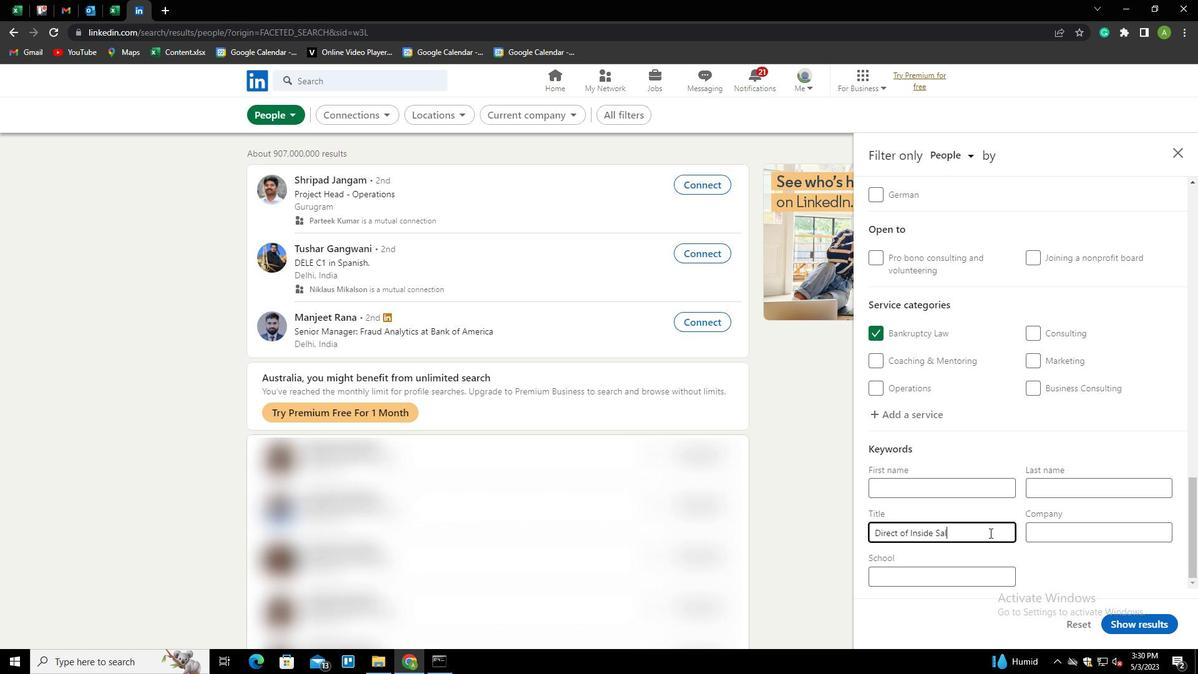 
Action: Mouse moved to (1083, 594)
Screenshot: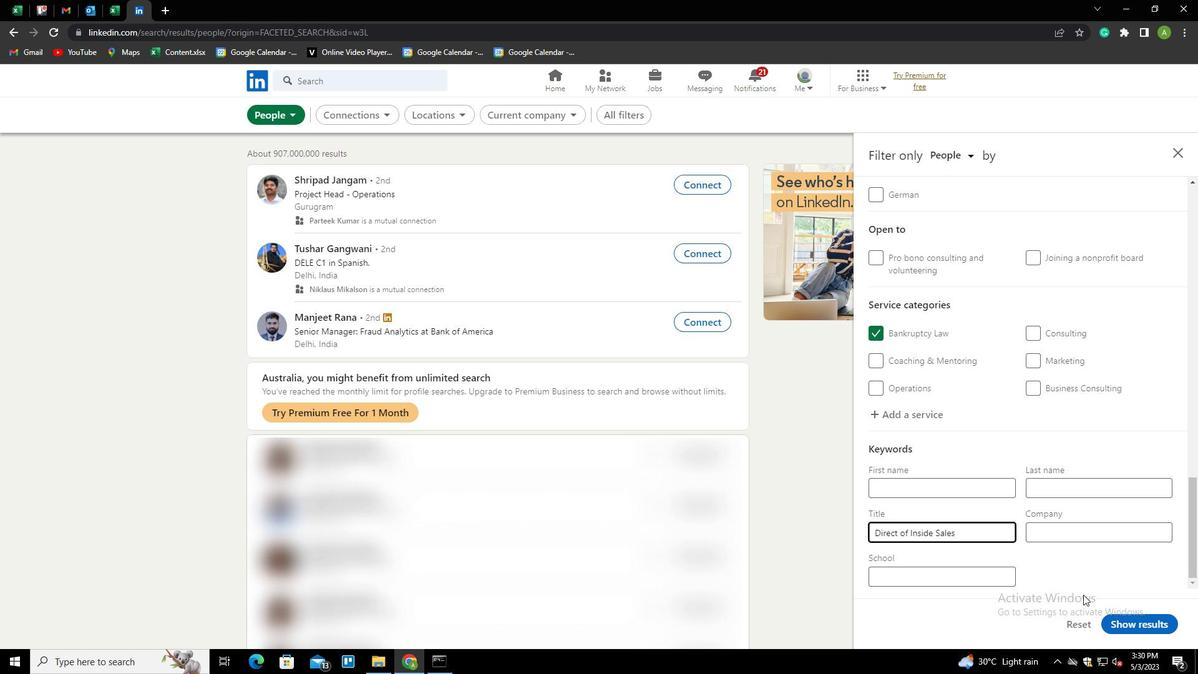 
Action: Mouse pressed left at (1083, 594)
Screenshot: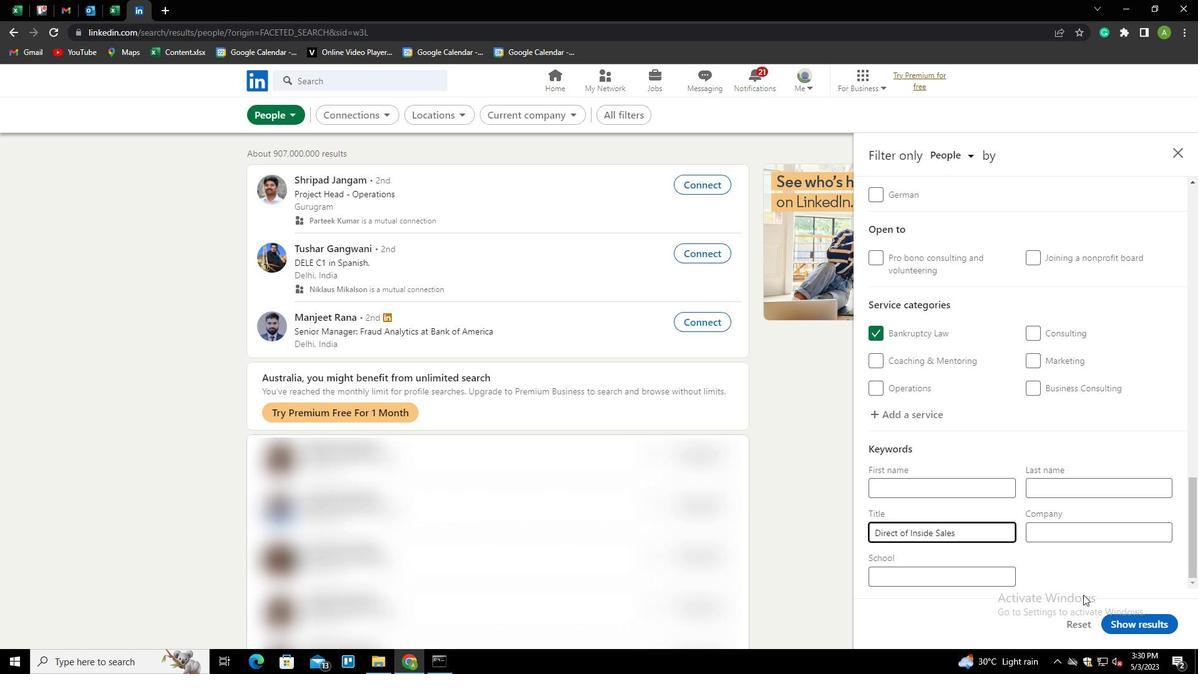 
Action: Mouse moved to (1117, 619)
Screenshot: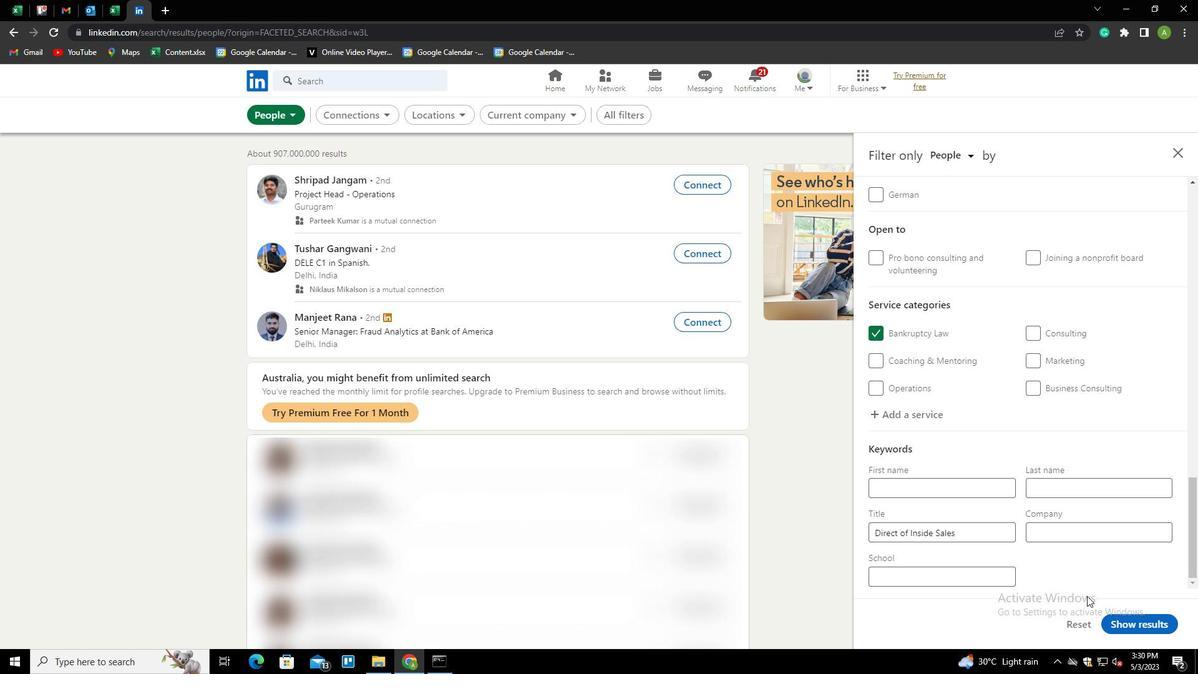 
Action: Mouse pressed left at (1117, 619)
Screenshot: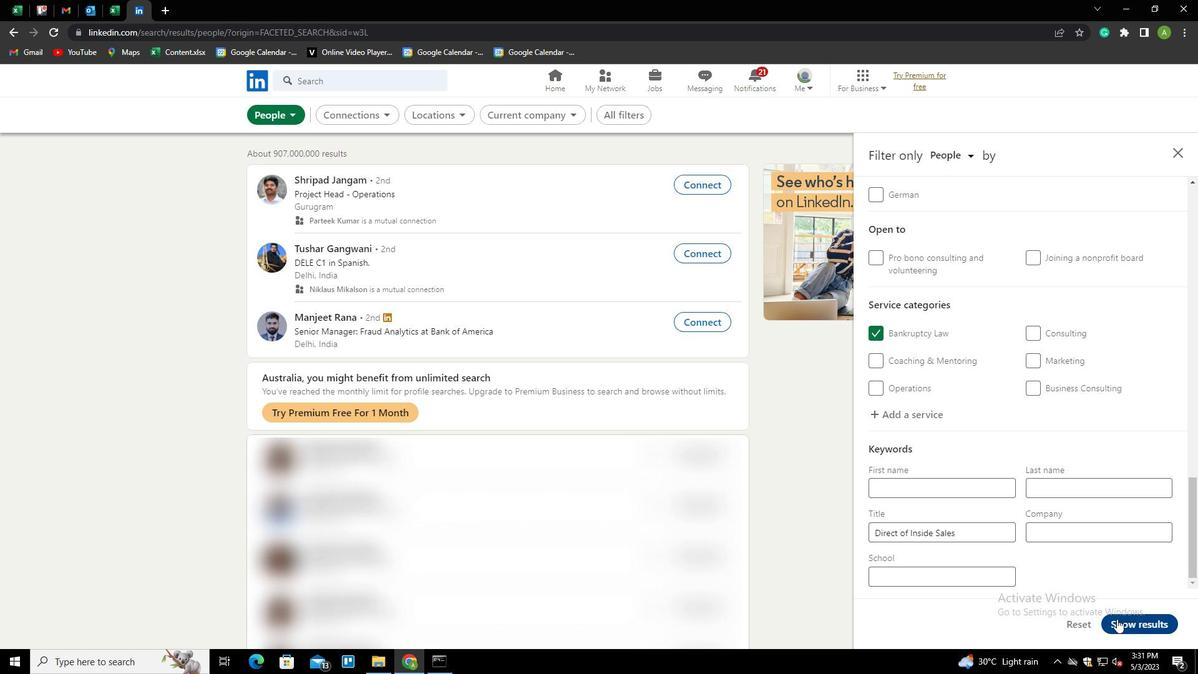 
